 Task: Find connections with filter location Sleaford with filter topic #Investingwith filter profile language Potuguese with filter current company PINKVILLA with filter school Bharathidasan University, Tiruchirappalli with filter industry Commercial and Industrial Machinery Maintenance with filter service category Grant Writing with filter keywords title Purchasing Staff
Action: Mouse moved to (591, 85)
Screenshot: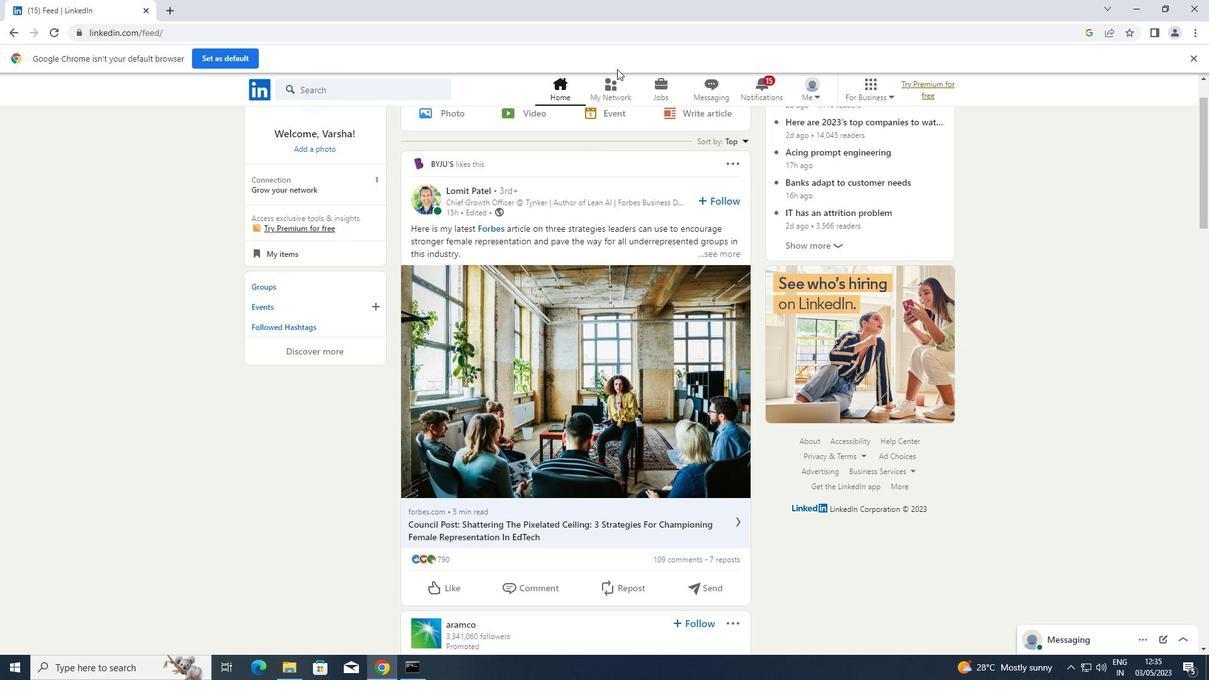 
Action: Mouse pressed left at (591, 85)
Screenshot: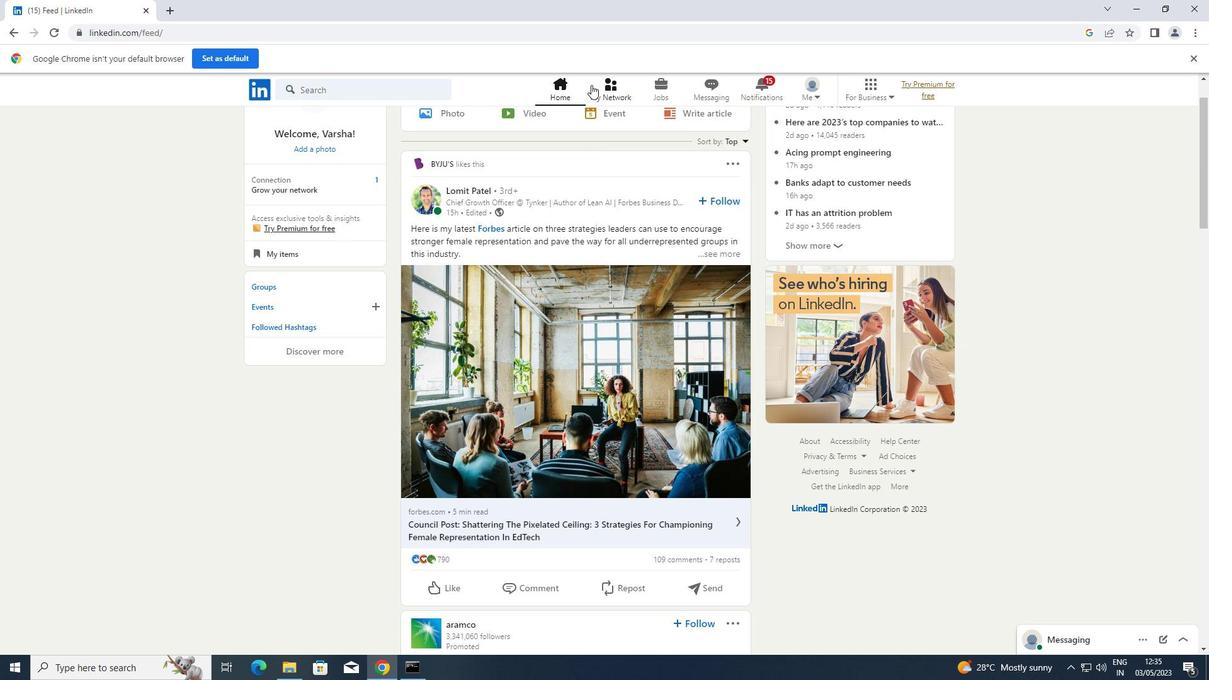 
Action: Mouse moved to (360, 160)
Screenshot: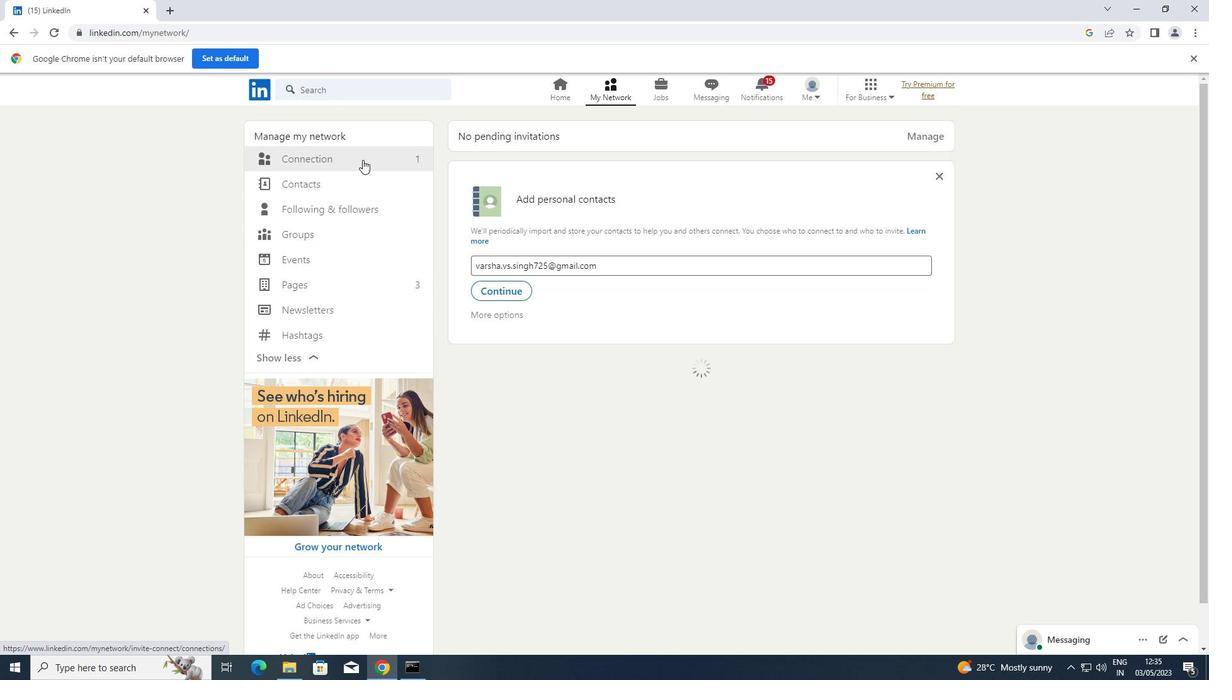 
Action: Mouse pressed left at (360, 160)
Screenshot: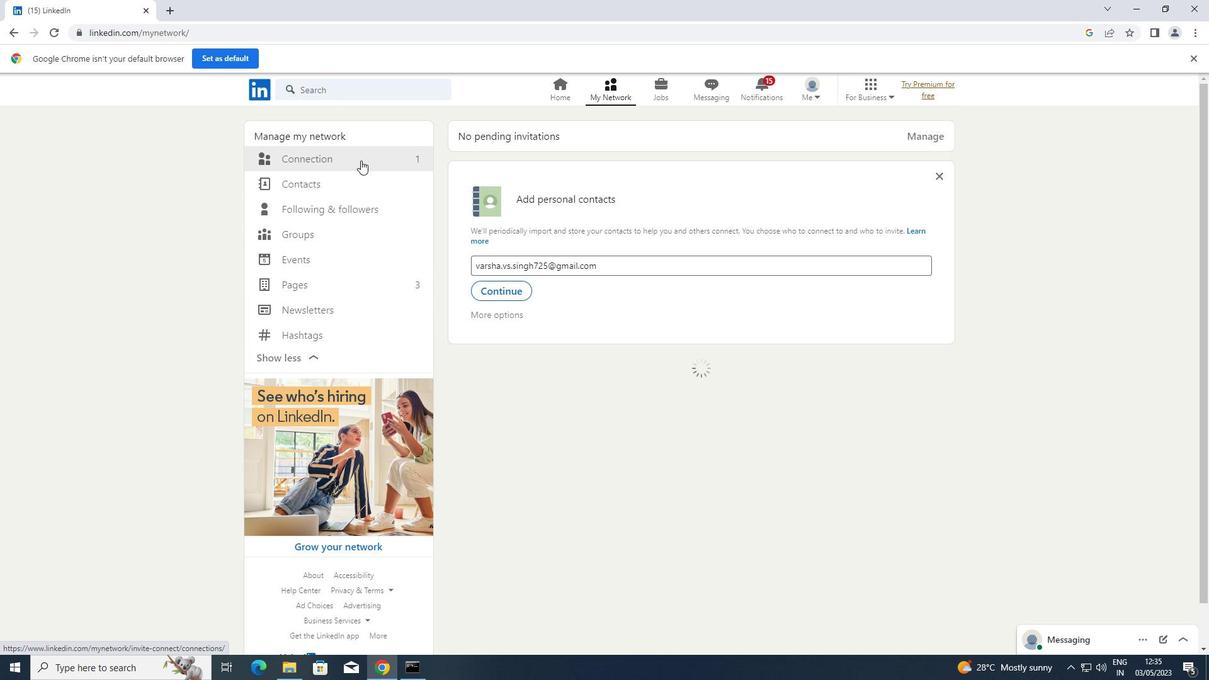 
Action: Mouse moved to (700, 157)
Screenshot: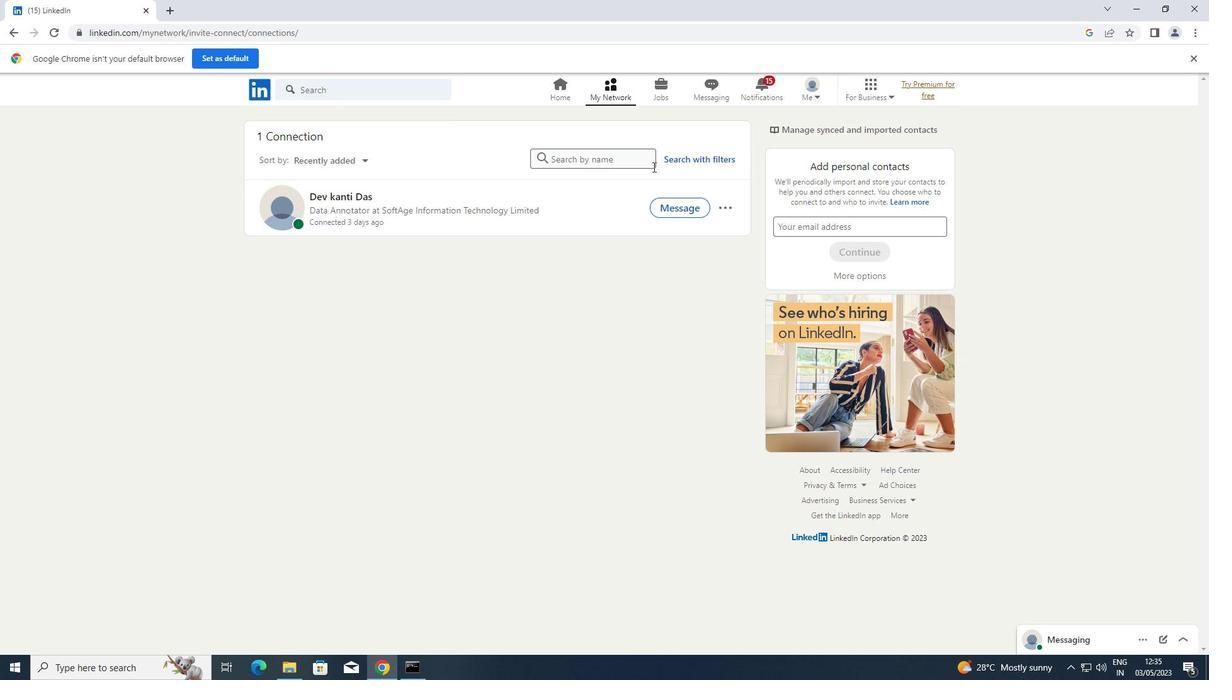 
Action: Mouse pressed left at (700, 157)
Screenshot: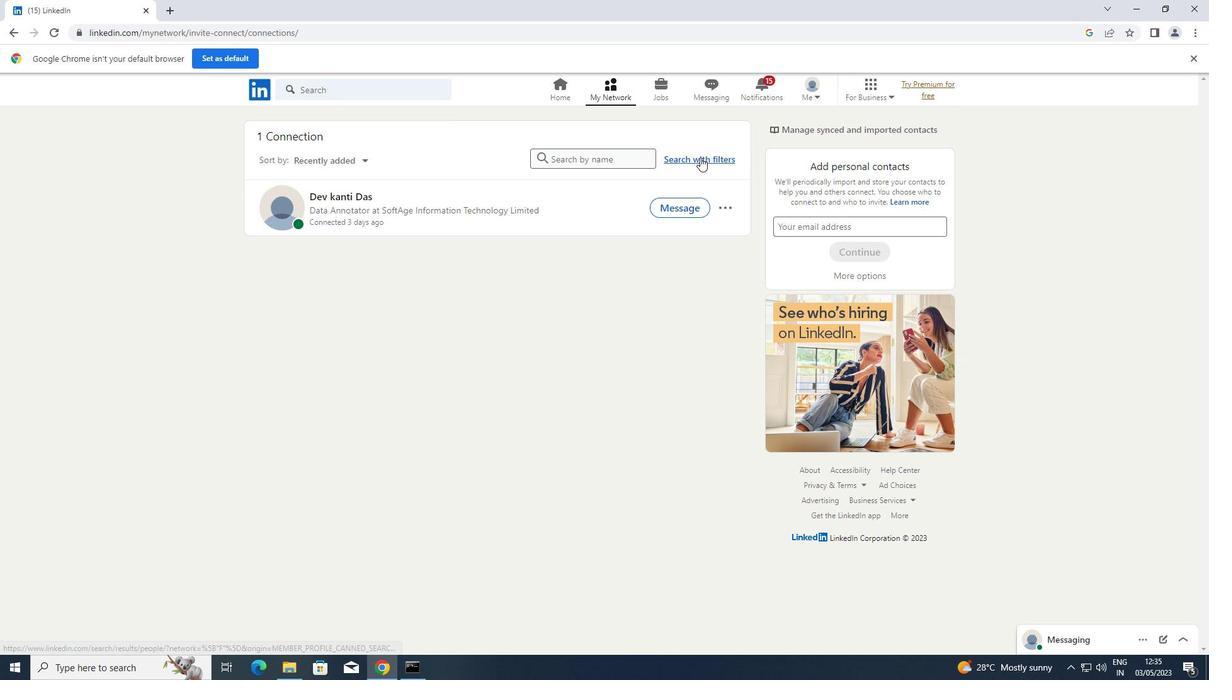 
Action: Mouse moved to (642, 117)
Screenshot: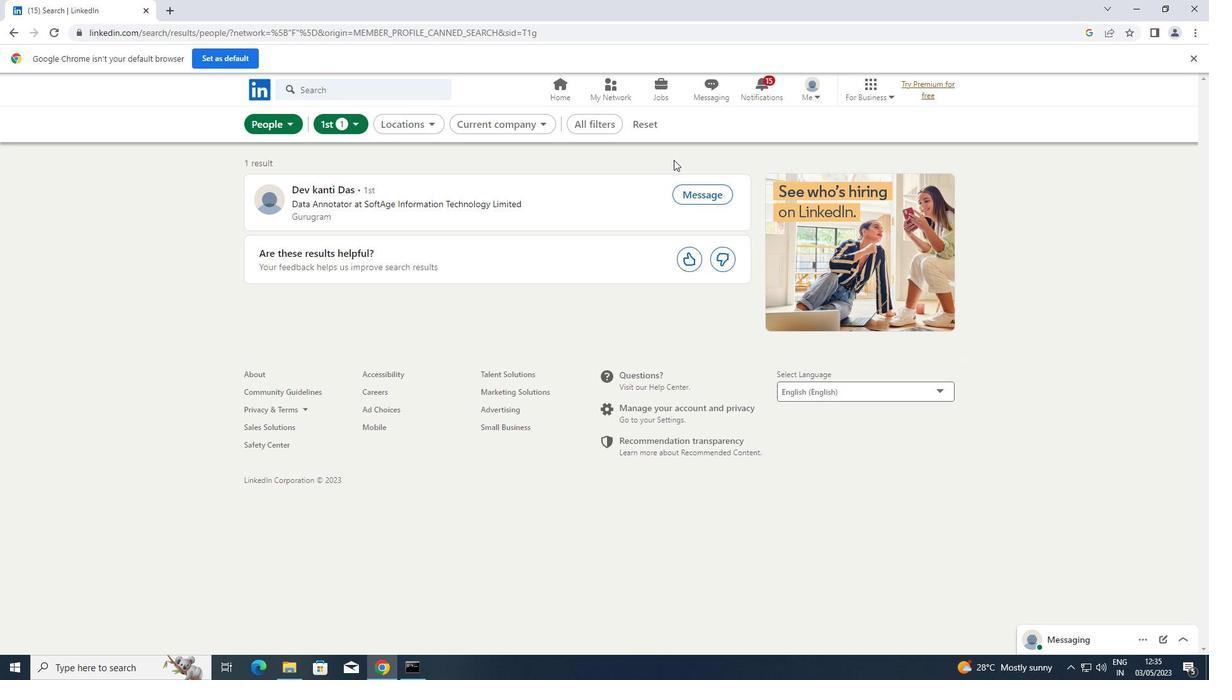 
Action: Mouse pressed left at (642, 117)
Screenshot: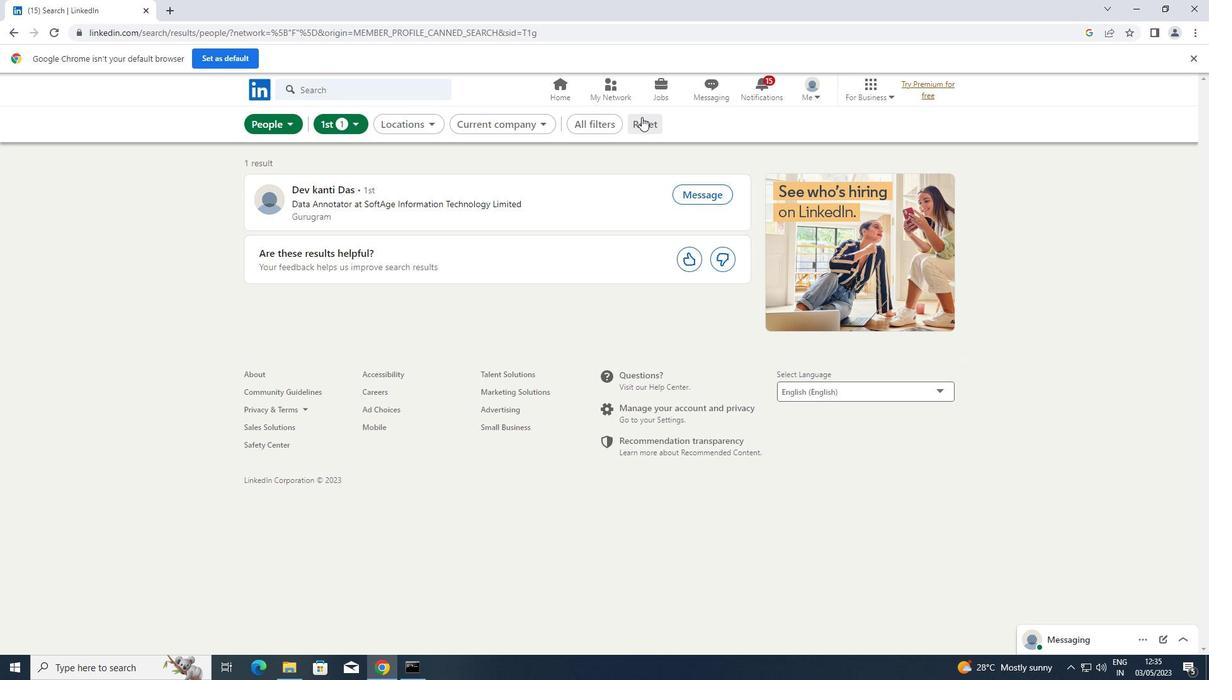 
Action: Mouse moved to (628, 128)
Screenshot: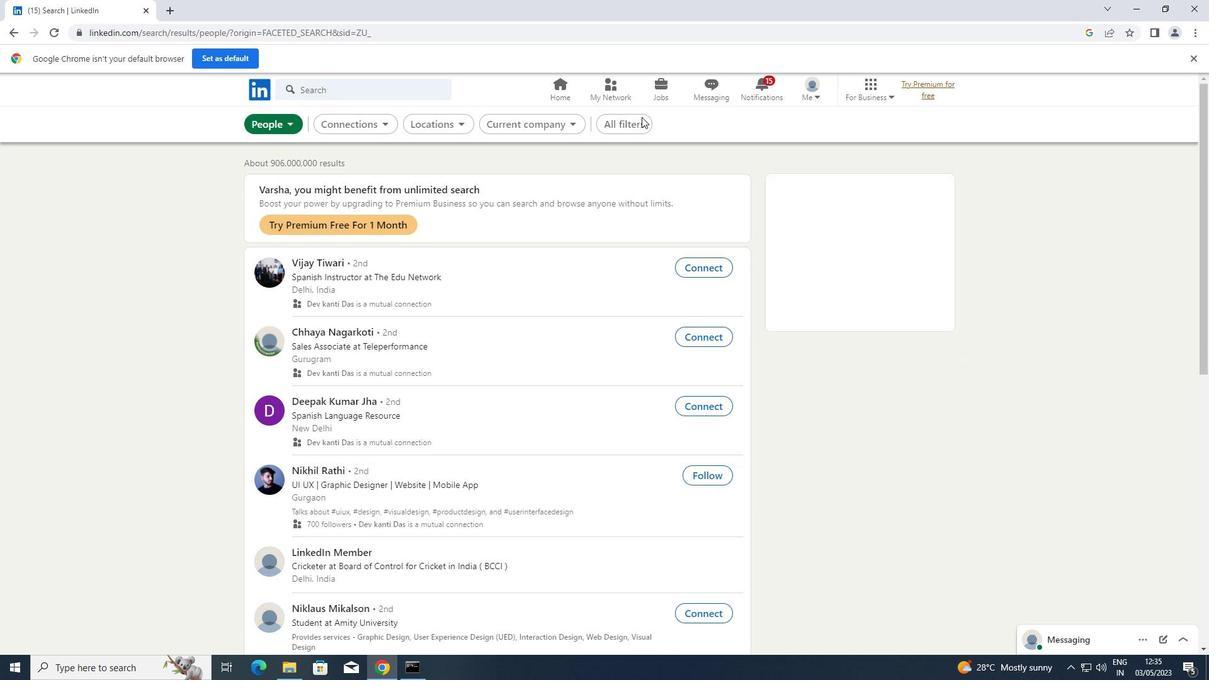 
Action: Mouse pressed left at (628, 128)
Screenshot: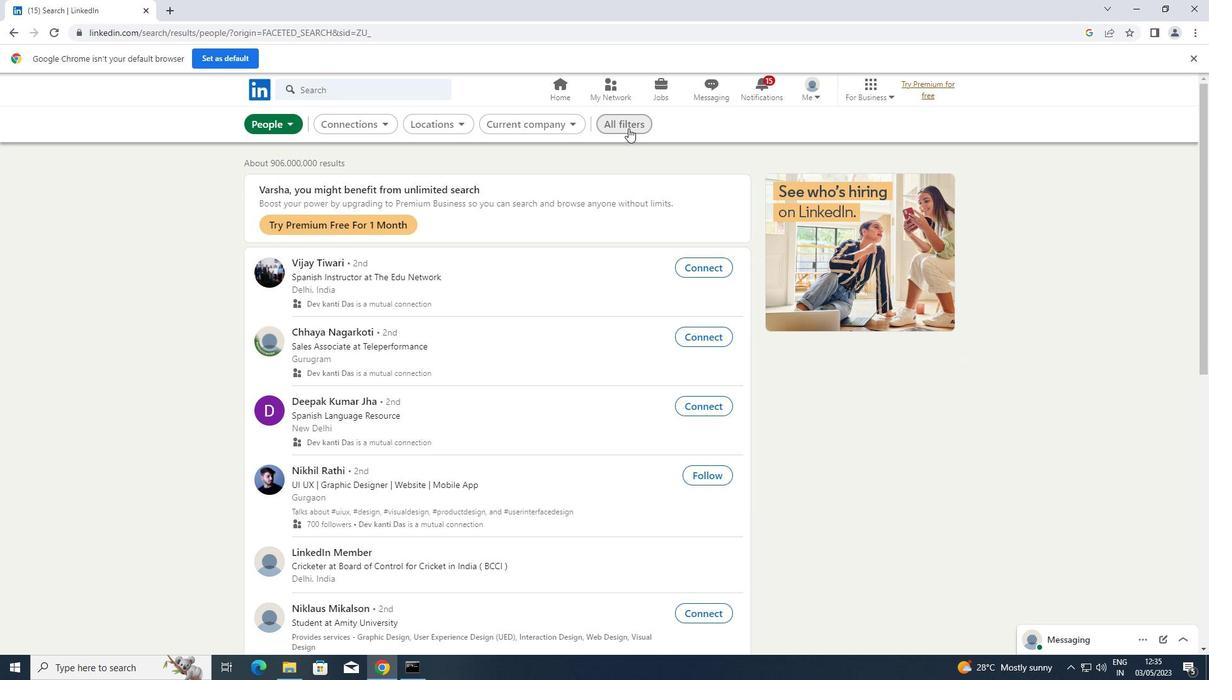 
Action: Mouse moved to (937, 285)
Screenshot: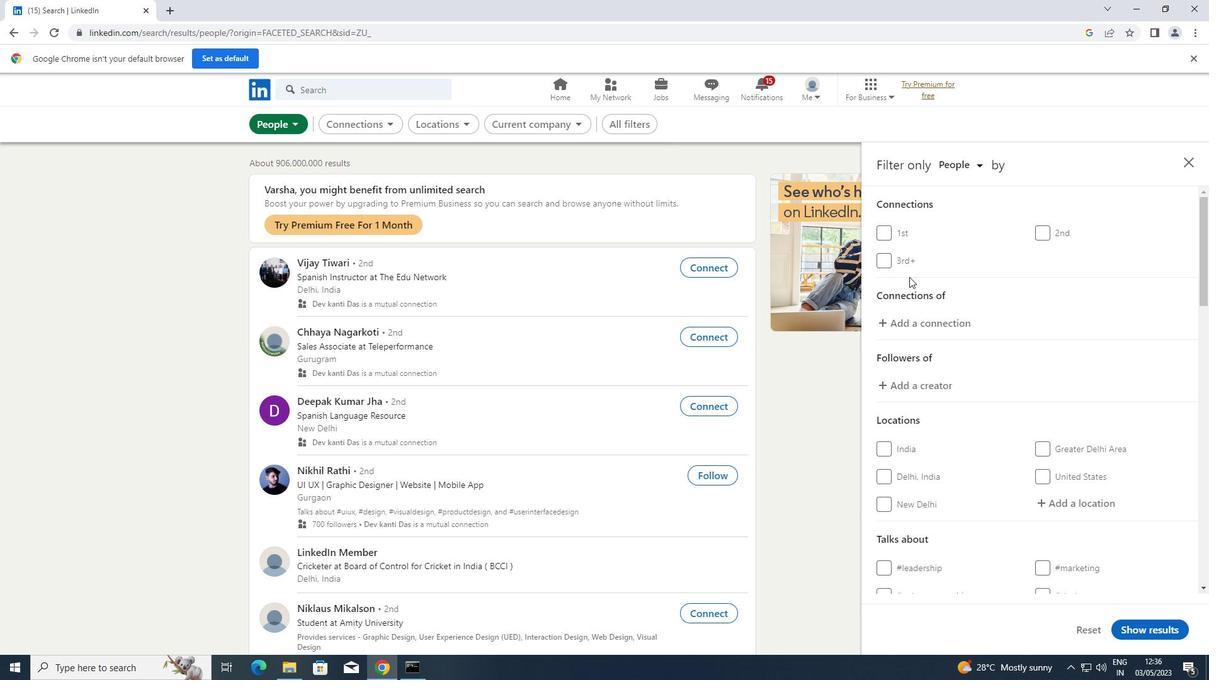 
Action: Mouse scrolled (937, 284) with delta (0, 0)
Screenshot: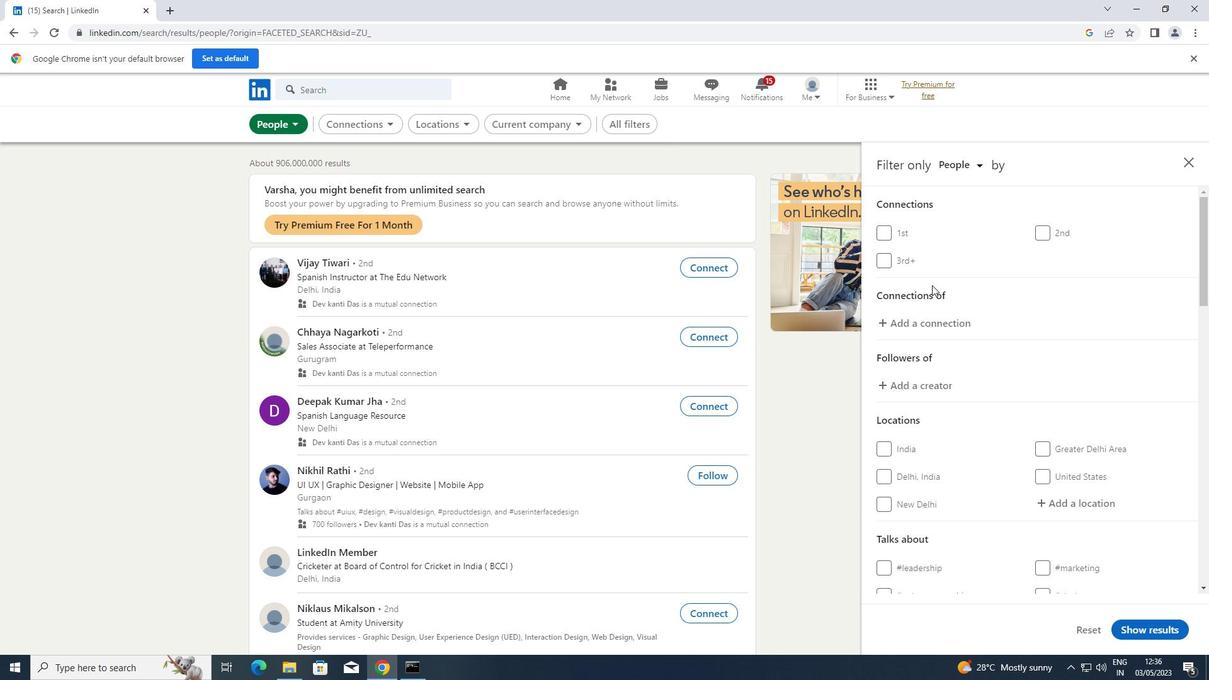 
Action: Mouse scrolled (937, 284) with delta (0, 0)
Screenshot: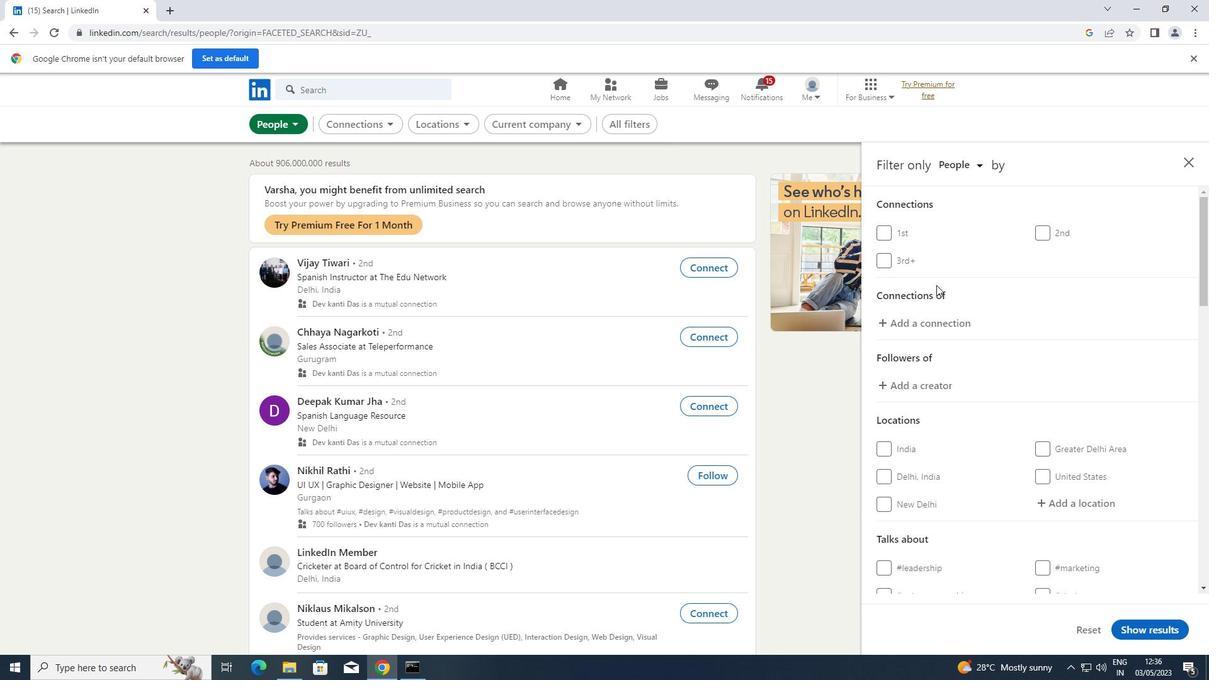 
Action: Mouse moved to (1051, 369)
Screenshot: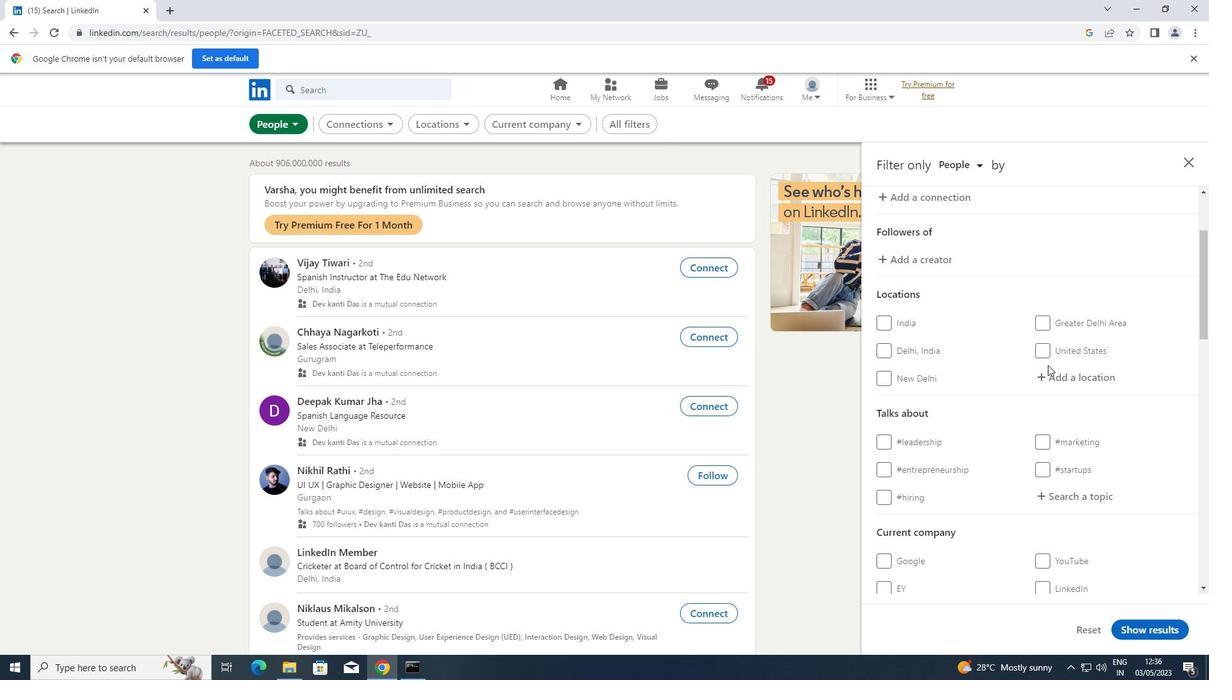 
Action: Mouse pressed left at (1051, 369)
Screenshot: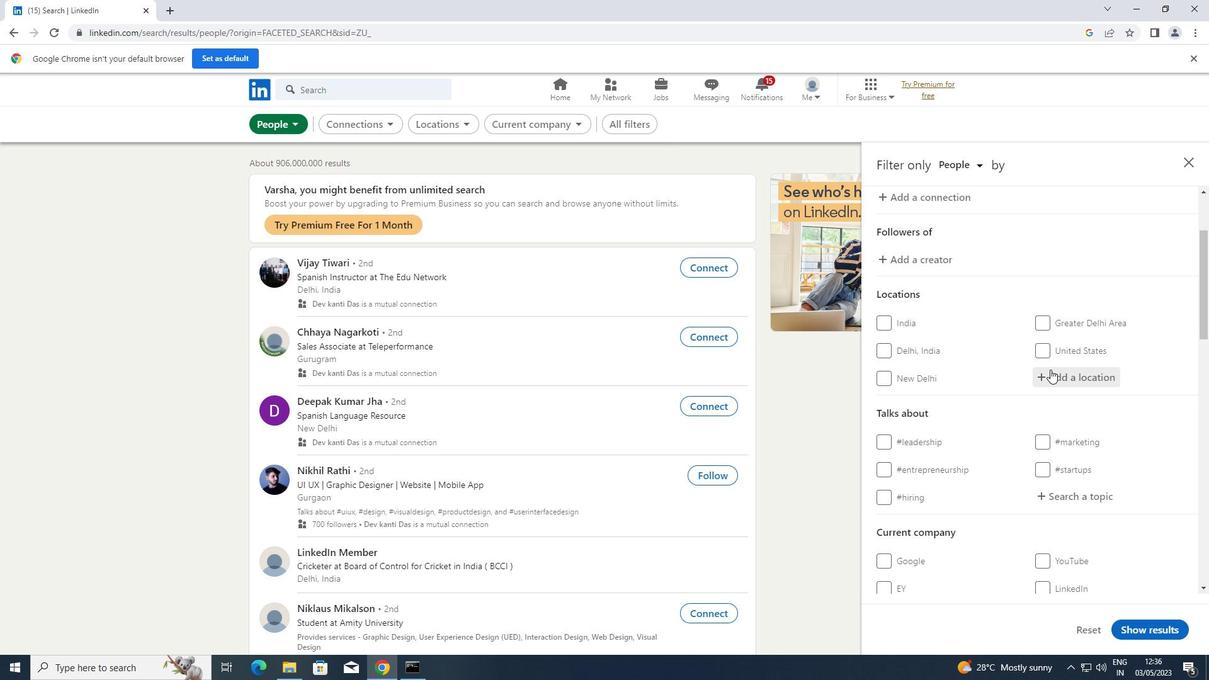 
Action: Key pressed <Key.shift>SLEAFORD
Screenshot: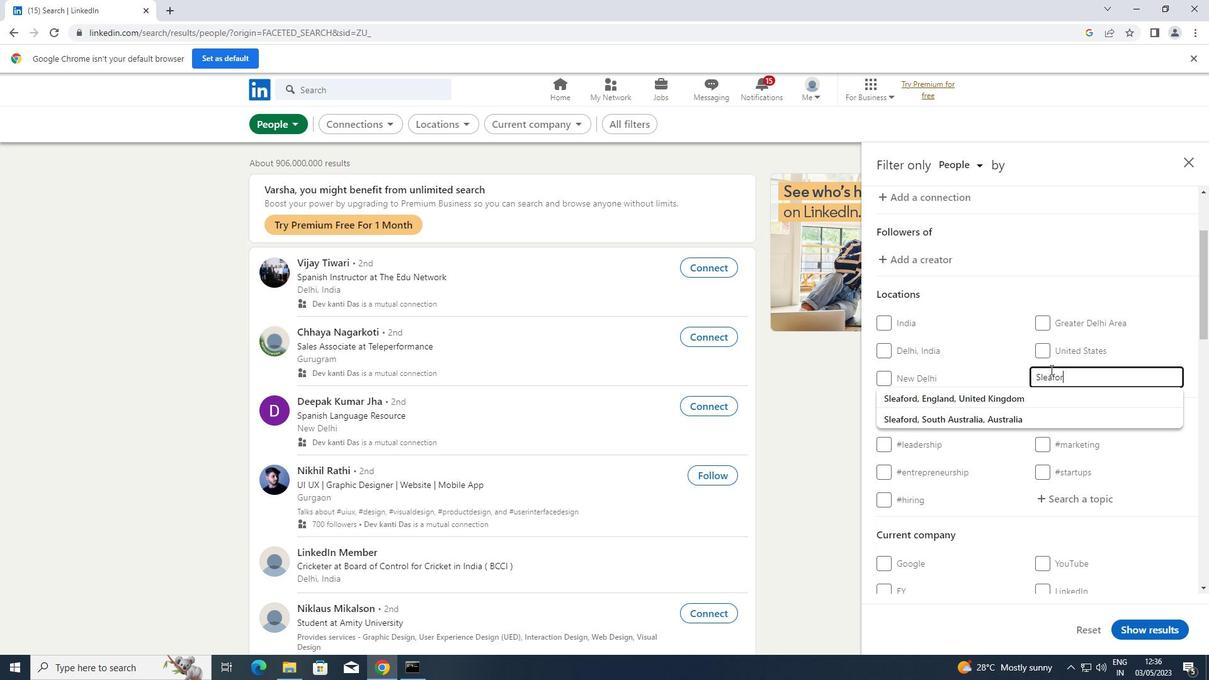 
Action: Mouse moved to (1064, 499)
Screenshot: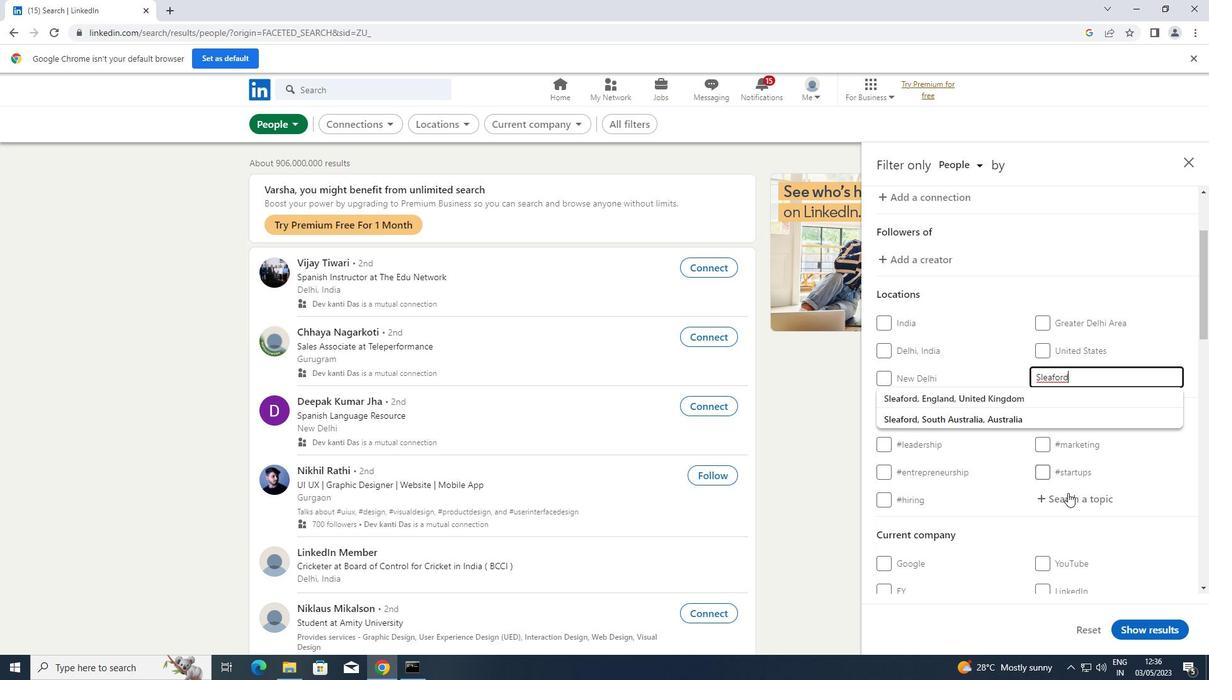 
Action: Mouse pressed left at (1064, 499)
Screenshot: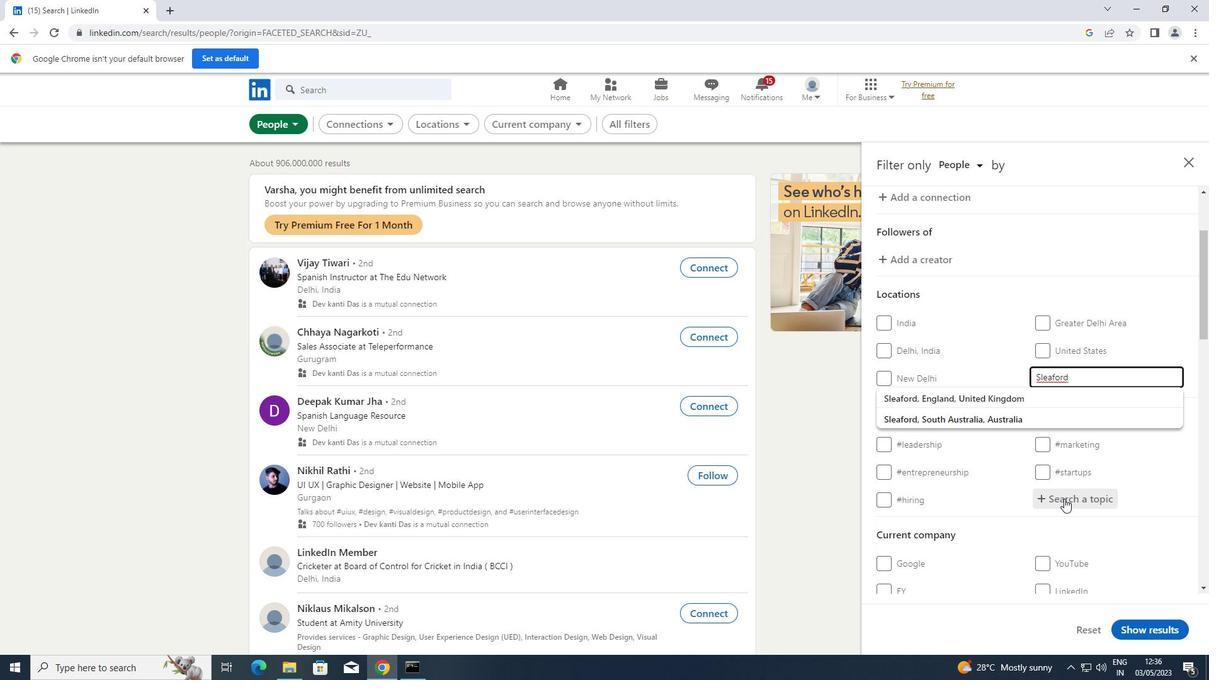 
Action: Key pressed INVESTING
Screenshot: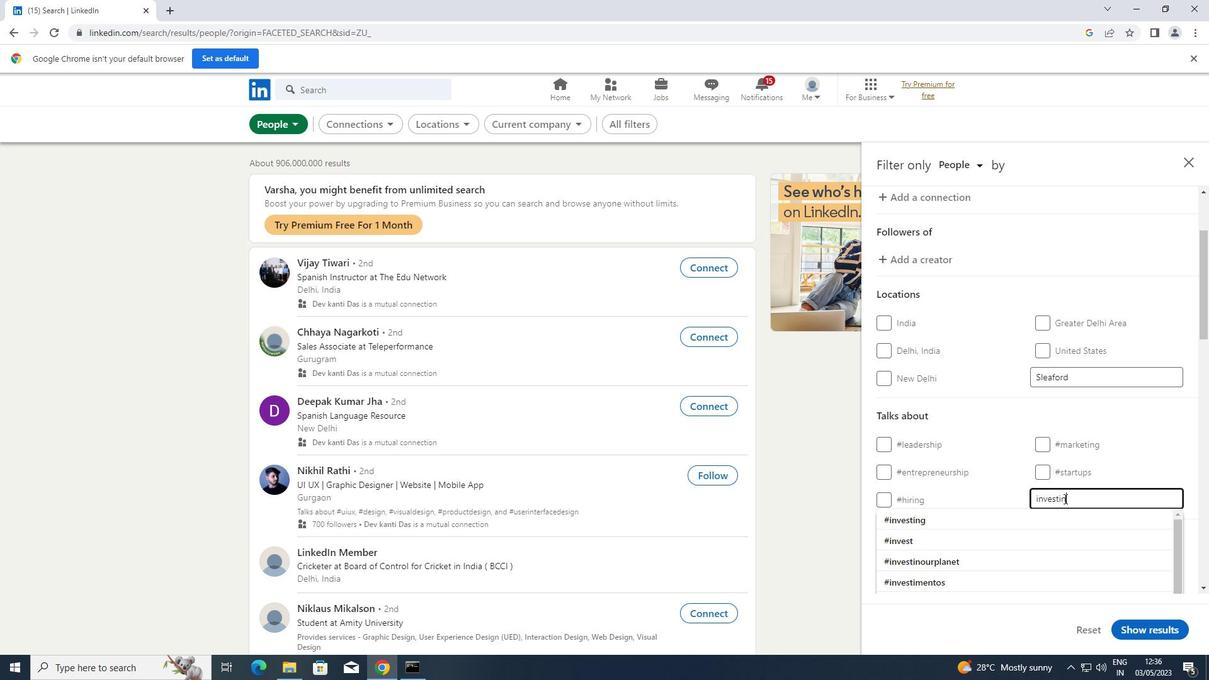 
Action: Mouse moved to (976, 521)
Screenshot: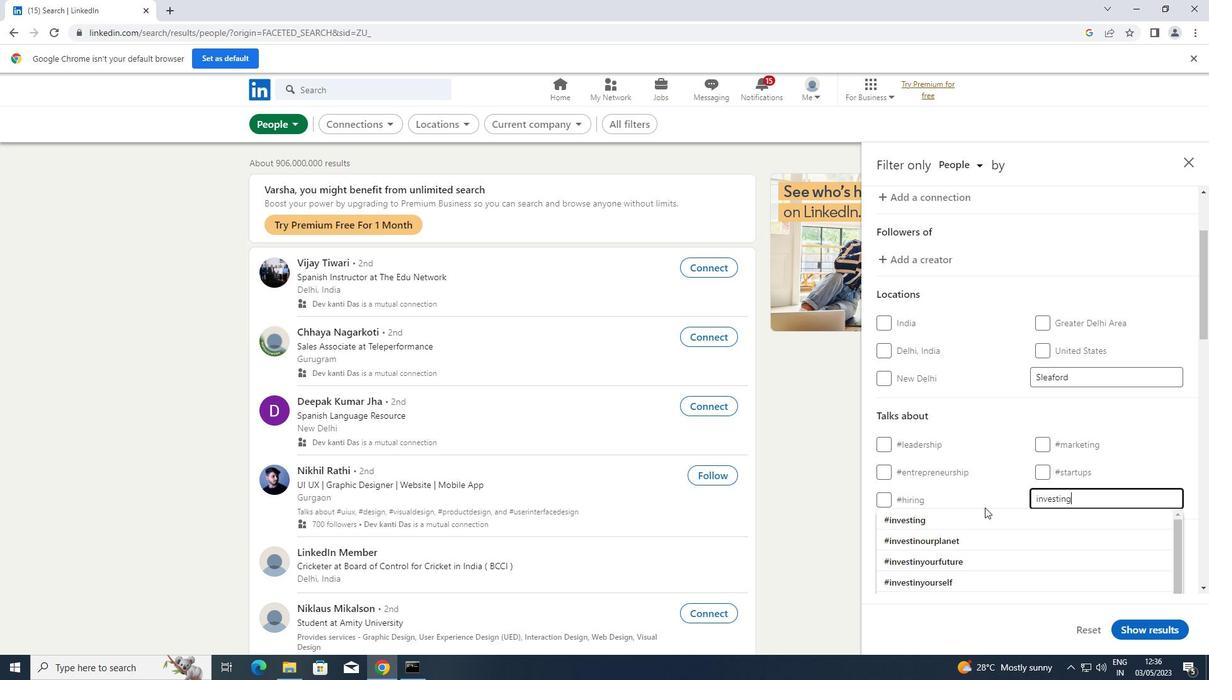 
Action: Mouse pressed left at (976, 521)
Screenshot: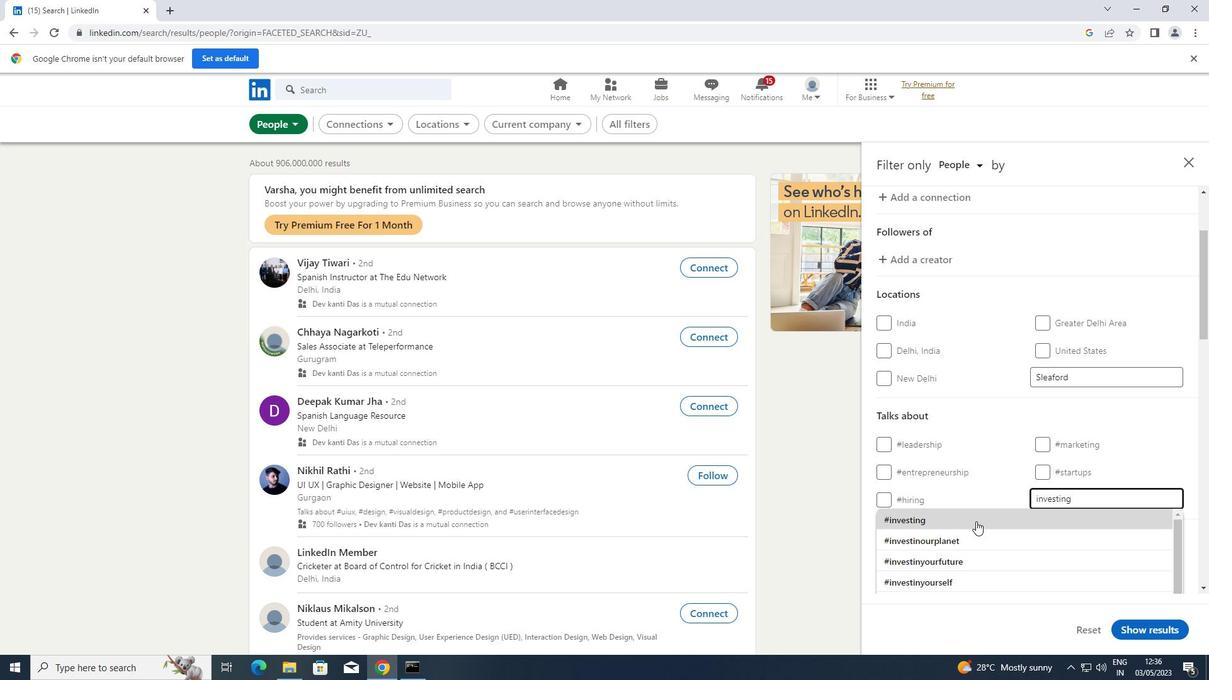 
Action: Mouse moved to (996, 486)
Screenshot: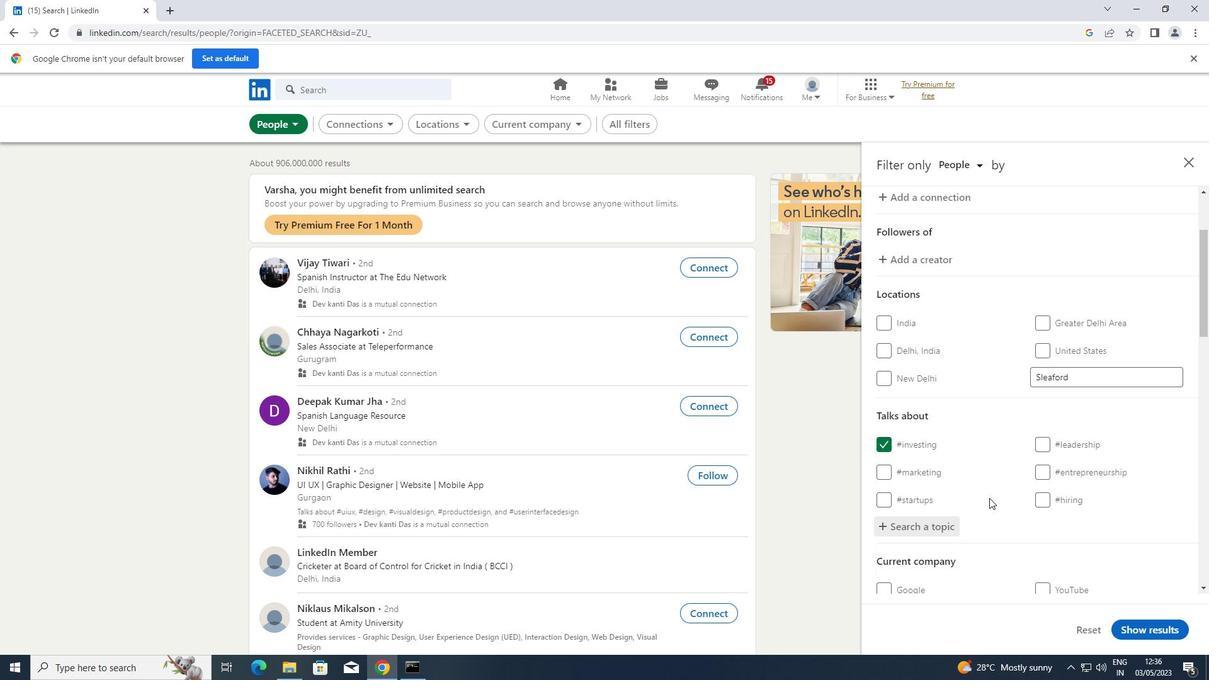 
Action: Mouse scrolled (996, 485) with delta (0, 0)
Screenshot: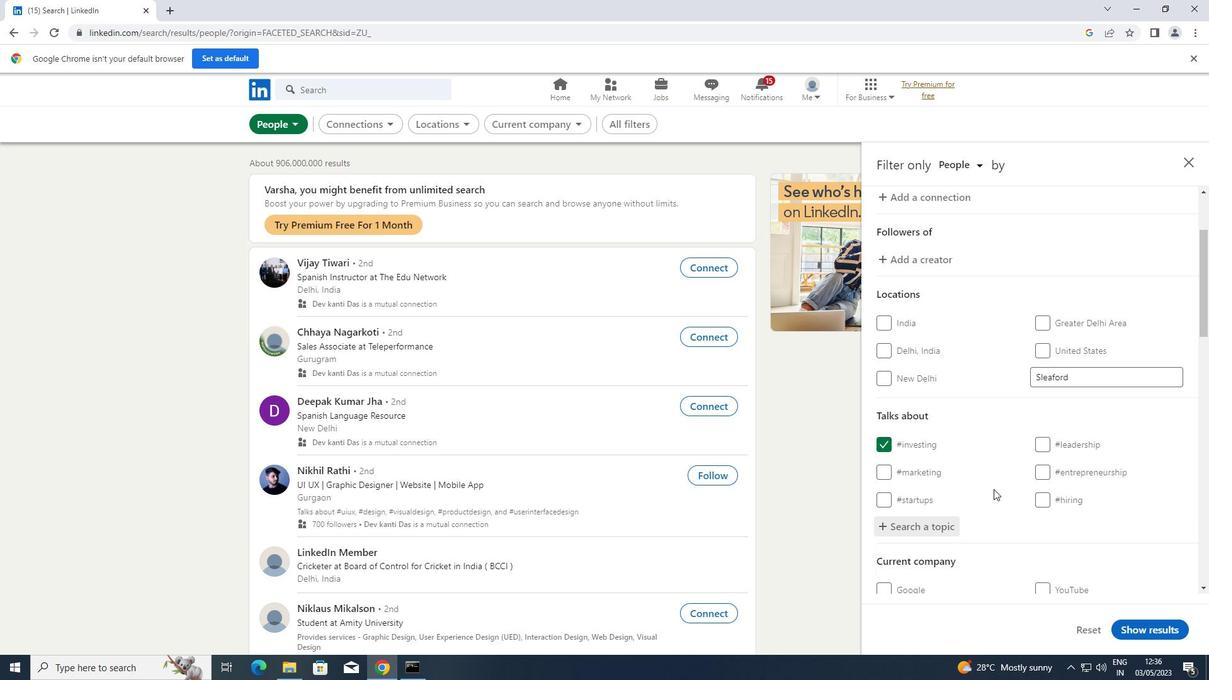 
Action: Mouse scrolled (996, 485) with delta (0, 0)
Screenshot: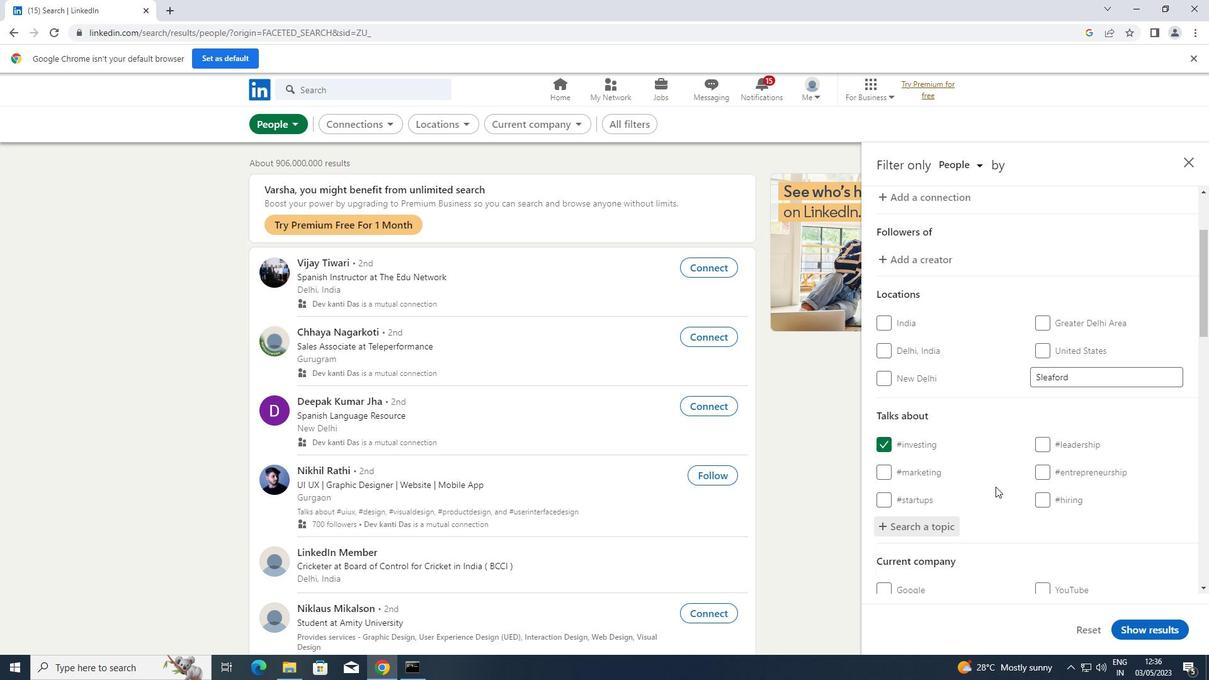 
Action: Mouse scrolled (996, 485) with delta (0, 0)
Screenshot: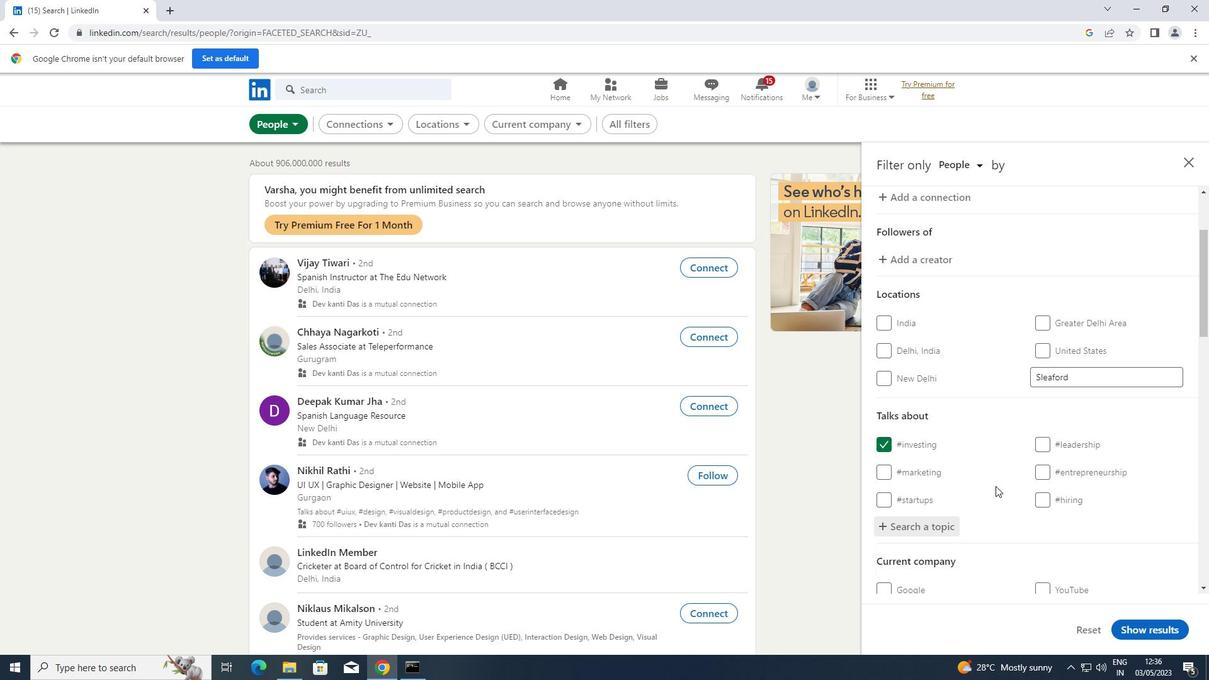 
Action: Mouse scrolled (996, 485) with delta (0, 0)
Screenshot: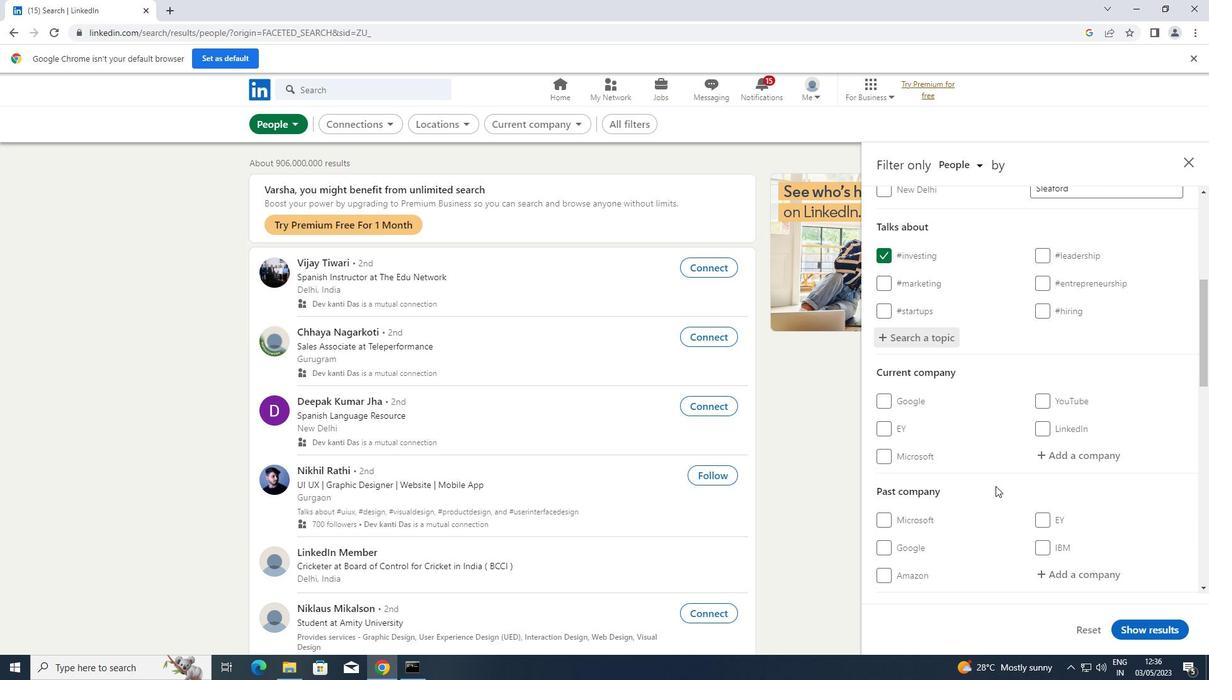 
Action: Mouse scrolled (996, 485) with delta (0, 0)
Screenshot: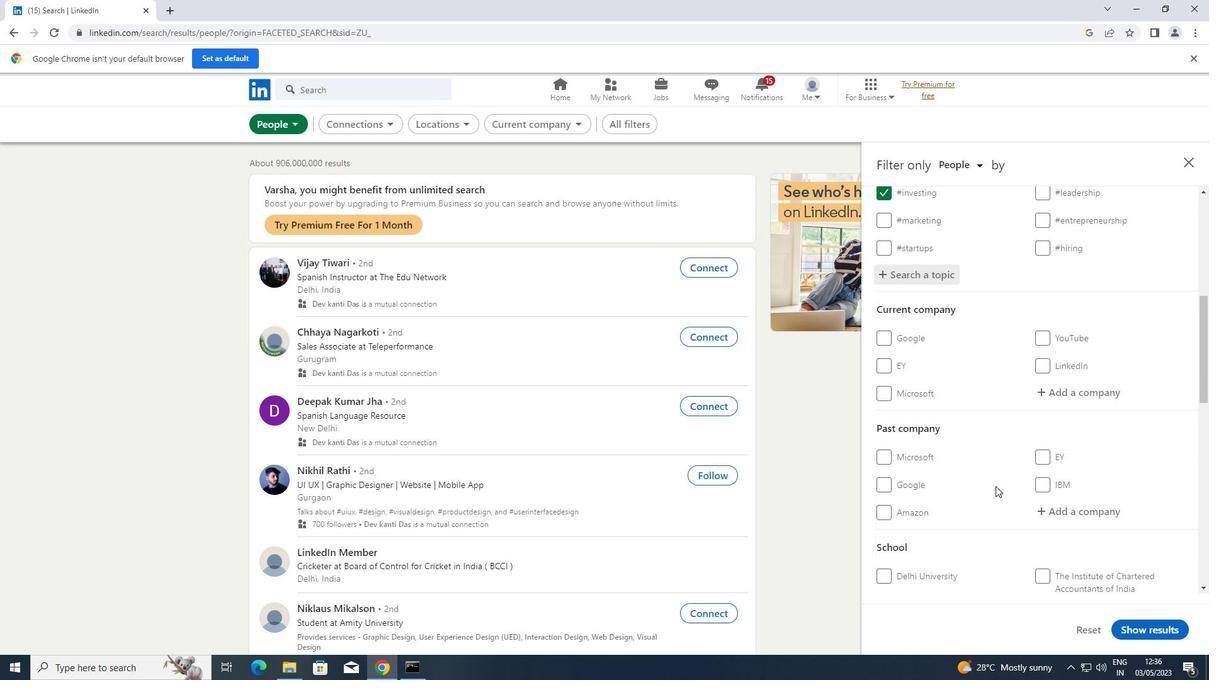 
Action: Mouse scrolled (996, 485) with delta (0, 0)
Screenshot: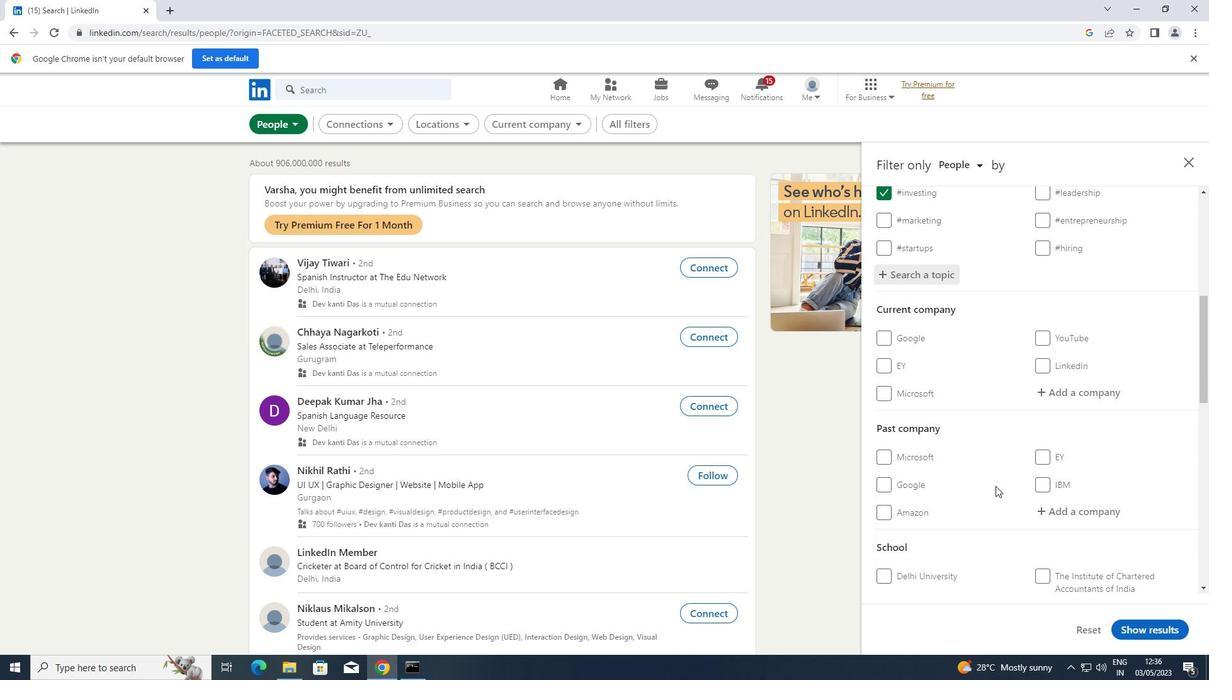 
Action: Mouse scrolled (996, 485) with delta (0, 0)
Screenshot: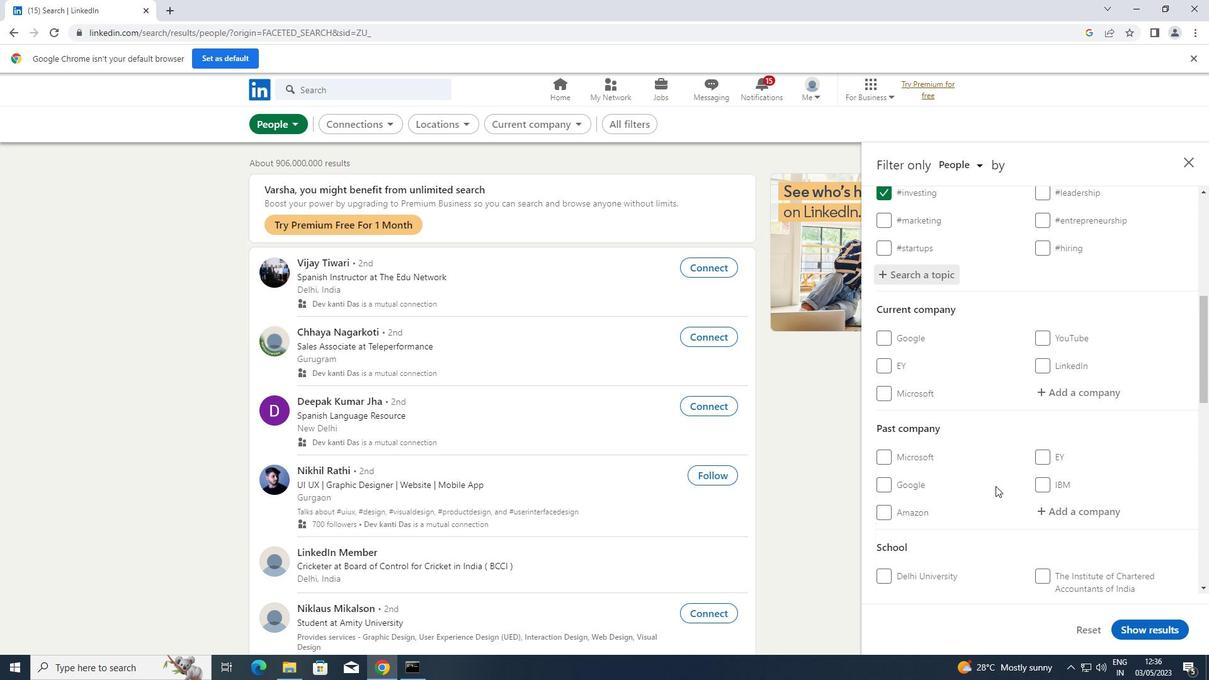 
Action: Mouse scrolled (996, 485) with delta (0, 0)
Screenshot: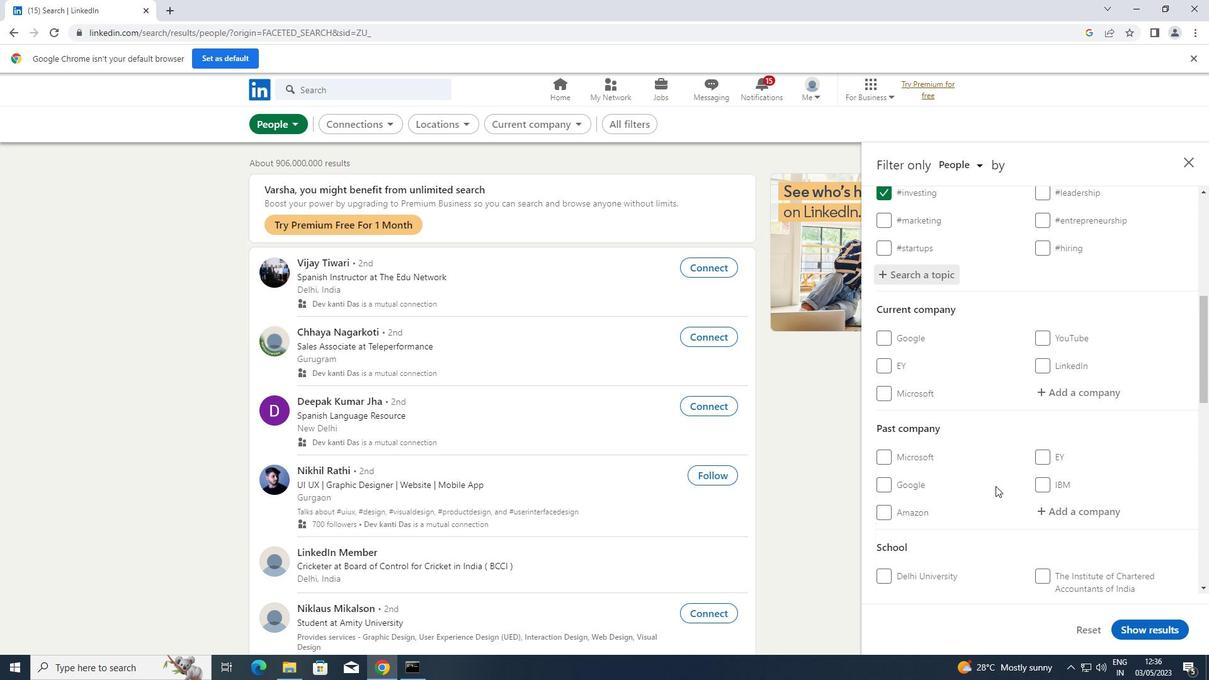 
Action: Mouse scrolled (996, 485) with delta (0, 0)
Screenshot: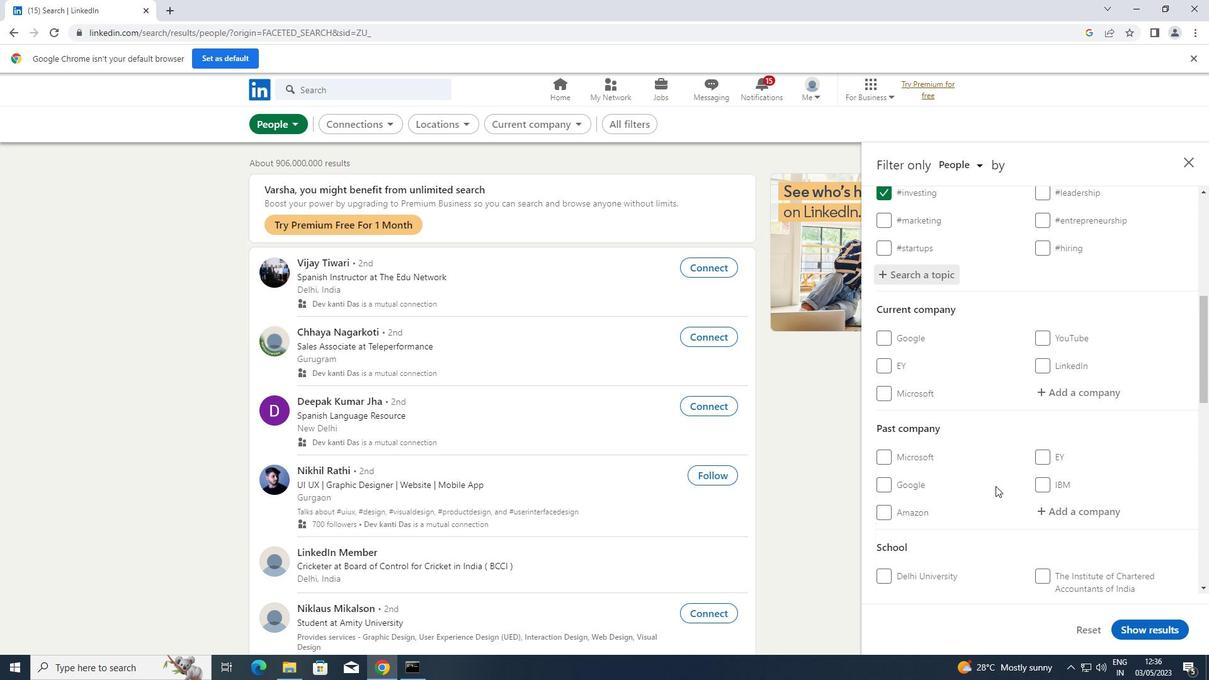 
Action: Mouse moved to (1049, 569)
Screenshot: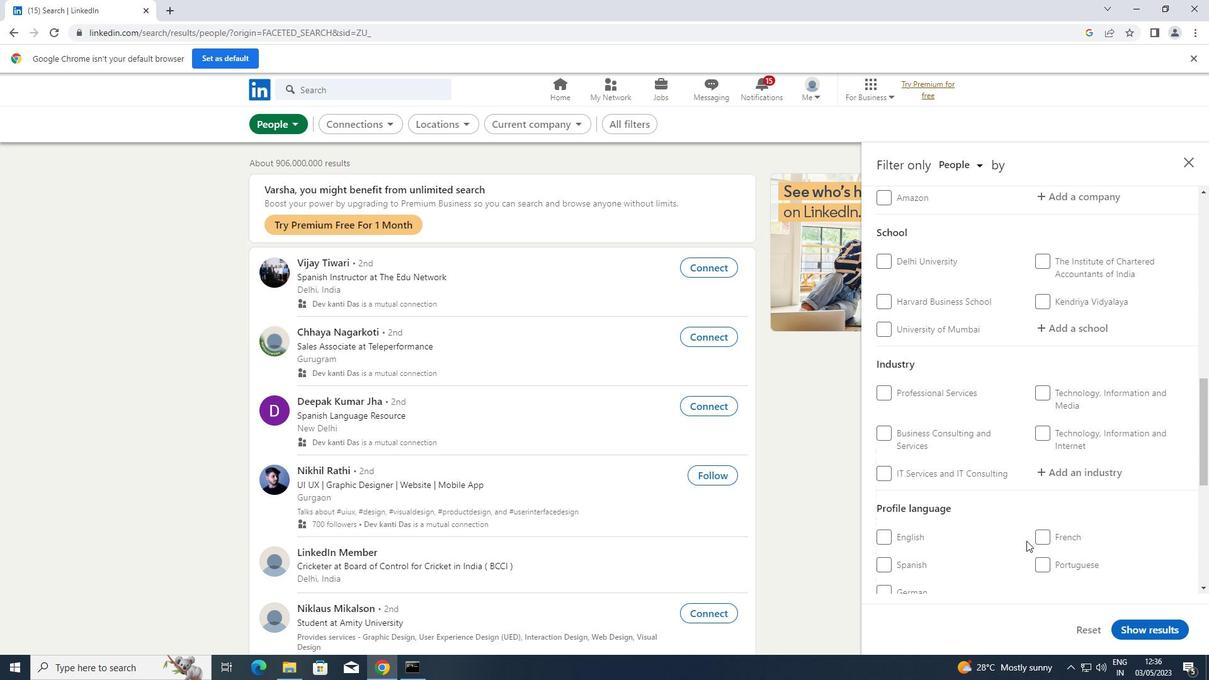 
Action: Mouse pressed left at (1049, 569)
Screenshot: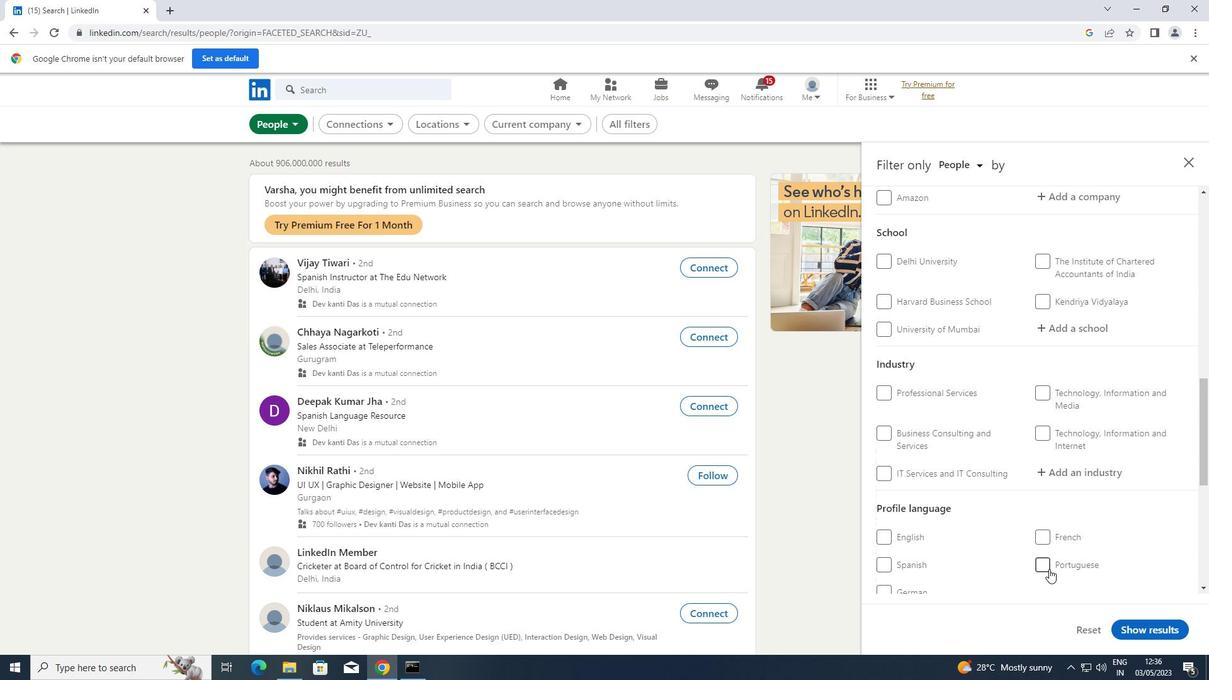 
Action: Mouse moved to (1048, 511)
Screenshot: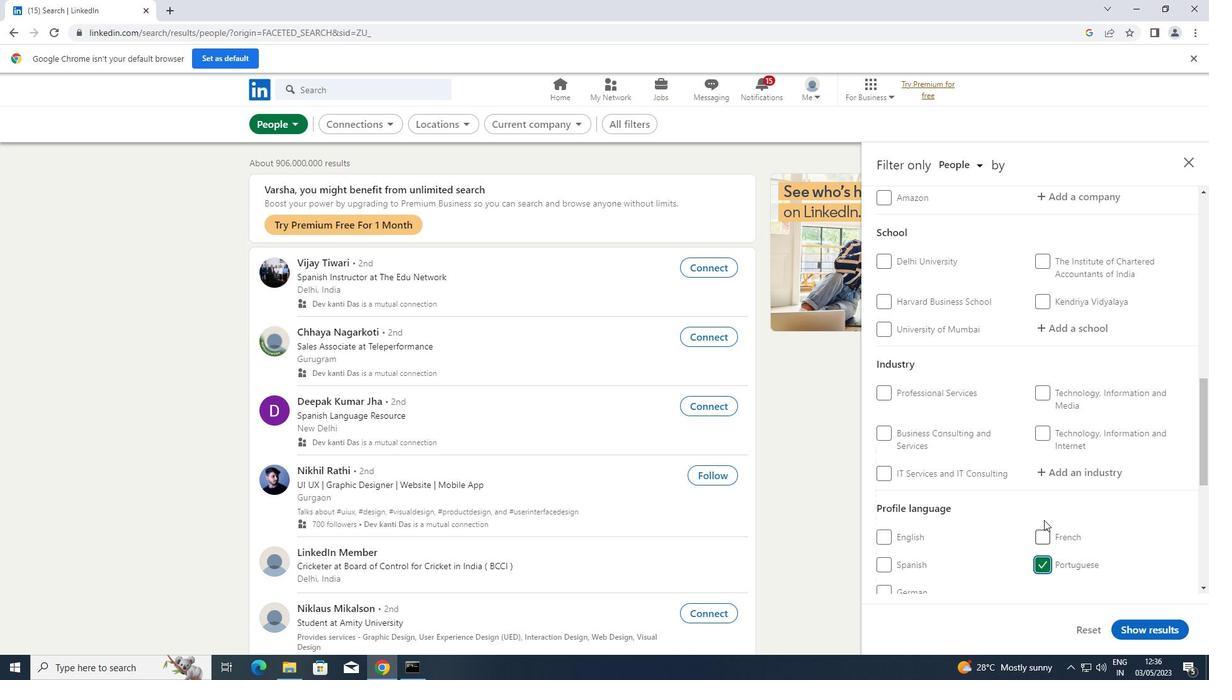 
Action: Mouse scrolled (1048, 511) with delta (0, 0)
Screenshot: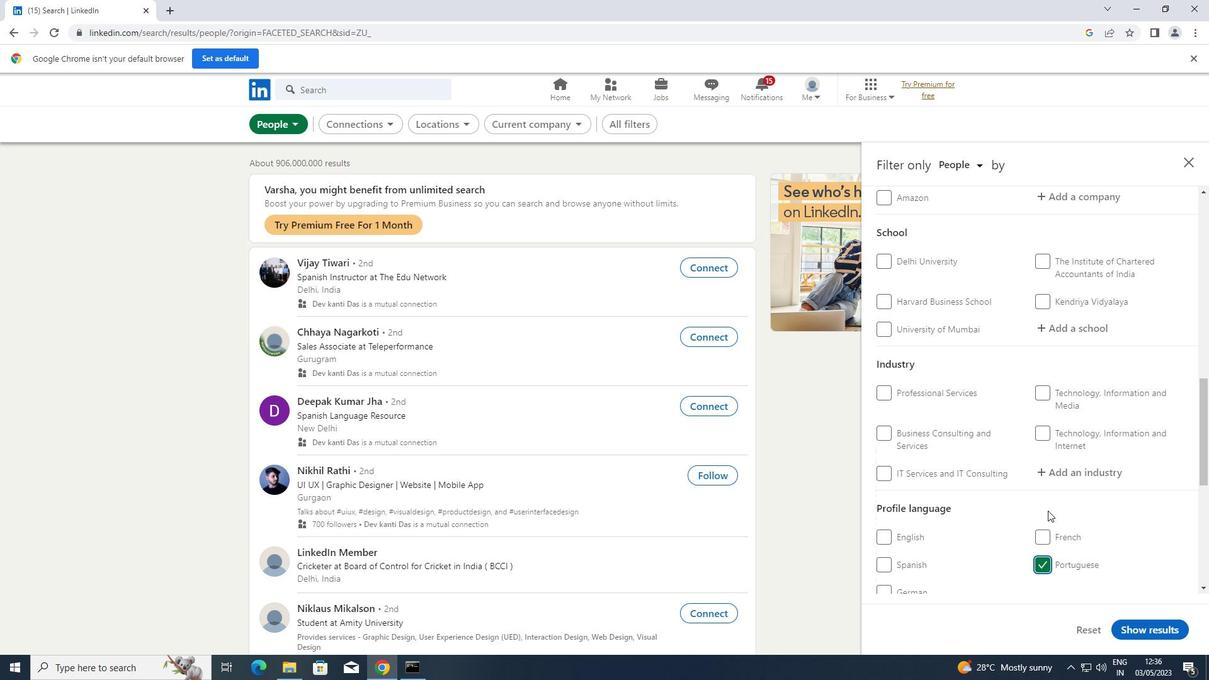 
Action: Mouse moved to (1048, 510)
Screenshot: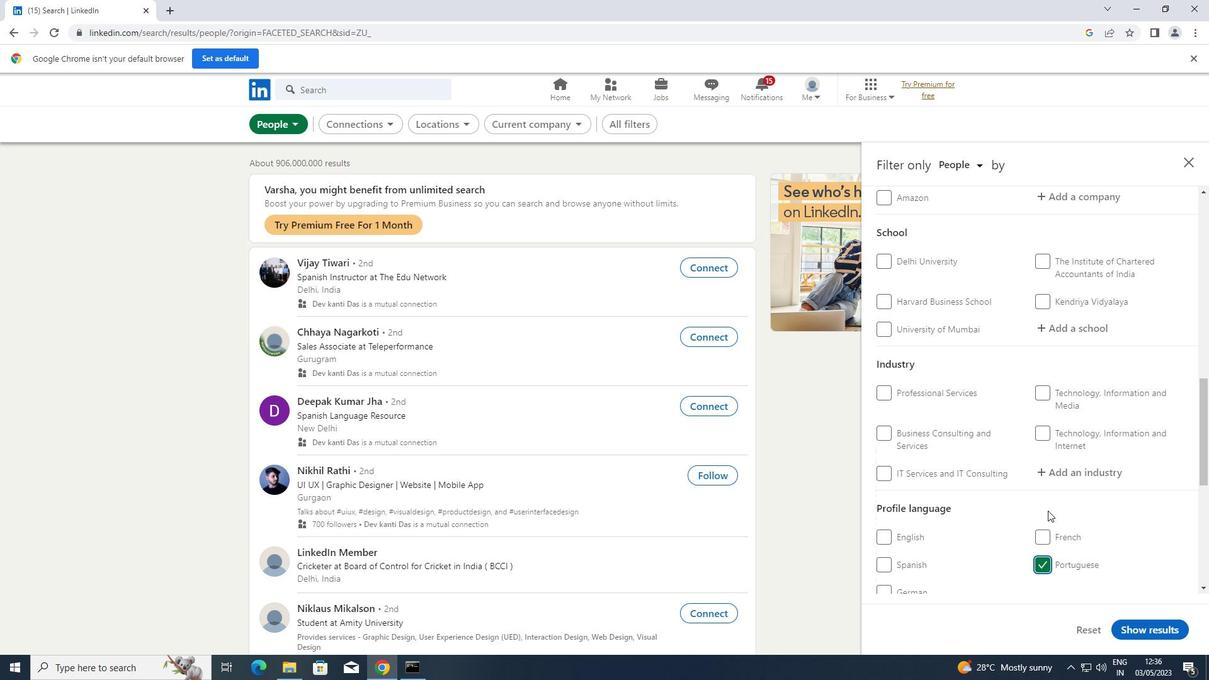 
Action: Mouse scrolled (1048, 511) with delta (0, 0)
Screenshot: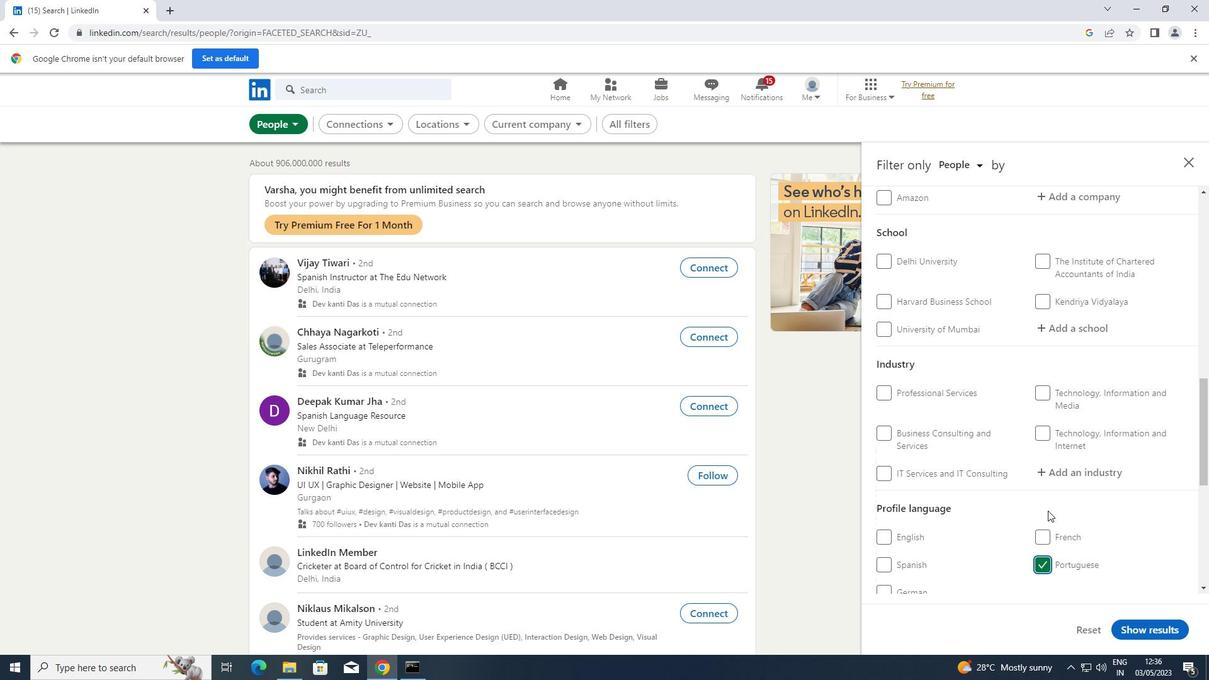 
Action: Mouse scrolled (1048, 511) with delta (0, 0)
Screenshot: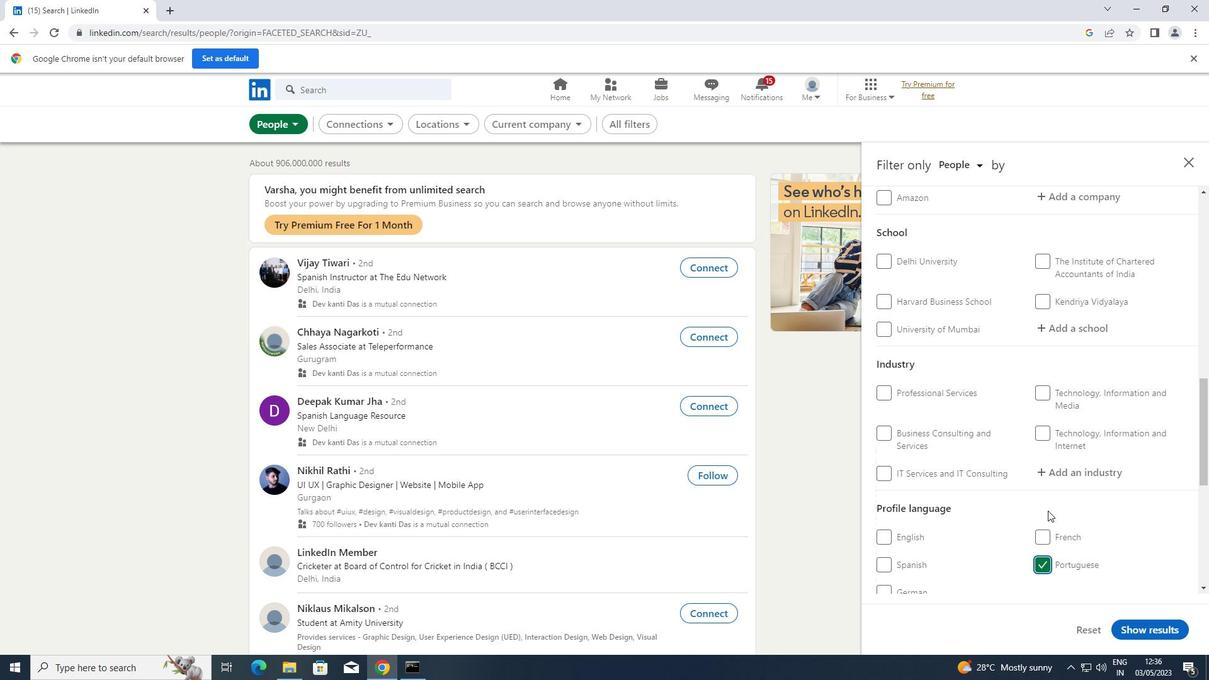 
Action: Mouse moved to (1049, 506)
Screenshot: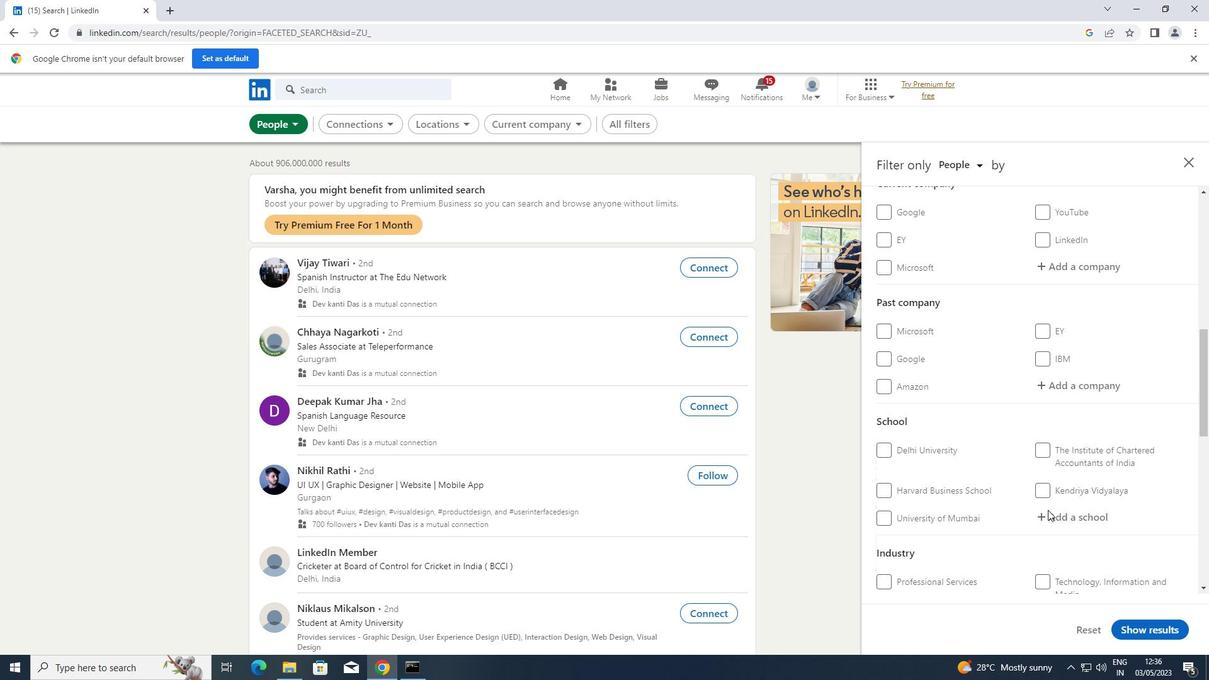 
Action: Mouse scrolled (1049, 507) with delta (0, 0)
Screenshot: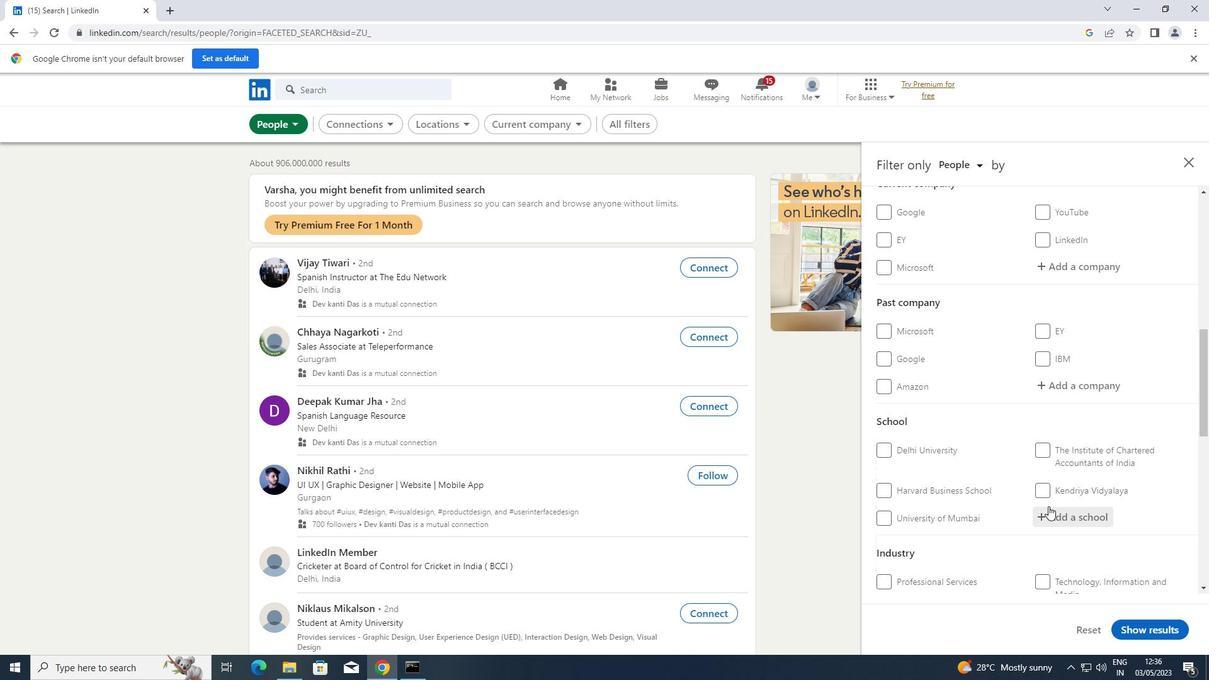 
Action: Mouse moved to (1095, 324)
Screenshot: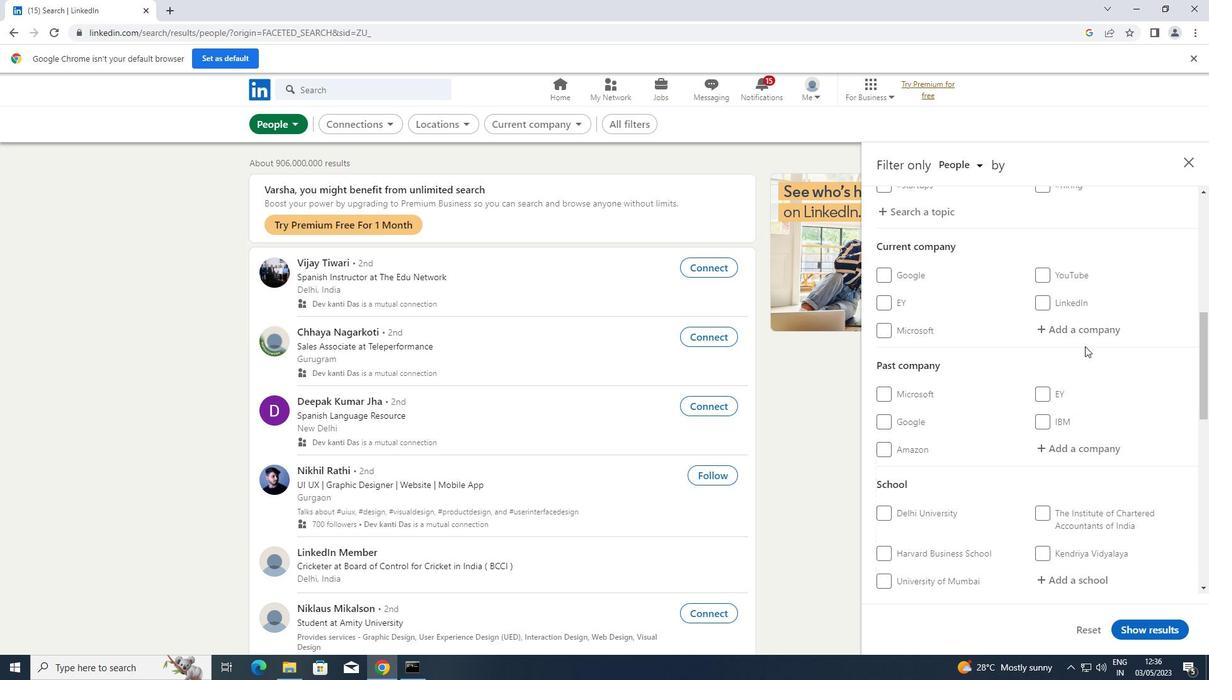 
Action: Mouse pressed left at (1095, 324)
Screenshot: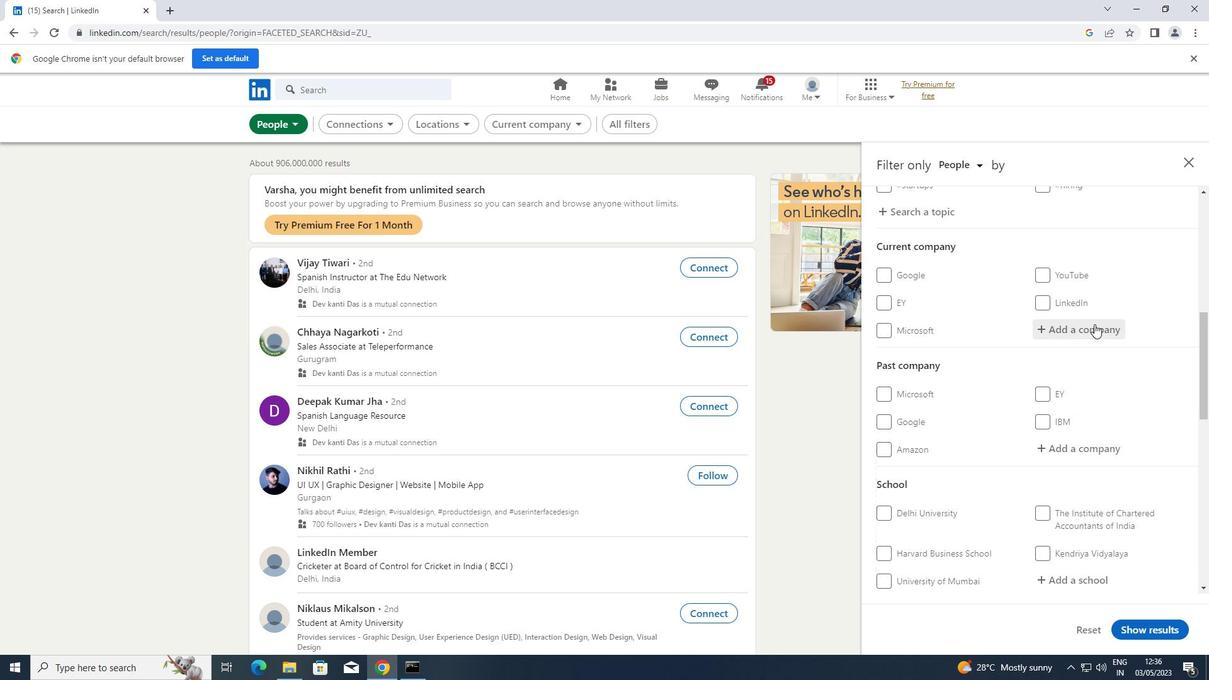 
Action: Key pressed <Key.caps_lock>PINKVILL
Screenshot: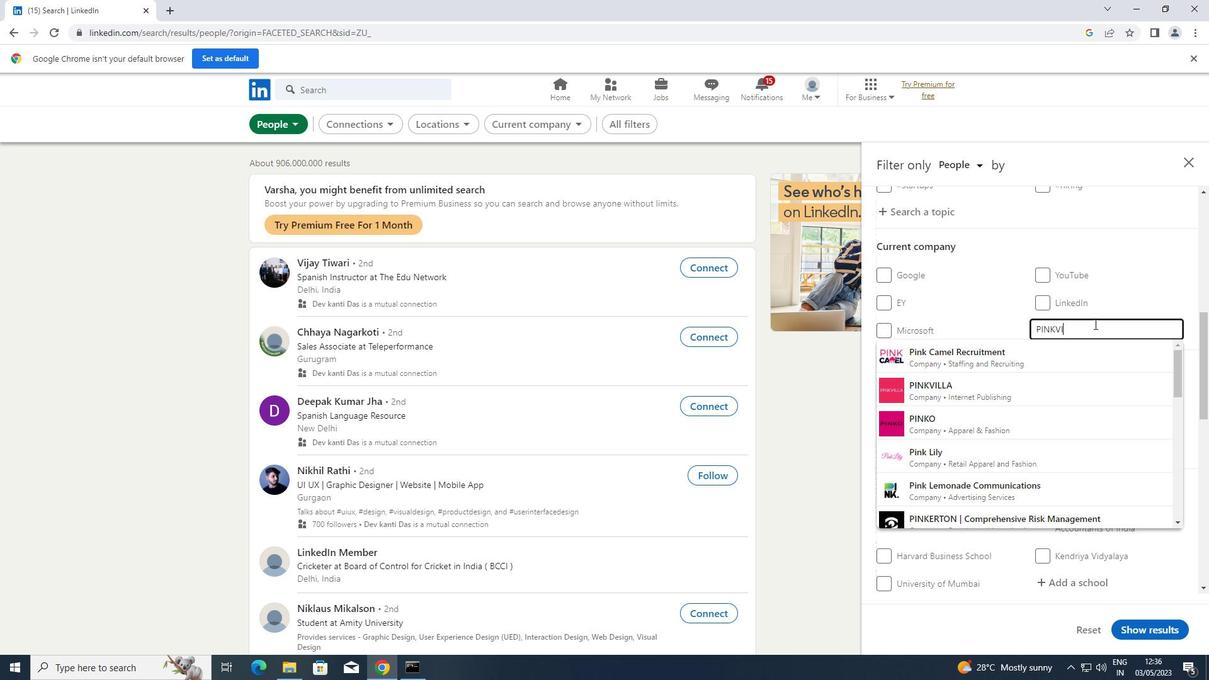 
Action: Mouse moved to (1001, 354)
Screenshot: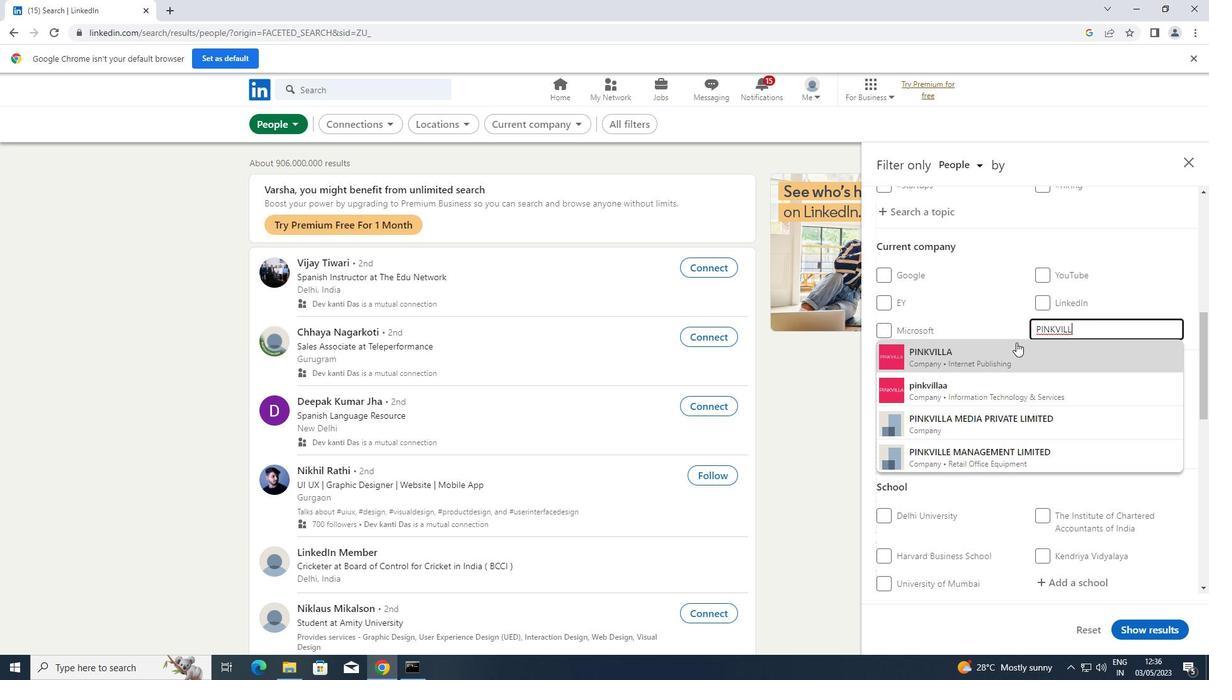 
Action: Mouse pressed left at (1001, 354)
Screenshot: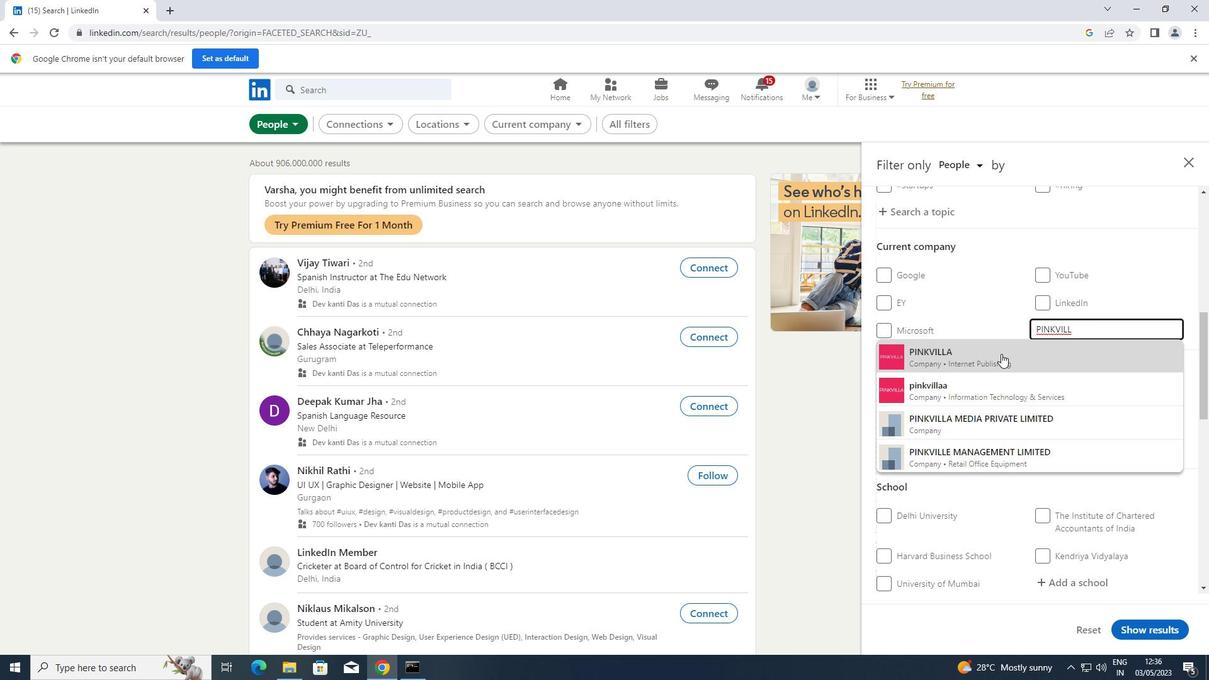 
Action: Key pressed <Key.caps_lock>
Screenshot: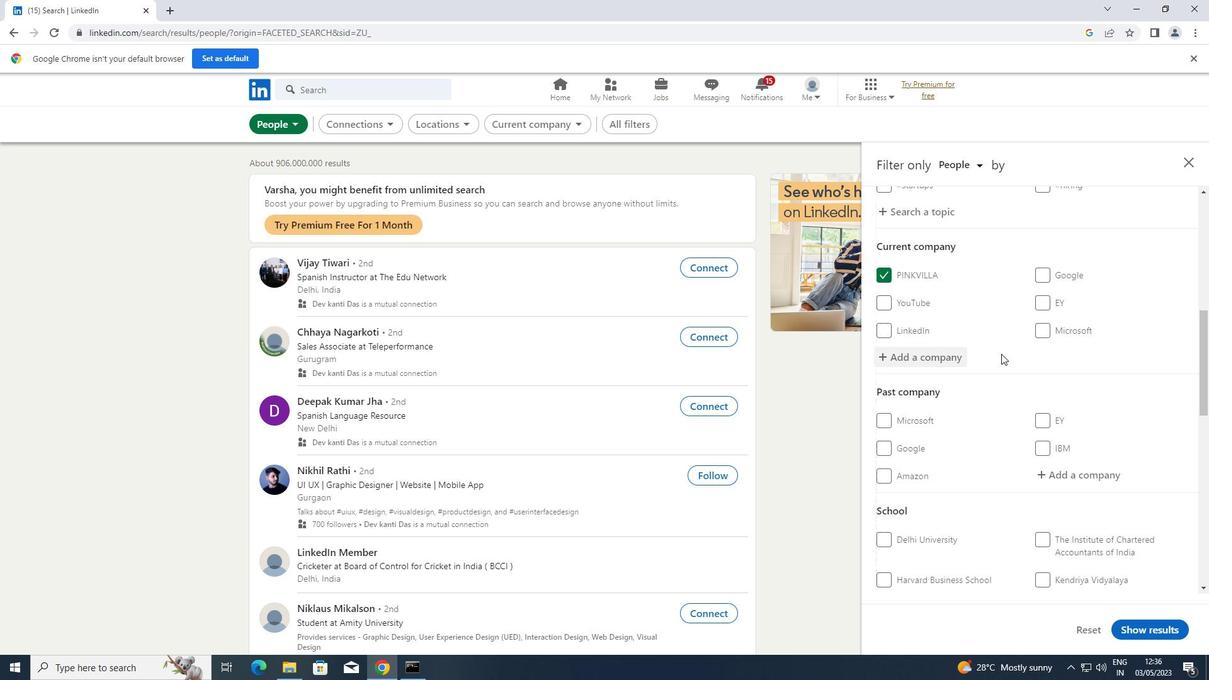 
Action: Mouse scrolled (1001, 353) with delta (0, 0)
Screenshot: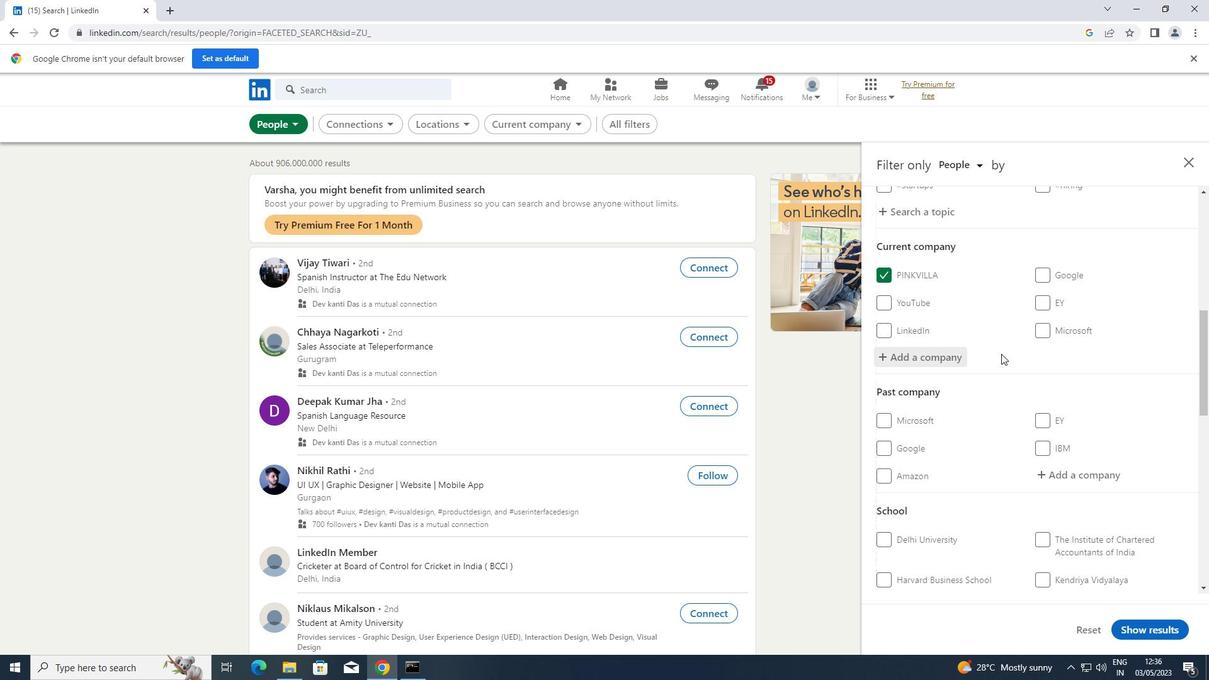 
Action: Mouse scrolled (1001, 353) with delta (0, 0)
Screenshot: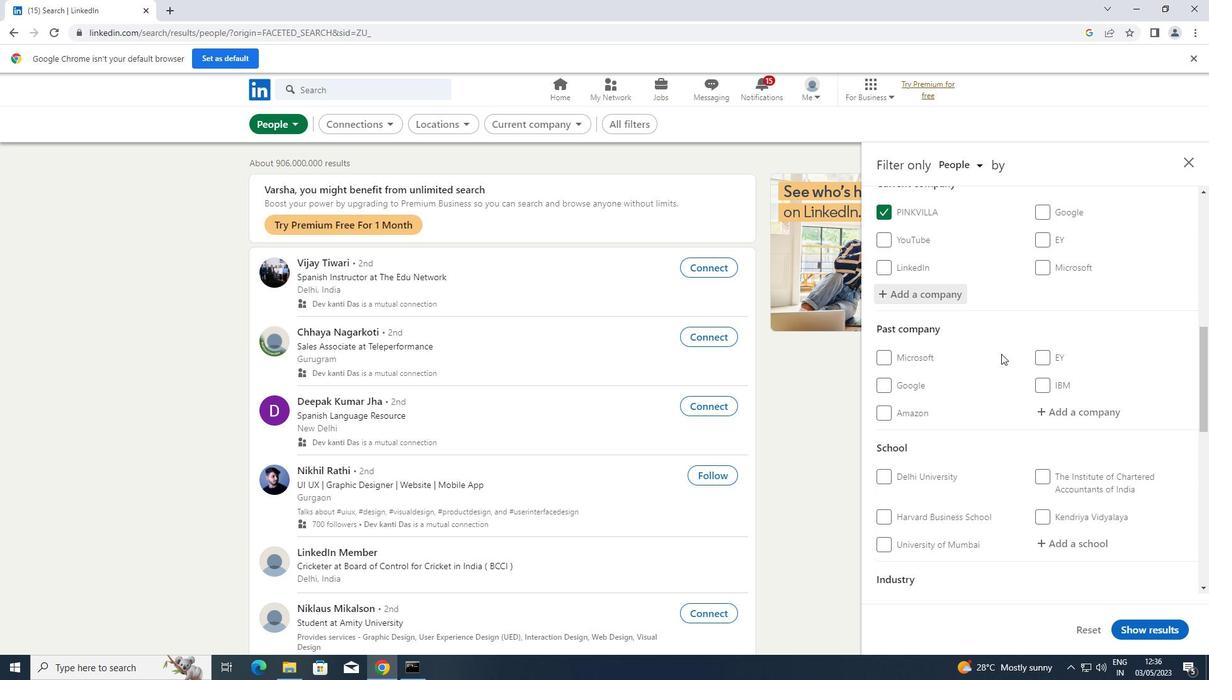
Action: Mouse scrolled (1001, 353) with delta (0, 0)
Screenshot: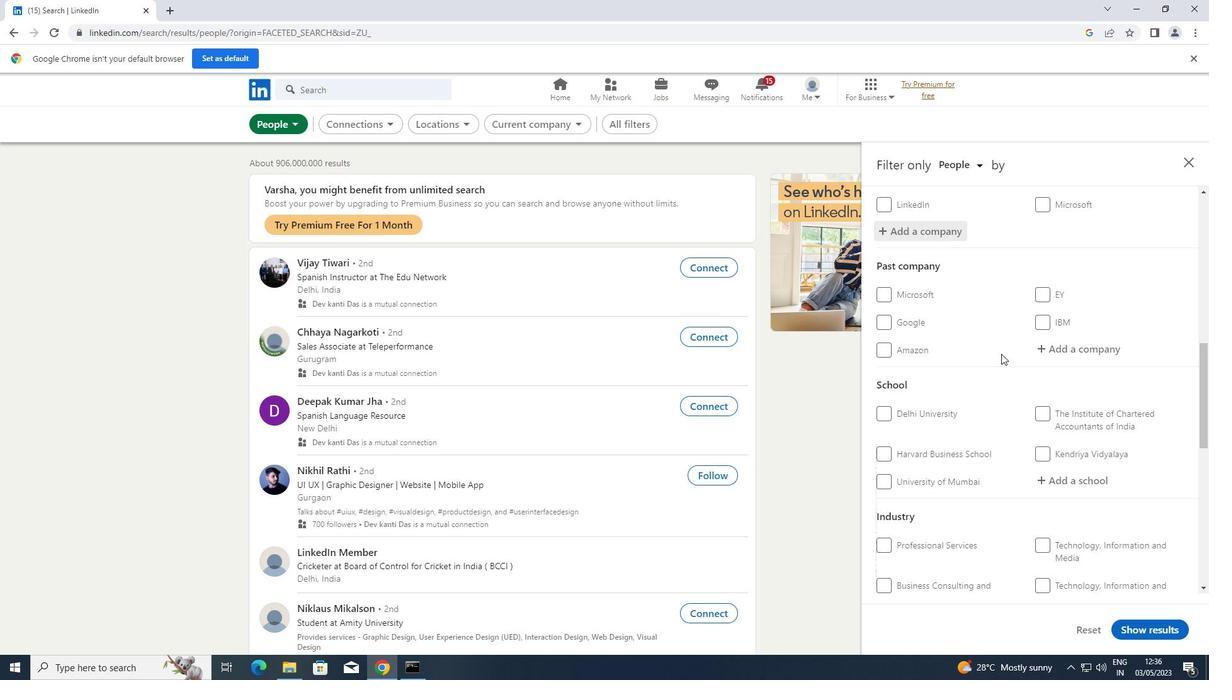 
Action: Mouse scrolled (1001, 353) with delta (0, 0)
Screenshot: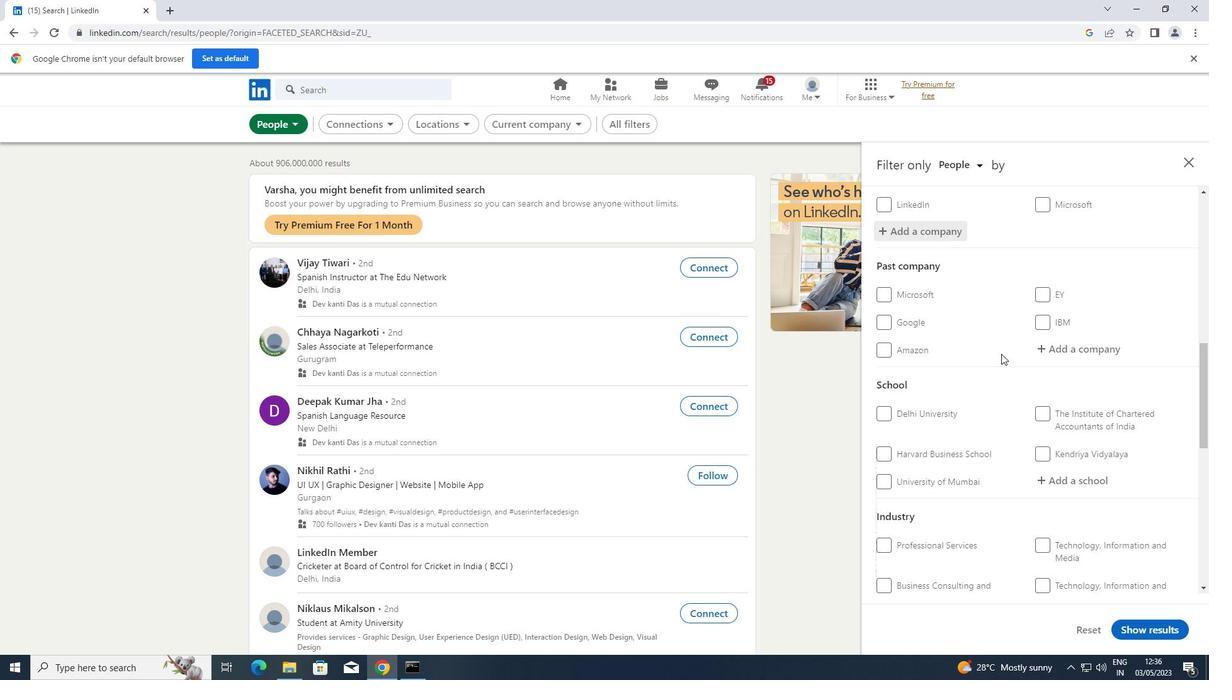 
Action: Mouse moved to (1056, 357)
Screenshot: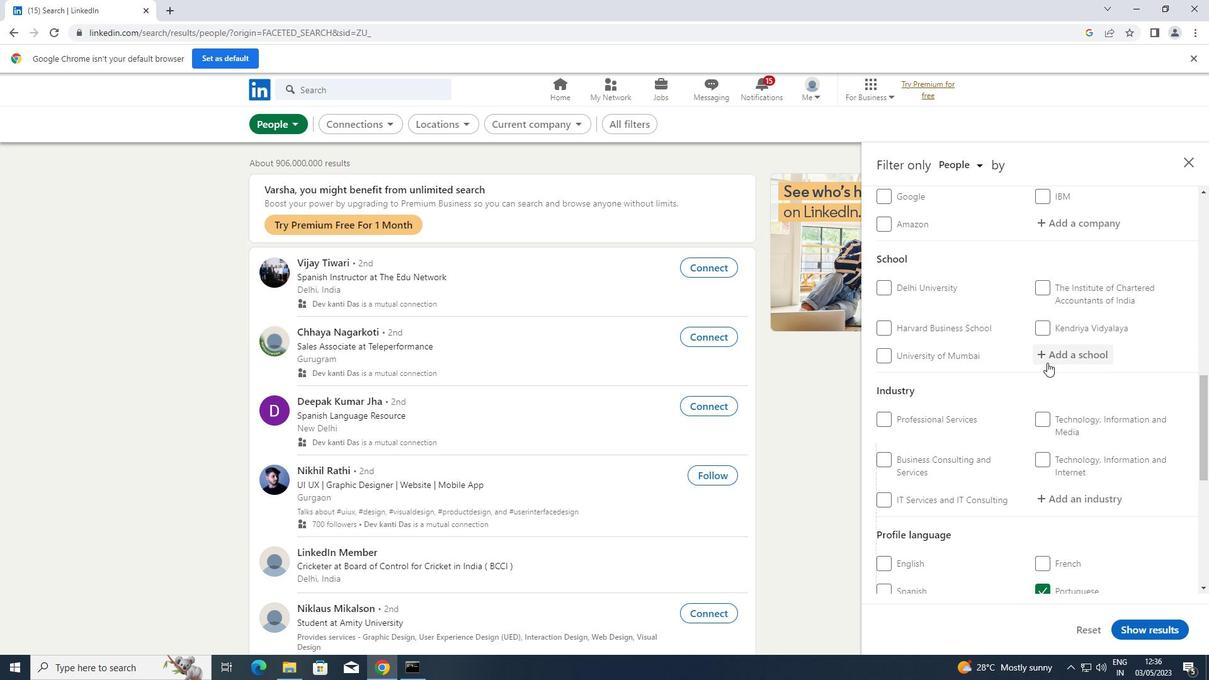 
Action: Mouse pressed left at (1056, 357)
Screenshot: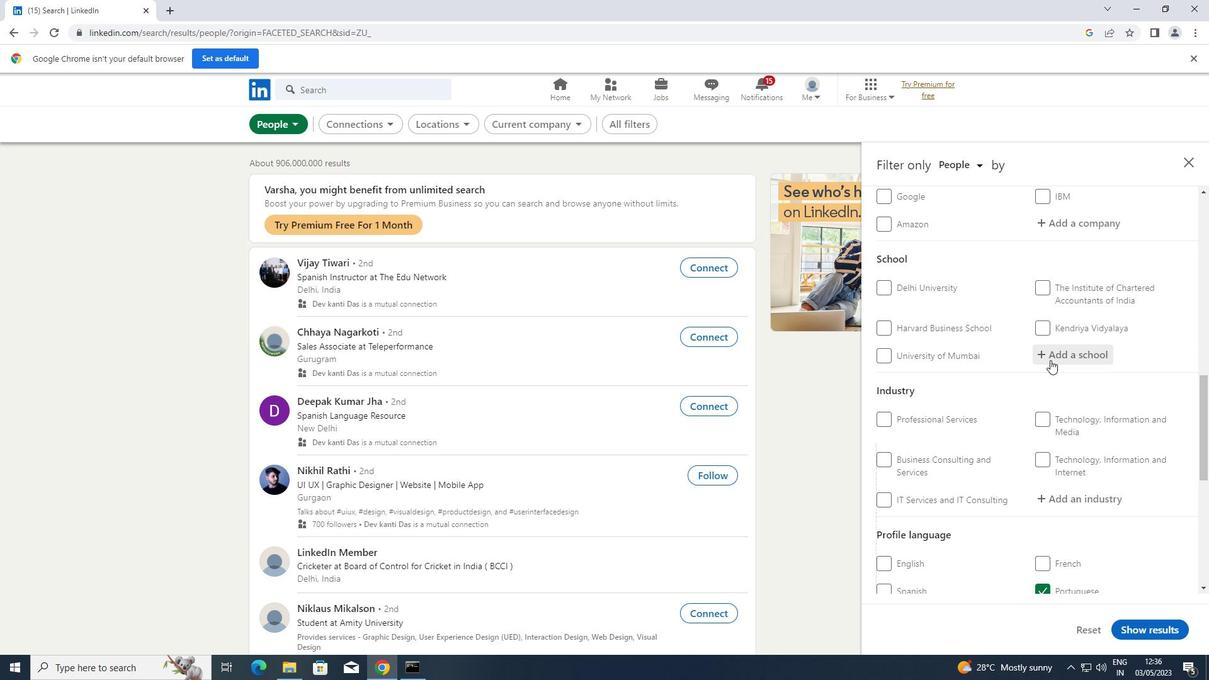 
Action: Key pressed <Key.shift>BHARATHIDASAN
Screenshot: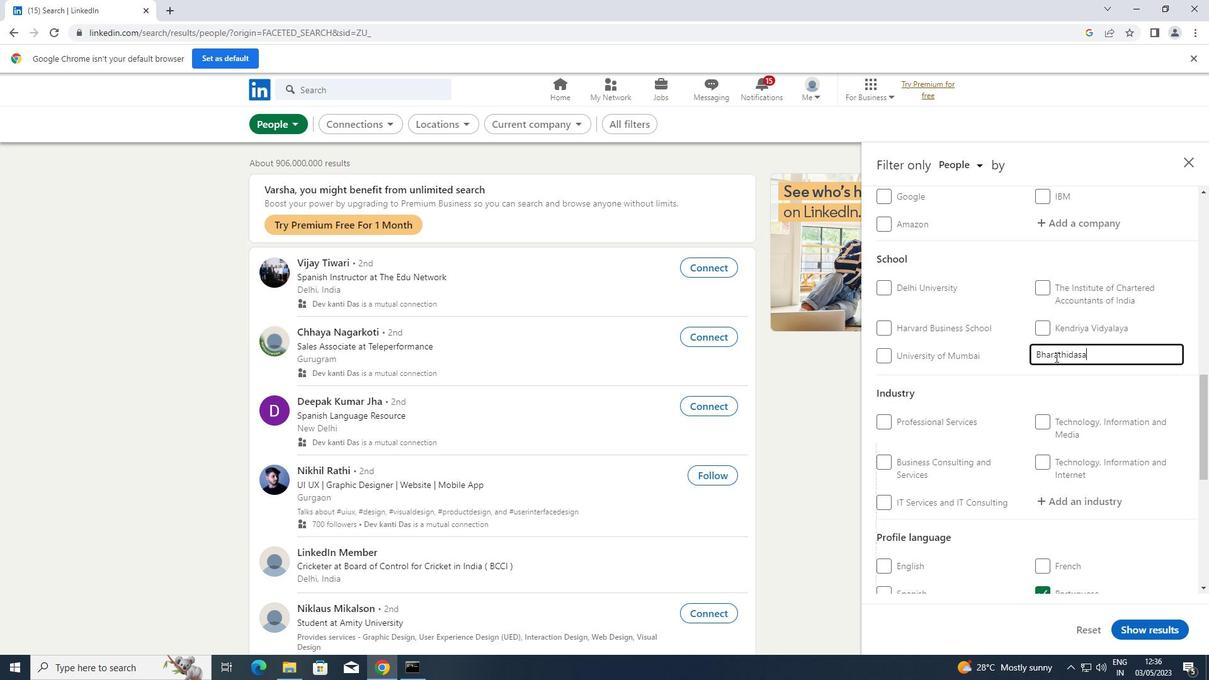 
Action: Mouse moved to (972, 379)
Screenshot: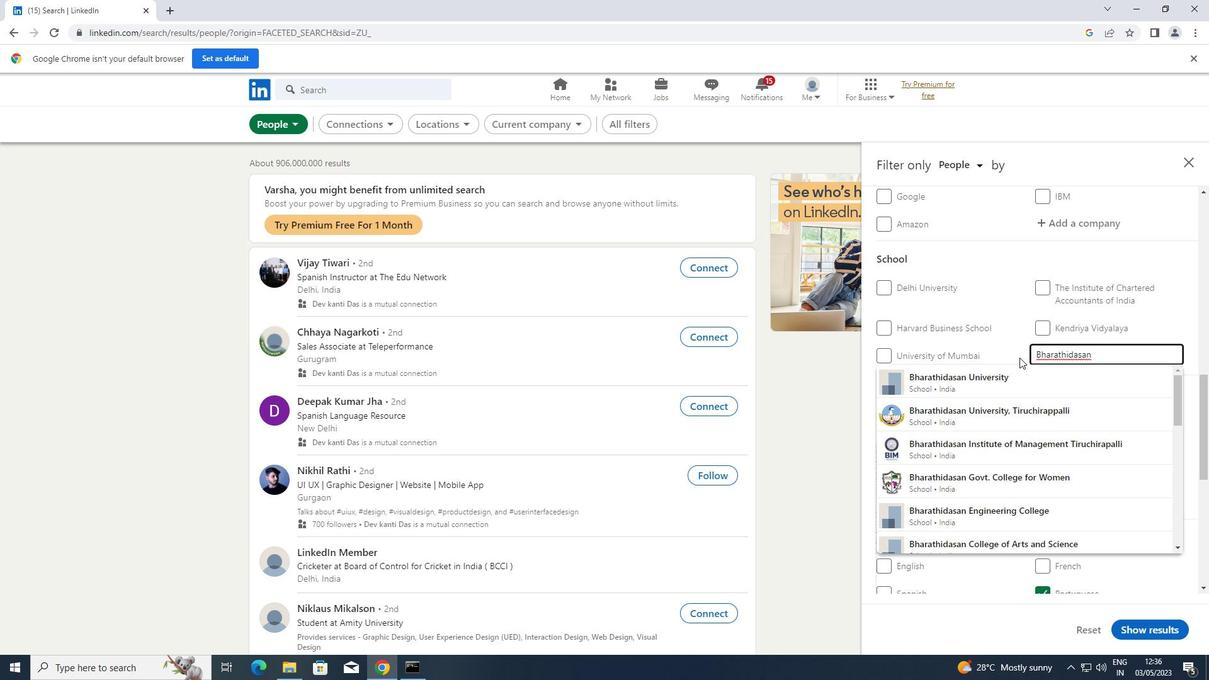 
Action: Mouse pressed left at (972, 379)
Screenshot: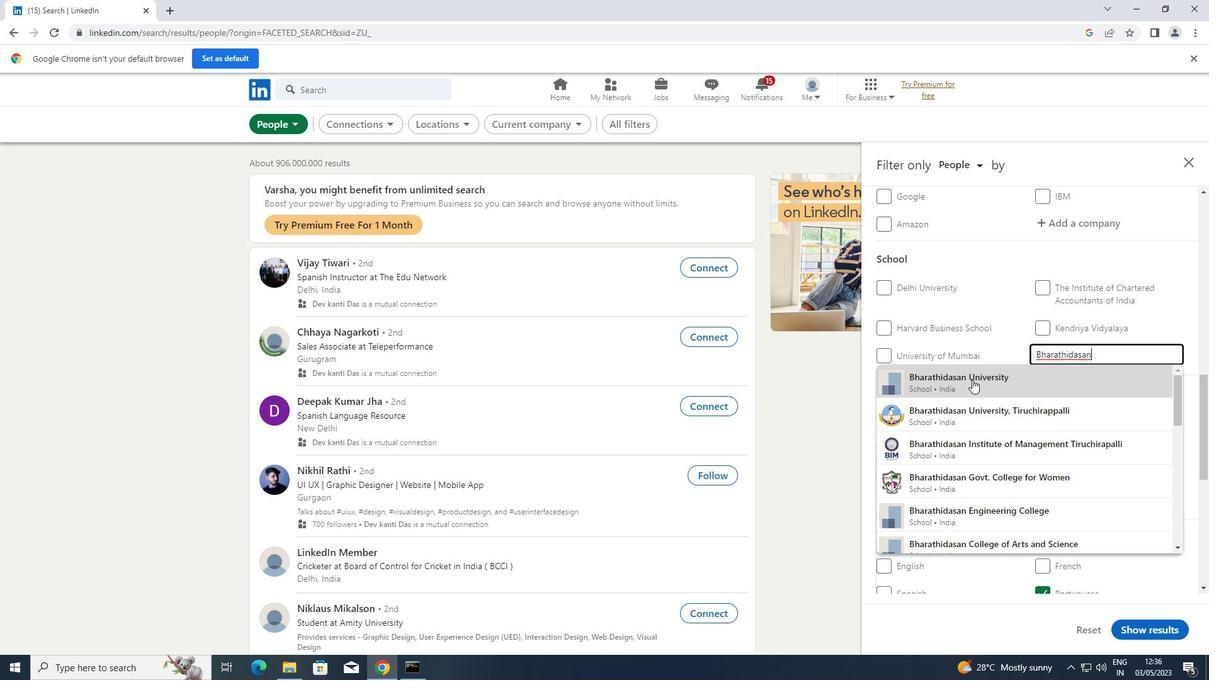
Action: Mouse scrolled (972, 379) with delta (0, 0)
Screenshot: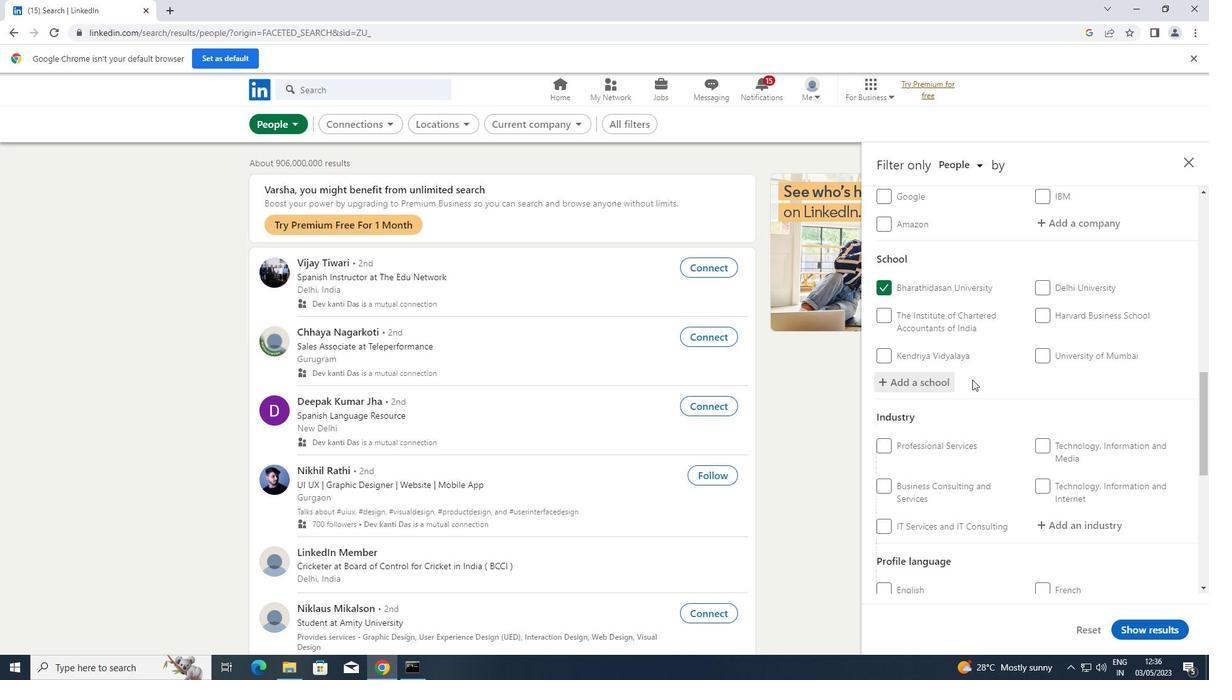 
Action: Mouse scrolled (972, 379) with delta (0, 0)
Screenshot: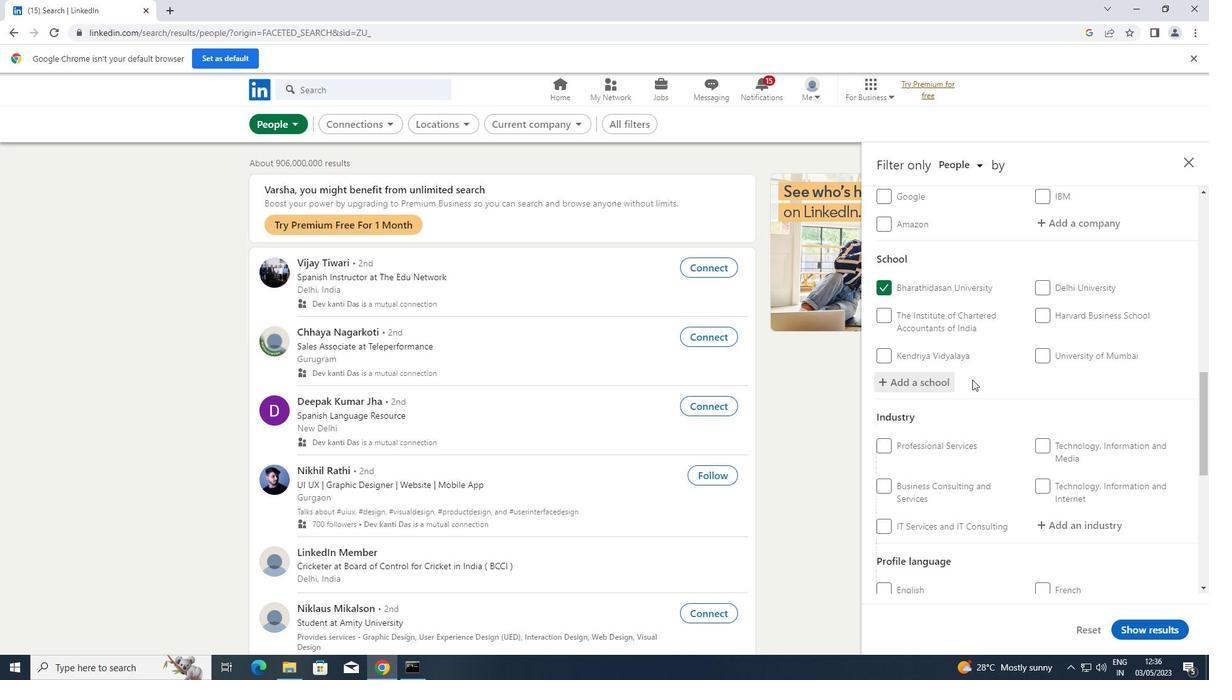 
Action: Mouse scrolled (972, 379) with delta (0, 0)
Screenshot: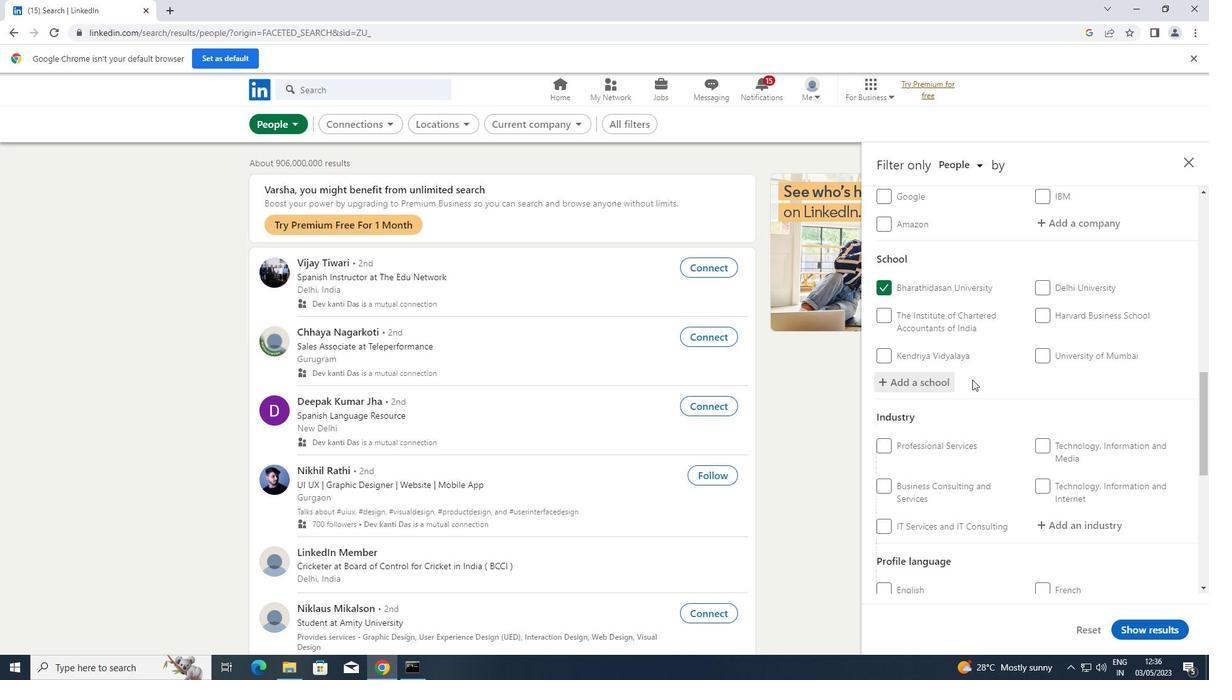 
Action: Mouse moved to (1080, 329)
Screenshot: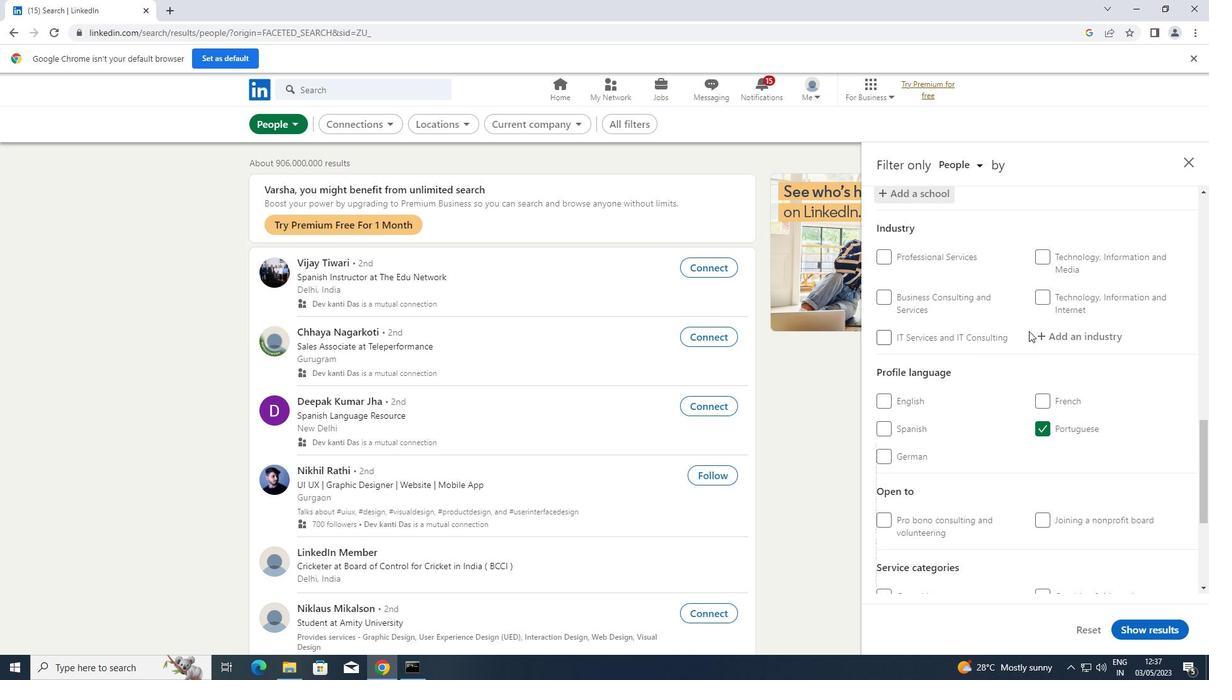 
Action: Mouse pressed left at (1080, 329)
Screenshot: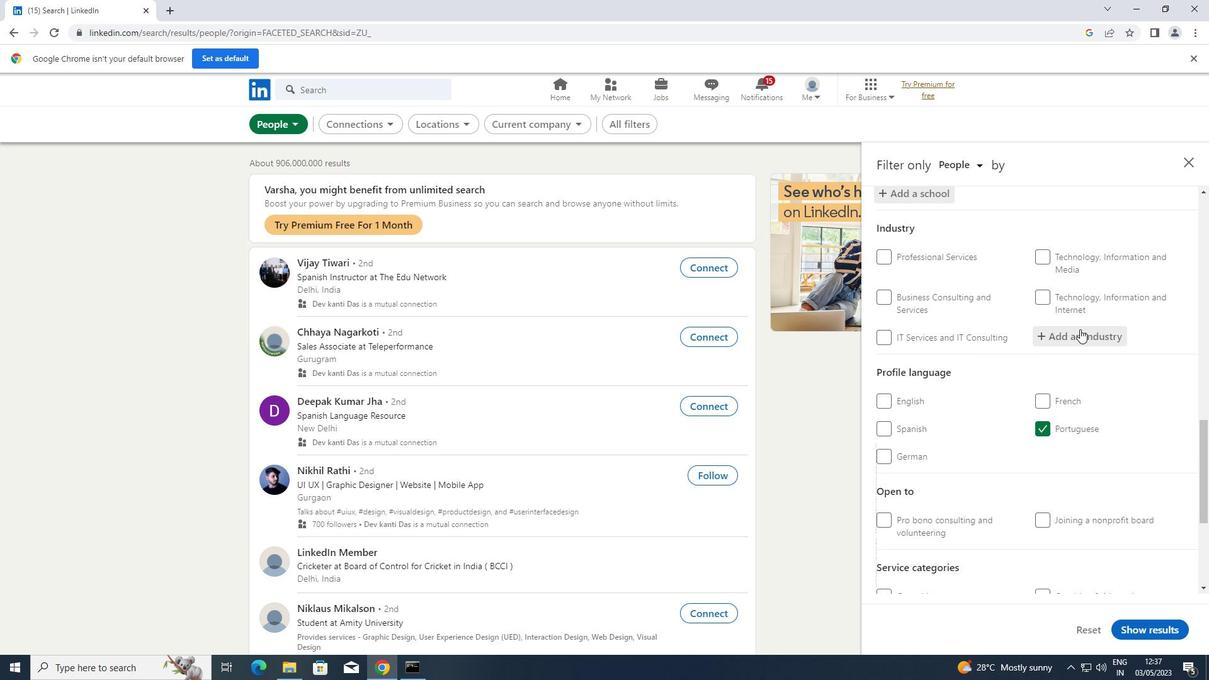 
Action: Key pressed <Key.shift>COMMERCIAL
Screenshot: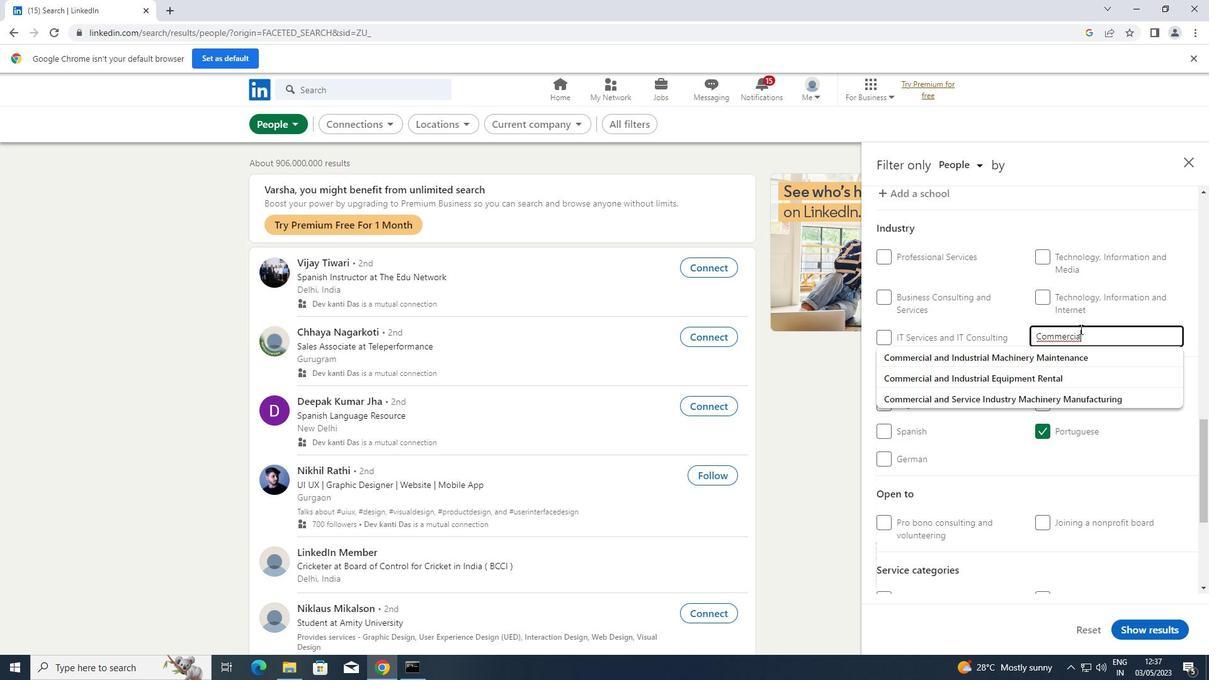 
Action: Mouse moved to (1008, 352)
Screenshot: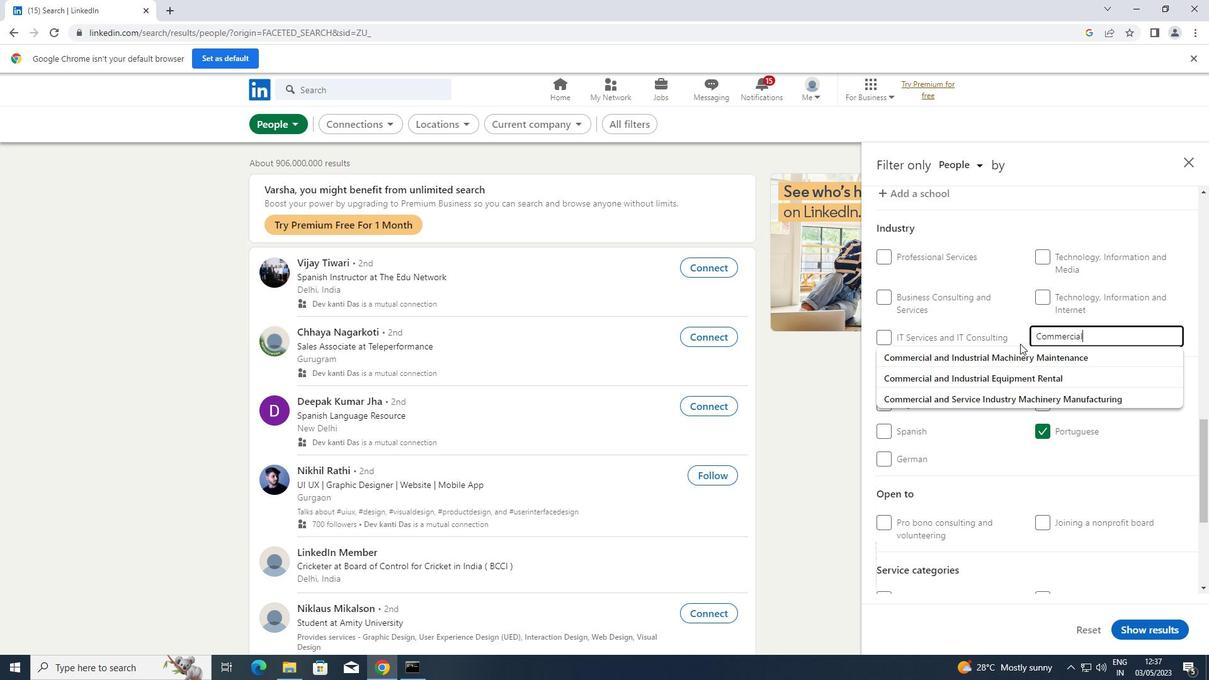 
Action: Mouse pressed left at (1008, 352)
Screenshot: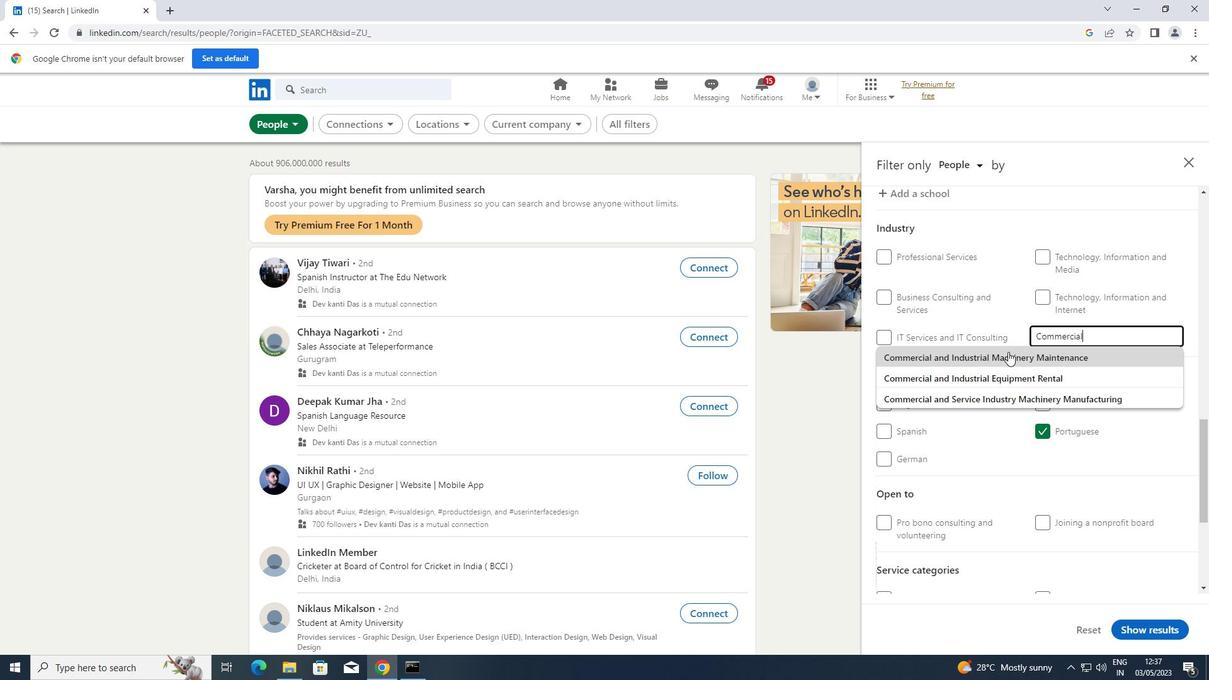 
Action: Mouse scrolled (1008, 351) with delta (0, 0)
Screenshot: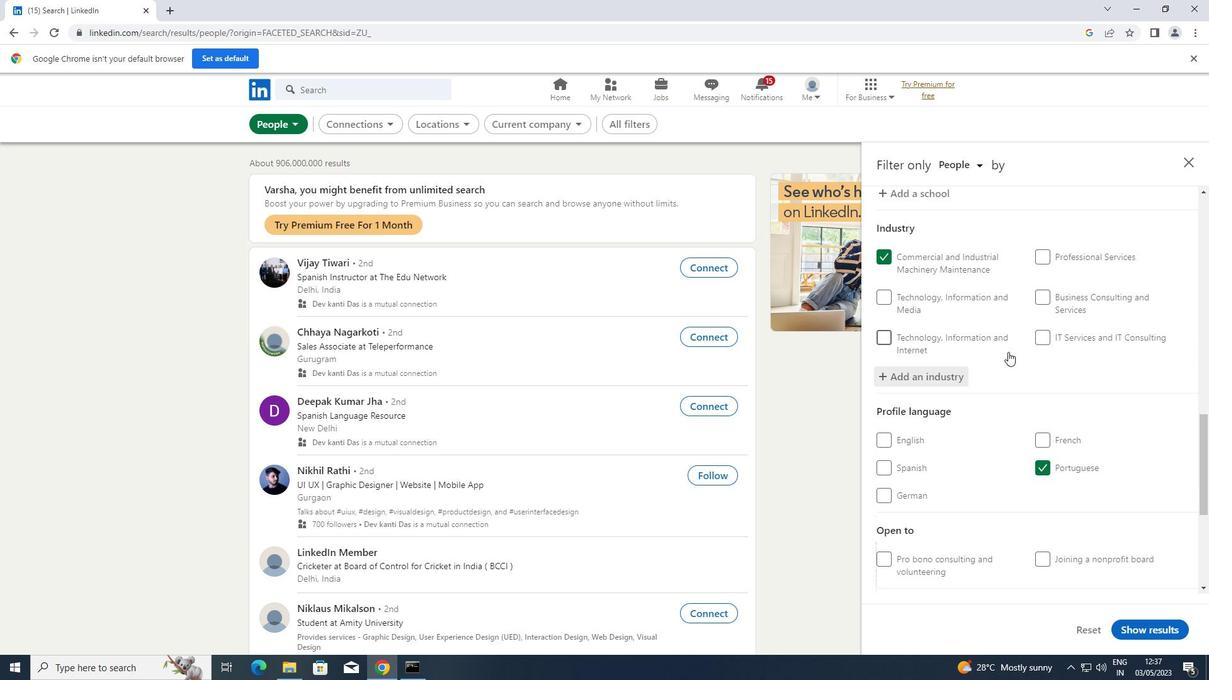
Action: Mouse scrolled (1008, 351) with delta (0, 0)
Screenshot: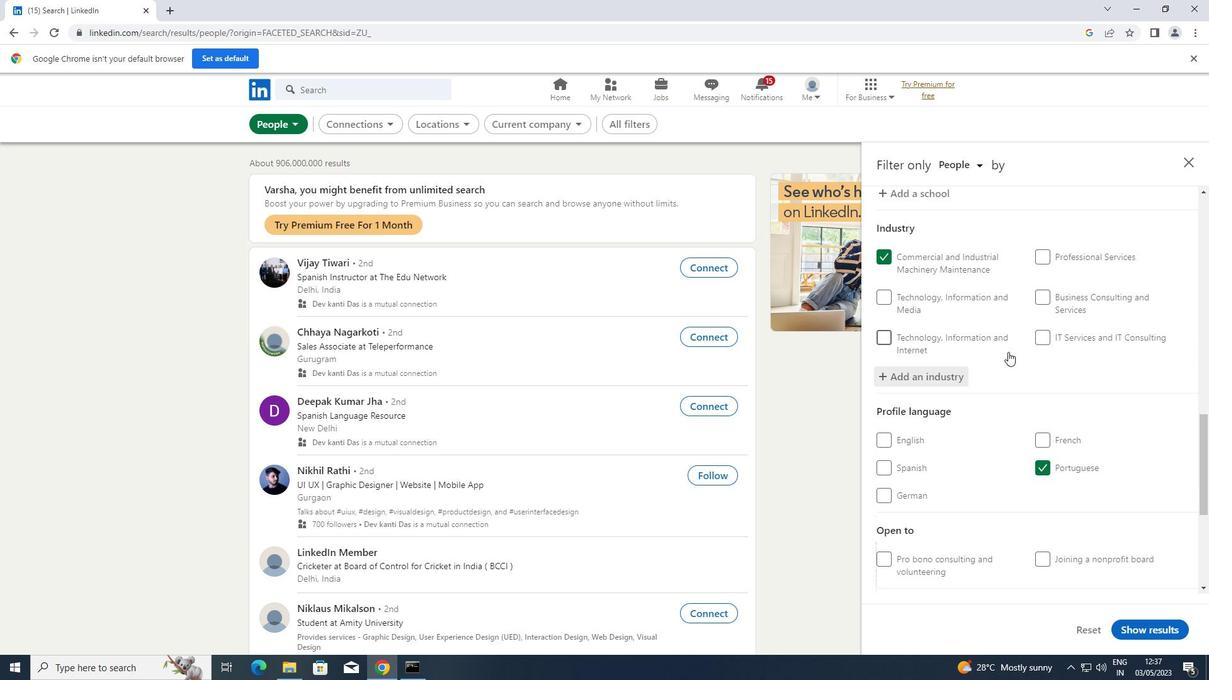 
Action: Mouse scrolled (1008, 351) with delta (0, 0)
Screenshot: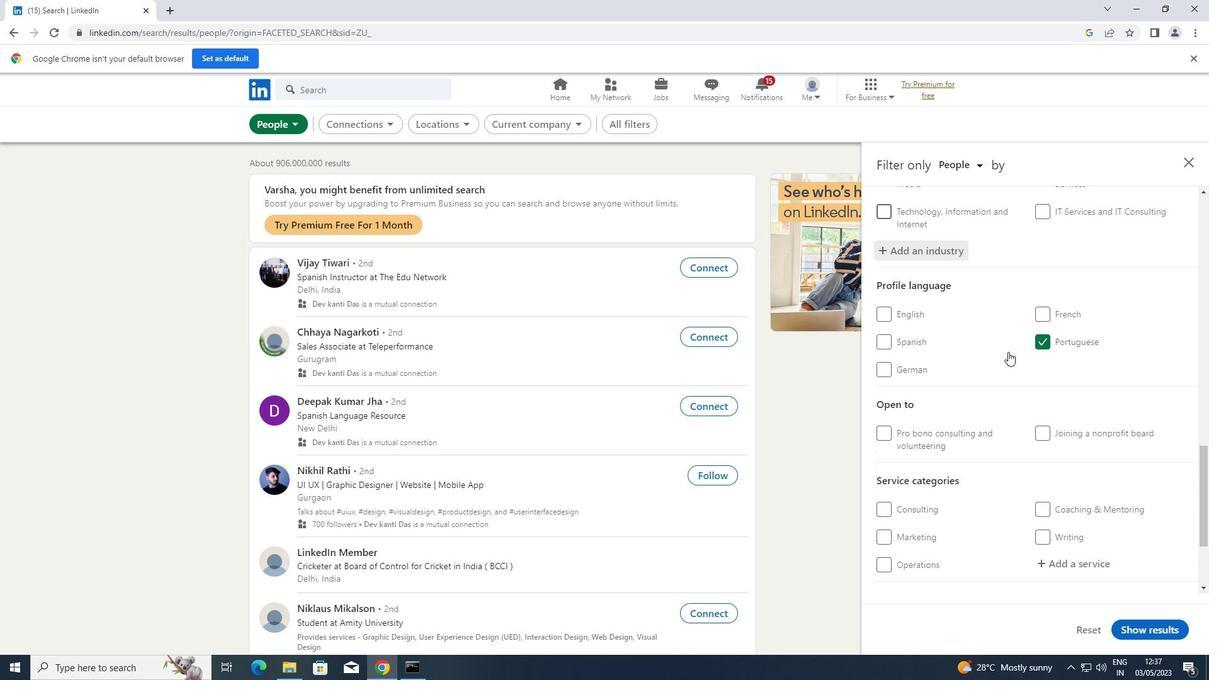 
Action: Mouse scrolled (1008, 351) with delta (0, 0)
Screenshot: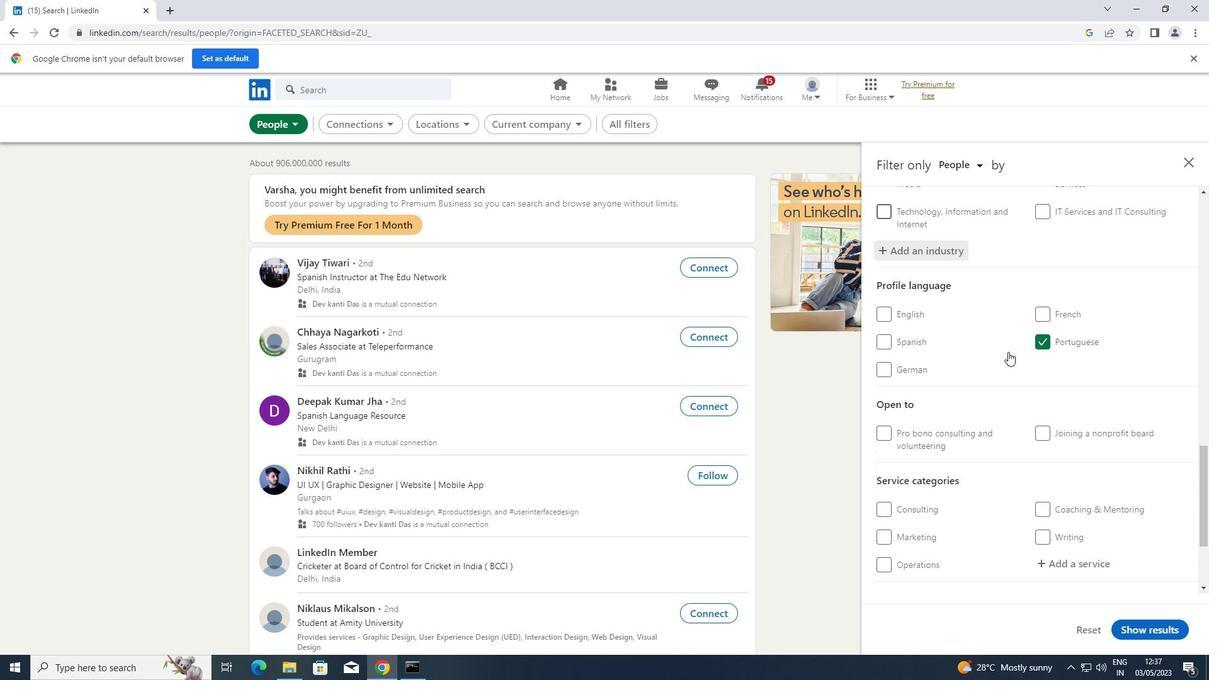 
Action: Mouse scrolled (1008, 351) with delta (0, 0)
Screenshot: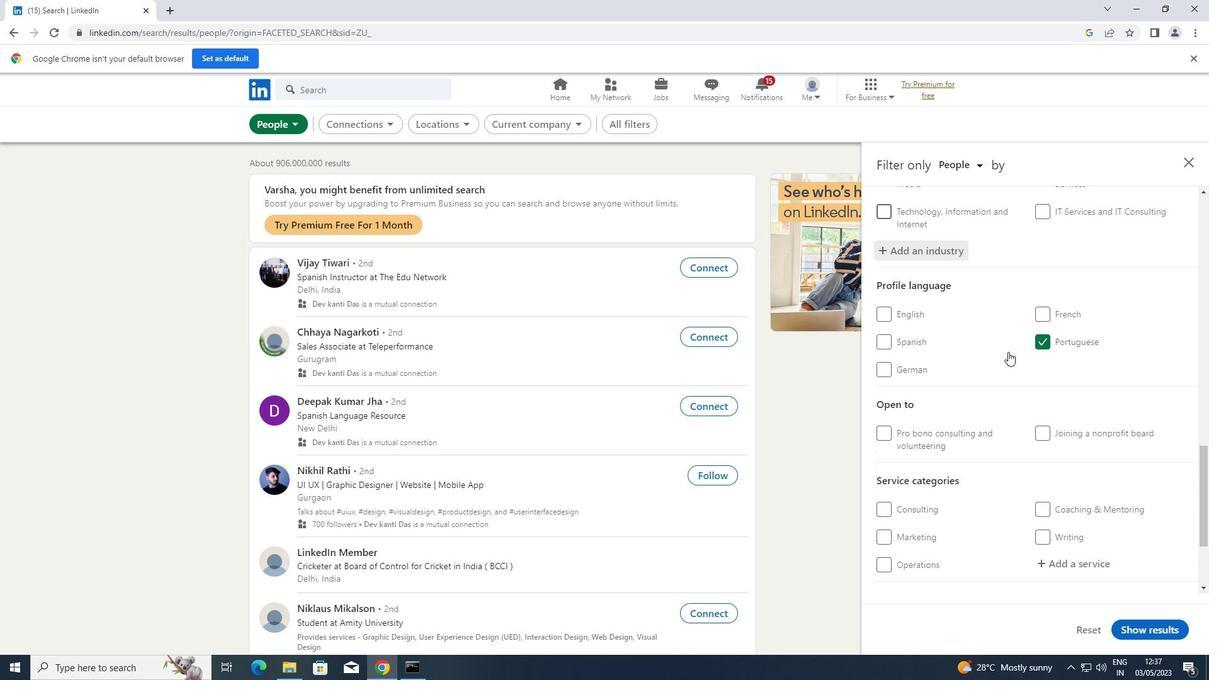
Action: Mouse moved to (1042, 406)
Screenshot: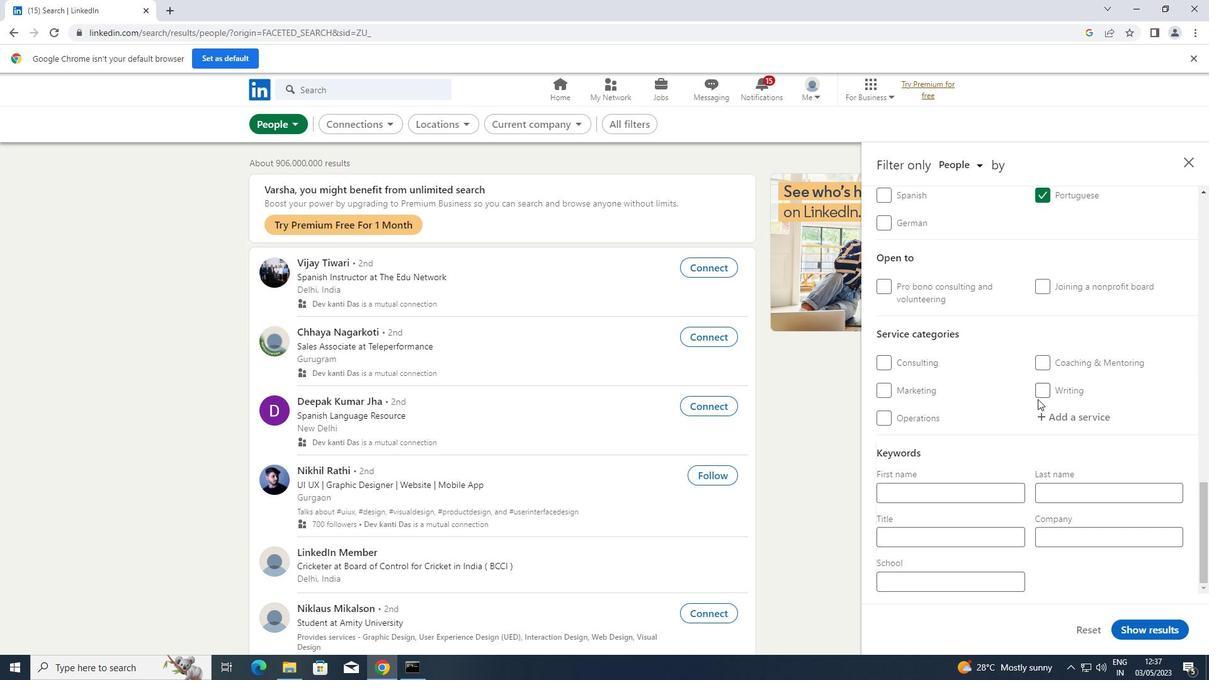 
Action: Mouse pressed left at (1042, 406)
Screenshot: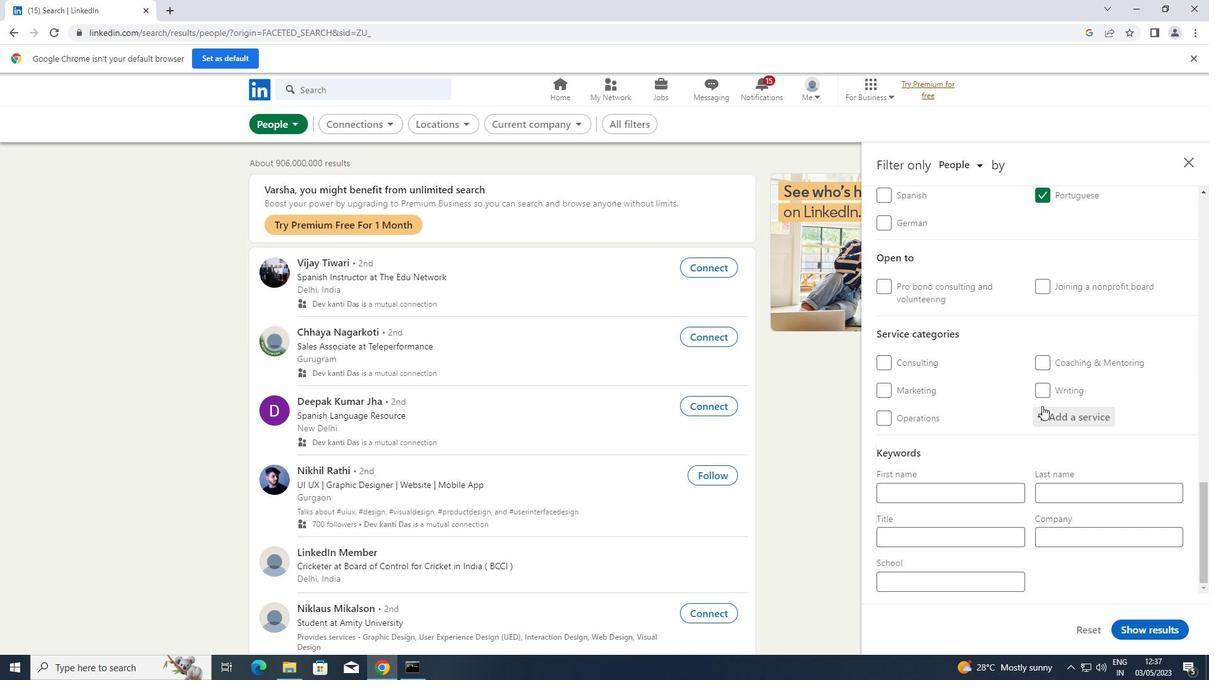 
Action: Key pressed <Key.shift>GRANT<Key.space>
Screenshot: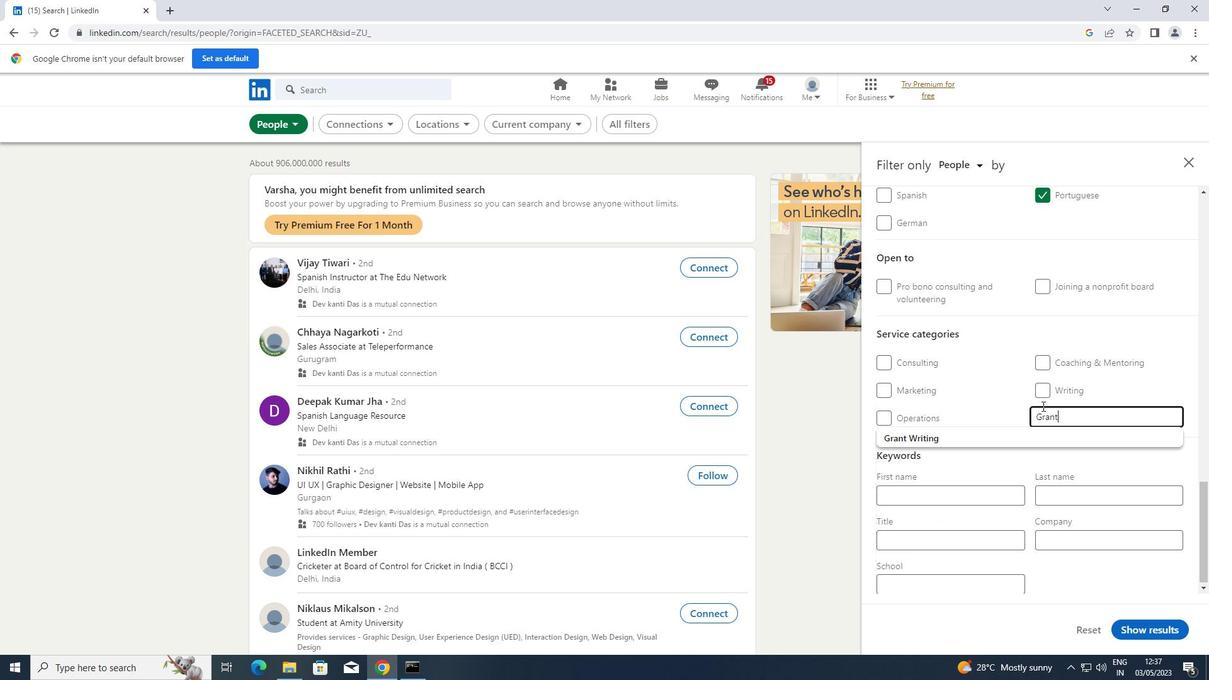 
Action: Mouse moved to (933, 442)
Screenshot: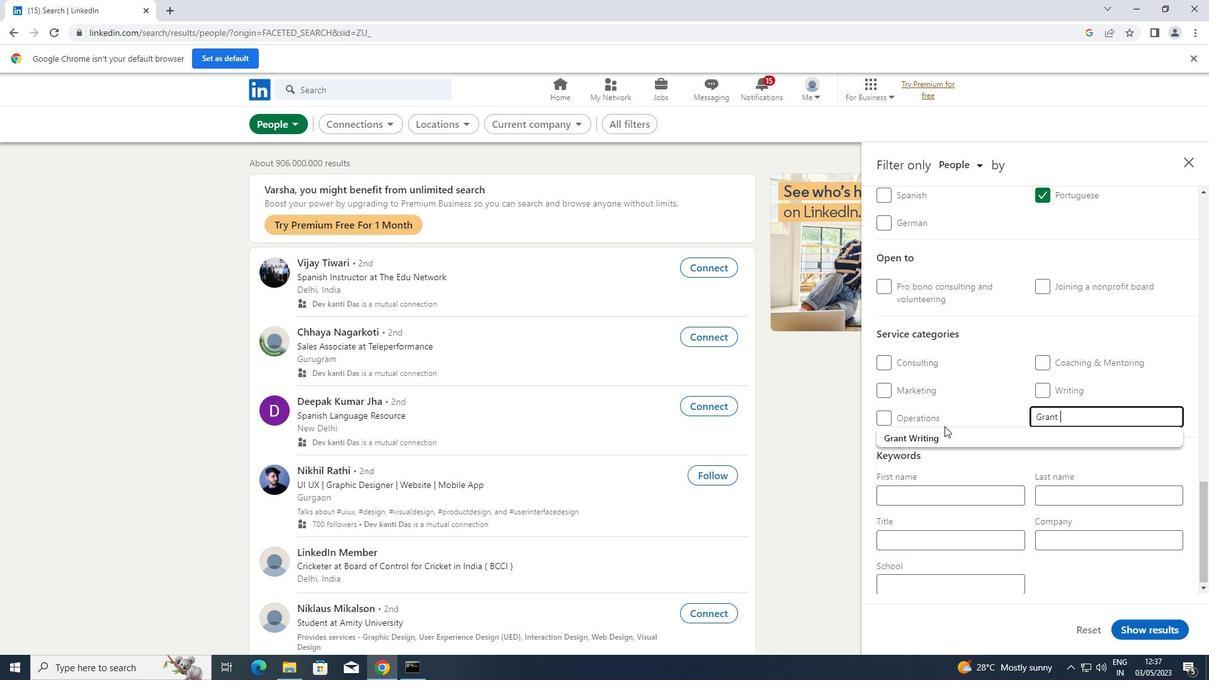 
Action: Mouse pressed left at (933, 442)
Screenshot: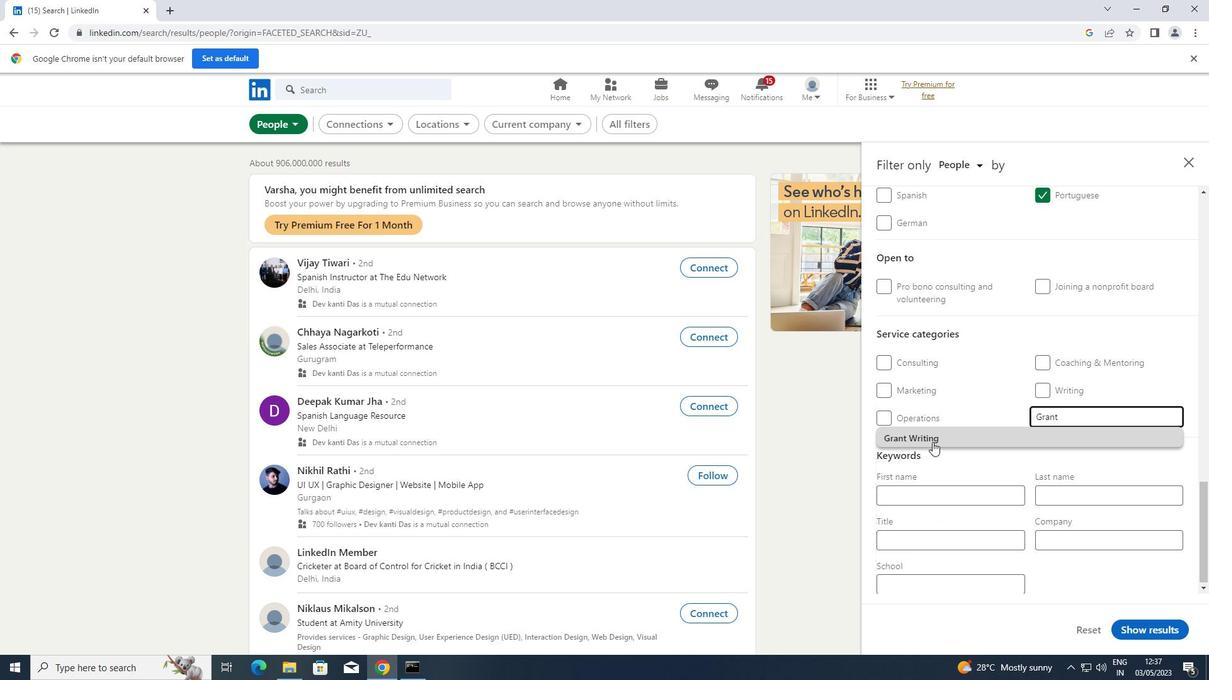 
Action: Mouse moved to (934, 441)
Screenshot: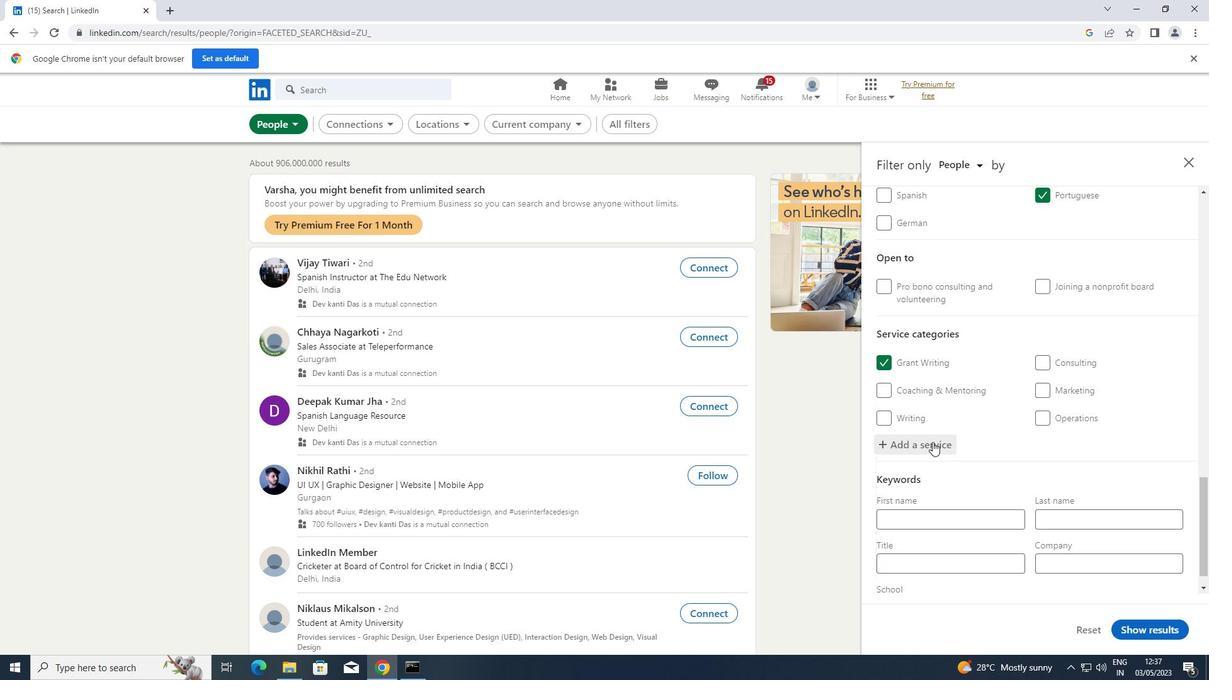
Action: Mouse scrolled (934, 441) with delta (0, 0)
Screenshot: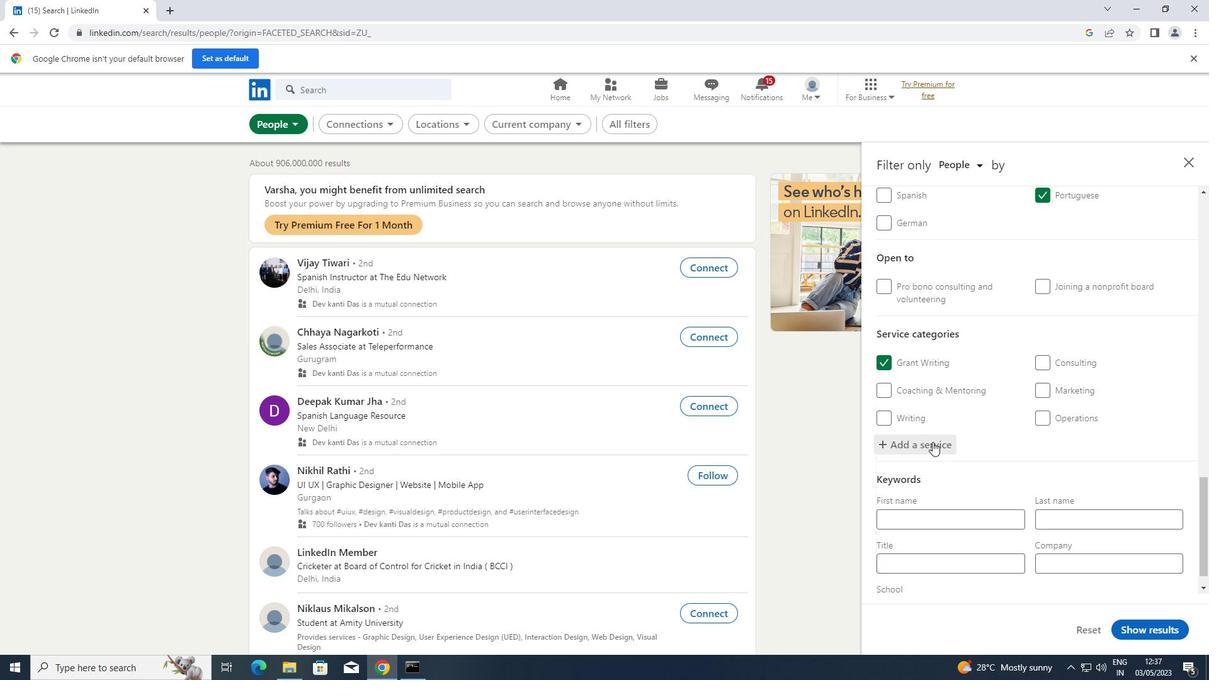 
Action: Mouse scrolled (934, 441) with delta (0, 0)
Screenshot: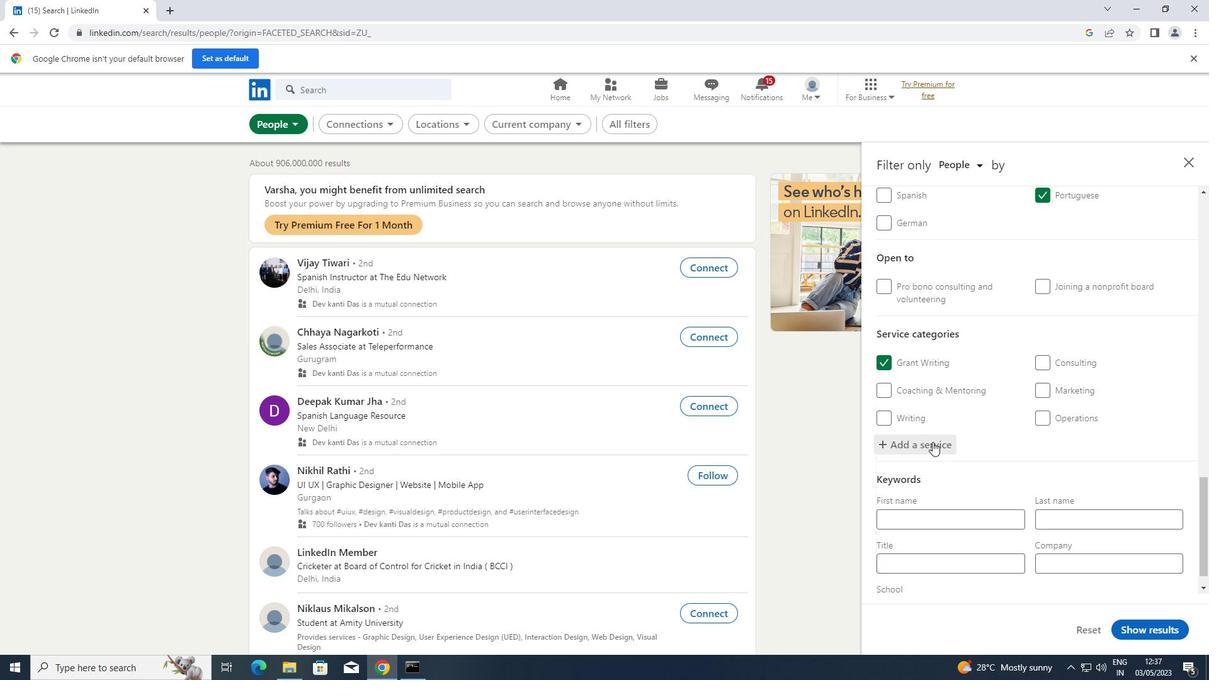 
Action: Mouse scrolled (934, 441) with delta (0, 0)
Screenshot: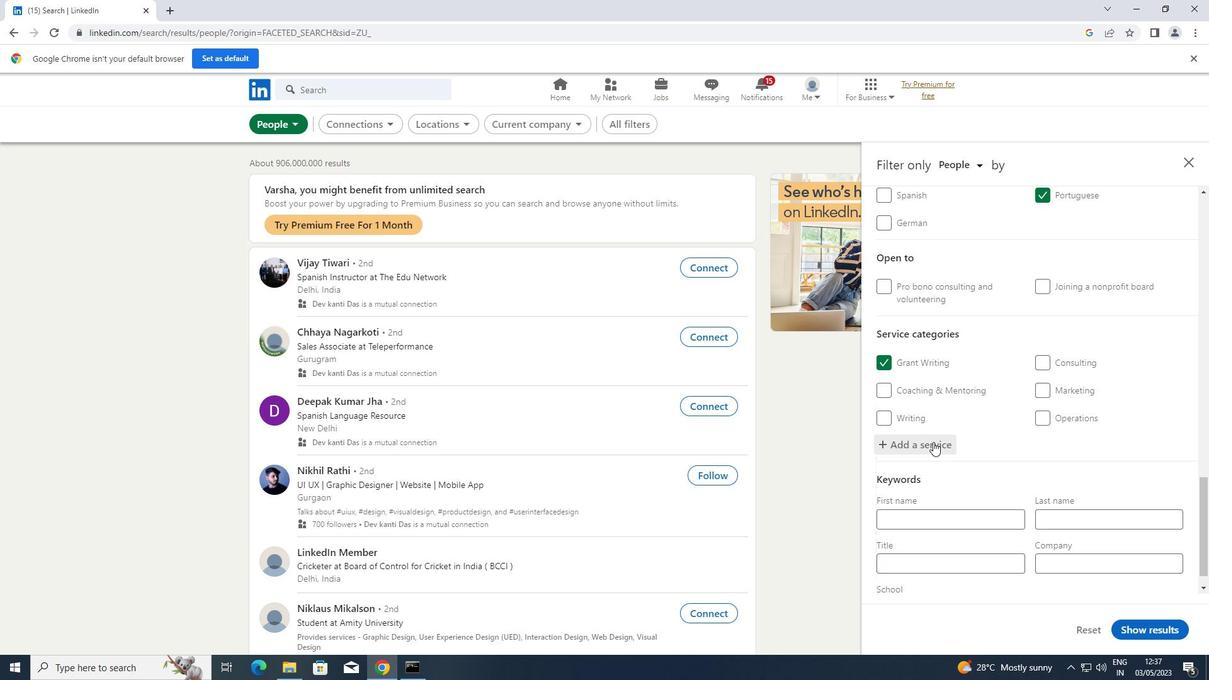
Action: Mouse scrolled (934, 441) with delta (0, 0)
Screenshot: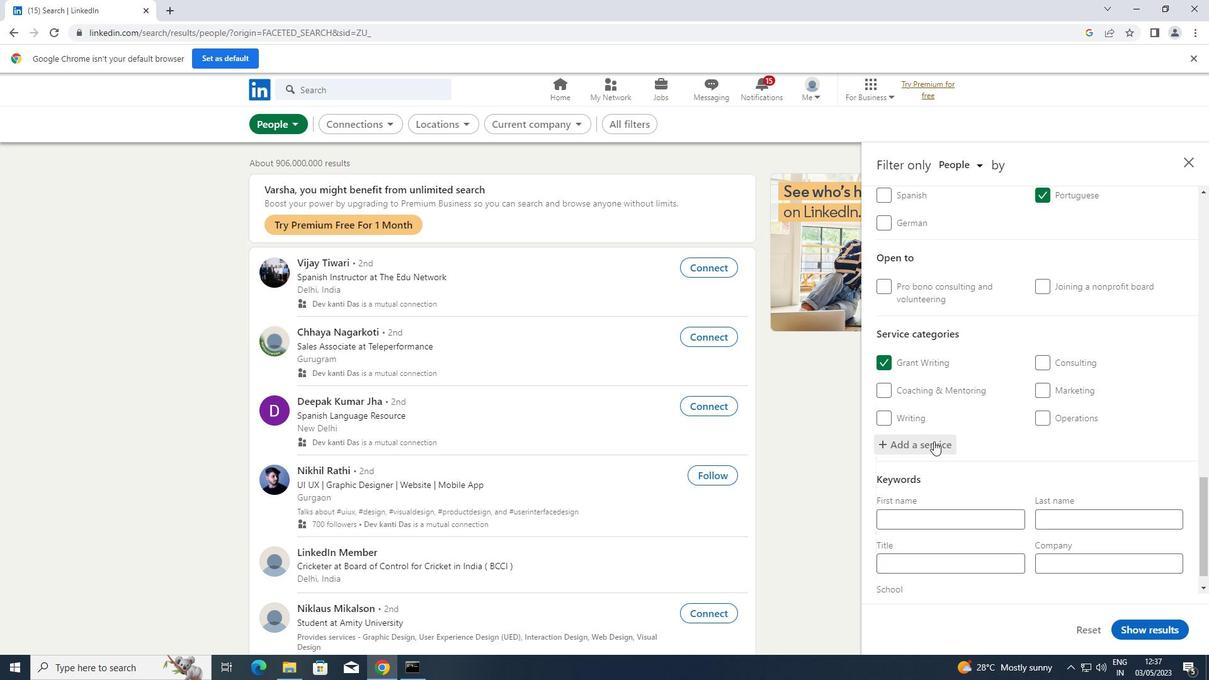 
Action: Mouse moved to (942, 539)
Screenshot: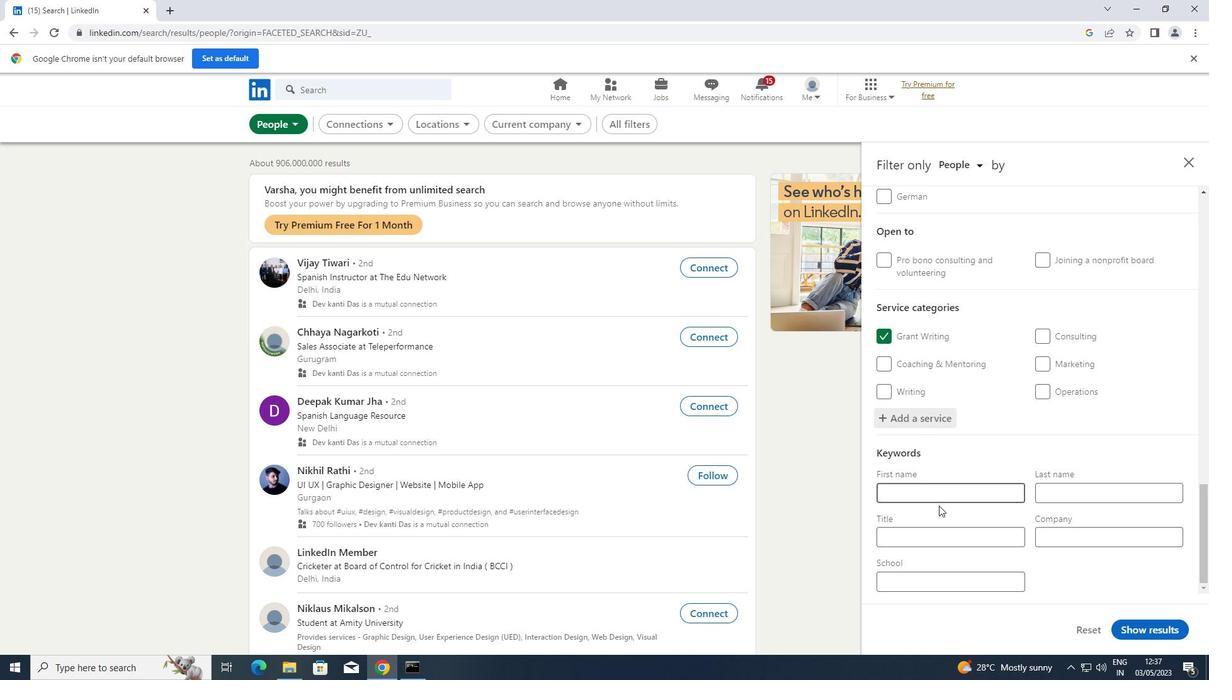 
Action: Mouse pressed left at (942, 539)
Screenshot: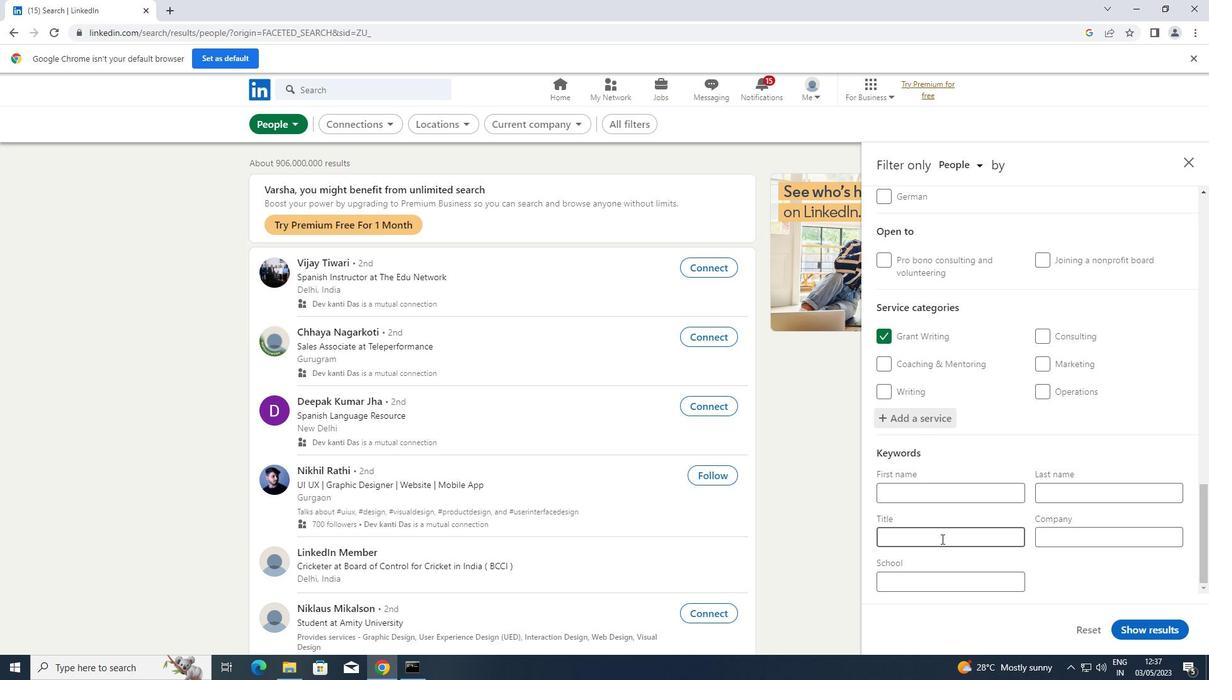 
Action: Key pressed <Key.shift>PURCHASING<Key.space><Key.shift>STAFF
Screenshot: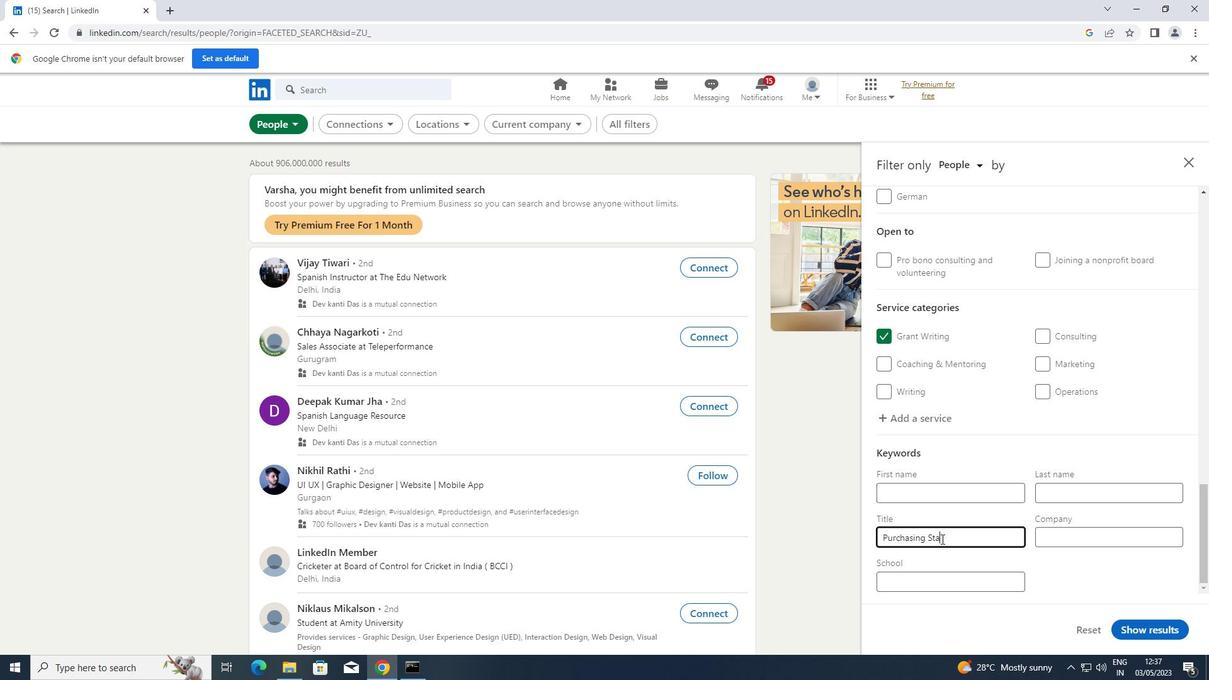 
Action: Mouse moved to (1148, 629)
Screenshot: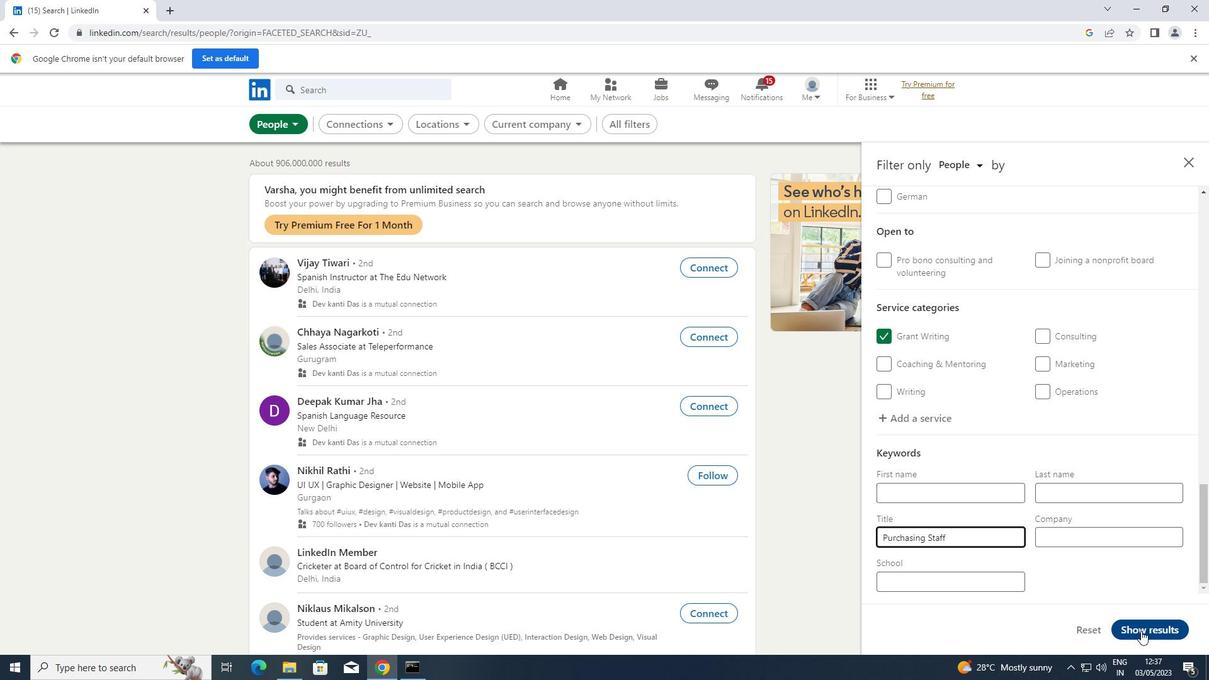 
Action: Mouse pressed left at (1148, 629)
Screenshot: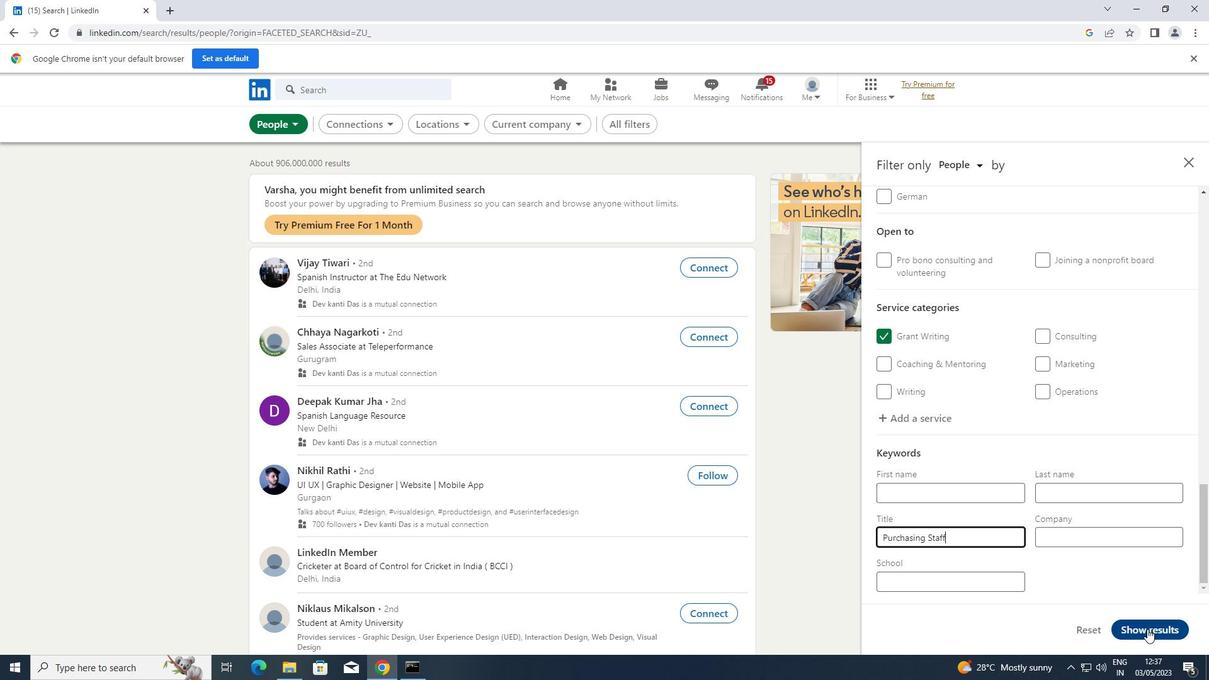 
